 Task: Create a due date automation trigger when advanced on, on the monday after a card is due add fields without custom field "Resume" set to a date between 1 and 7 days ago at 11:00 AM.
Action: Mouse moved to (1107, 326)
Screenshot: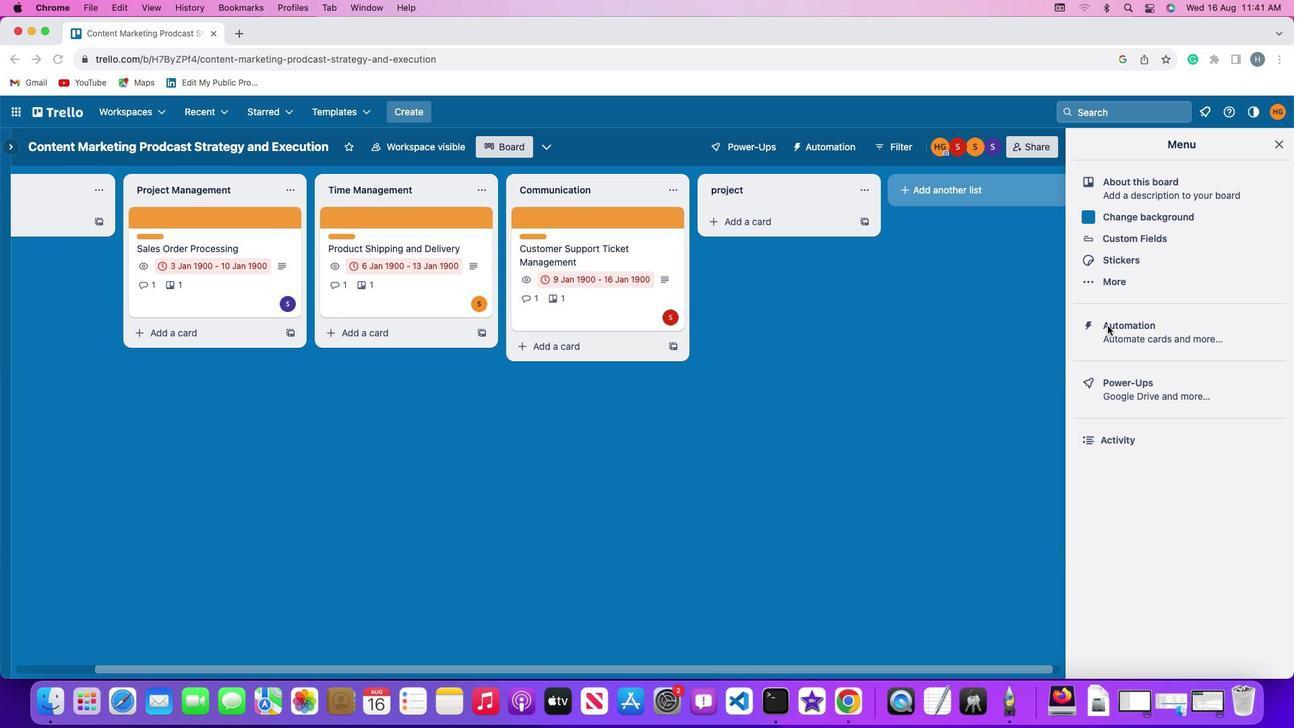 
Action: Mouse pressed left at (1107, 326)
Screenshot: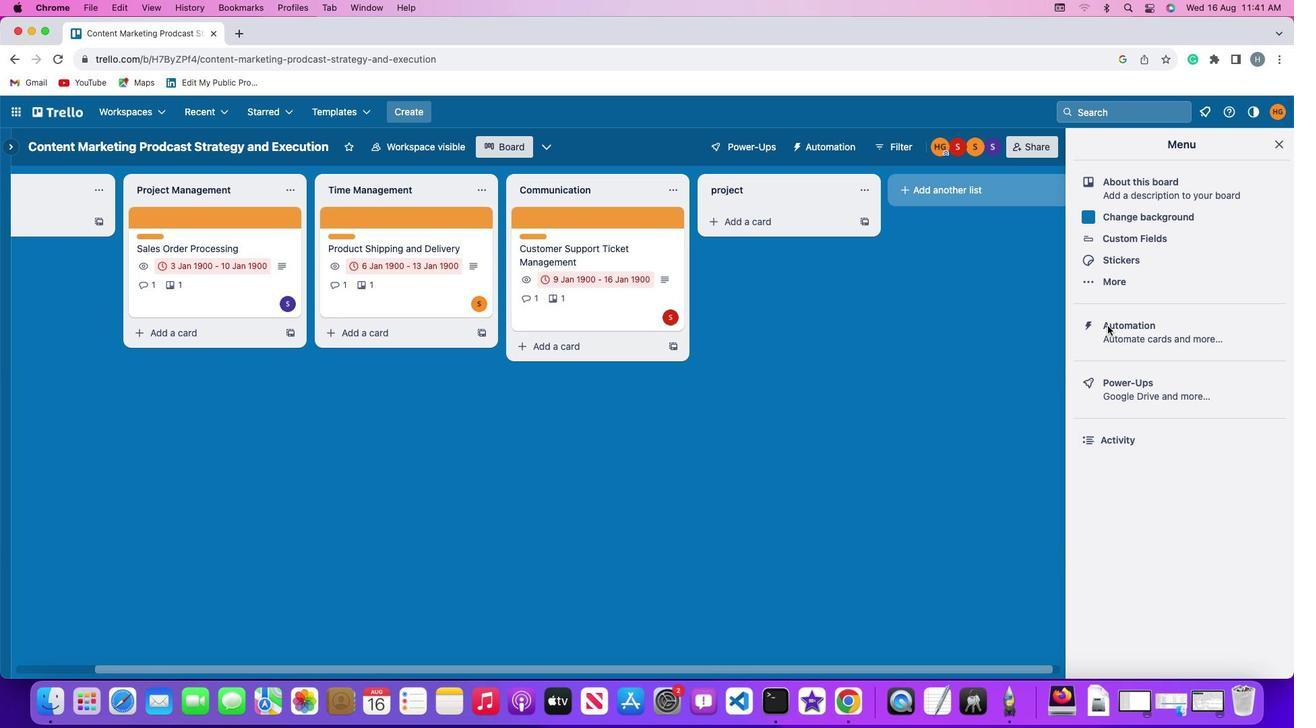 
Action: Mouse pressed left at (1107, 326)
Screenshot: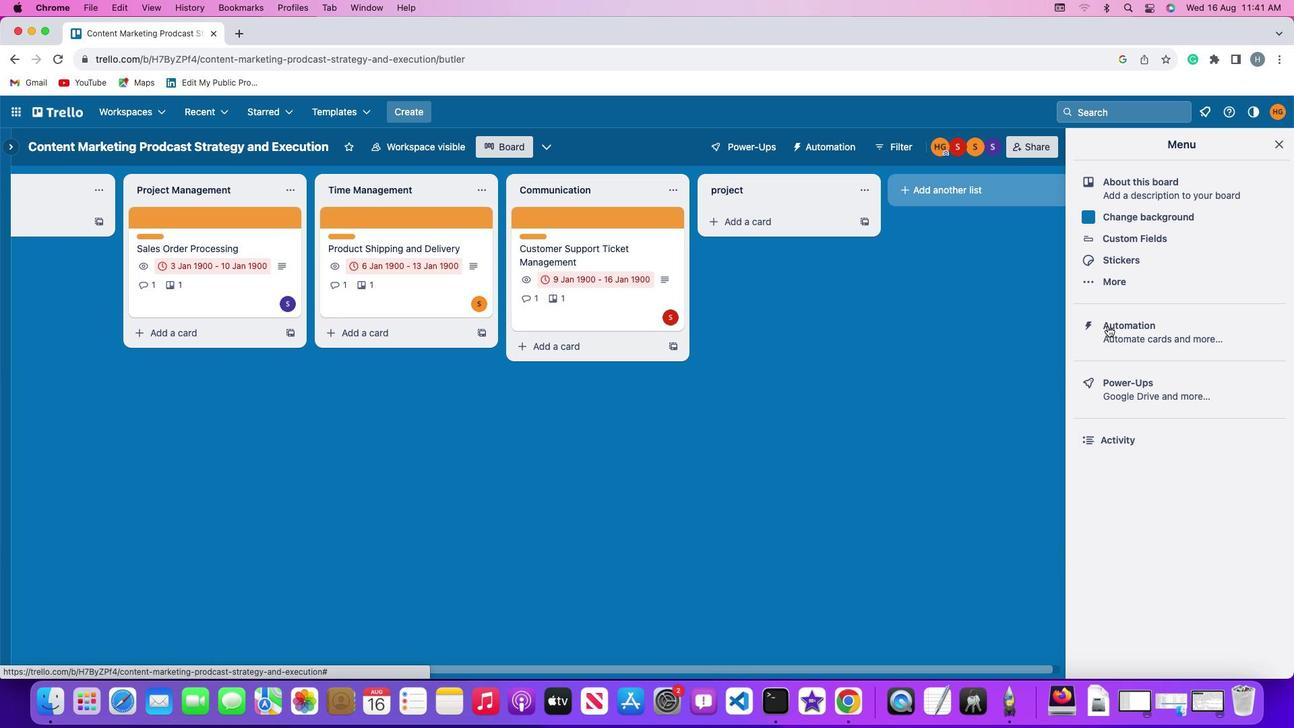 
Action: Mouse moved to (75, 319)
Screenshot: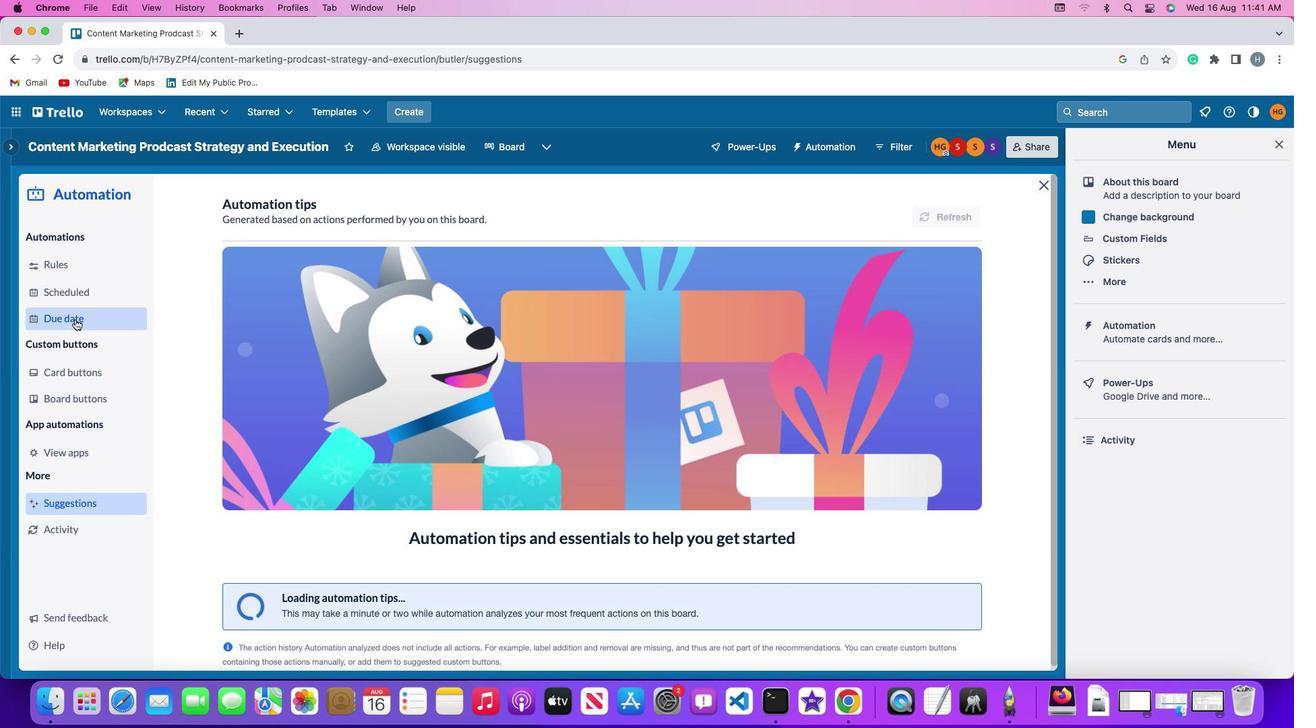 
Action: Mouse pressed left at (75, 319)
Screenshot: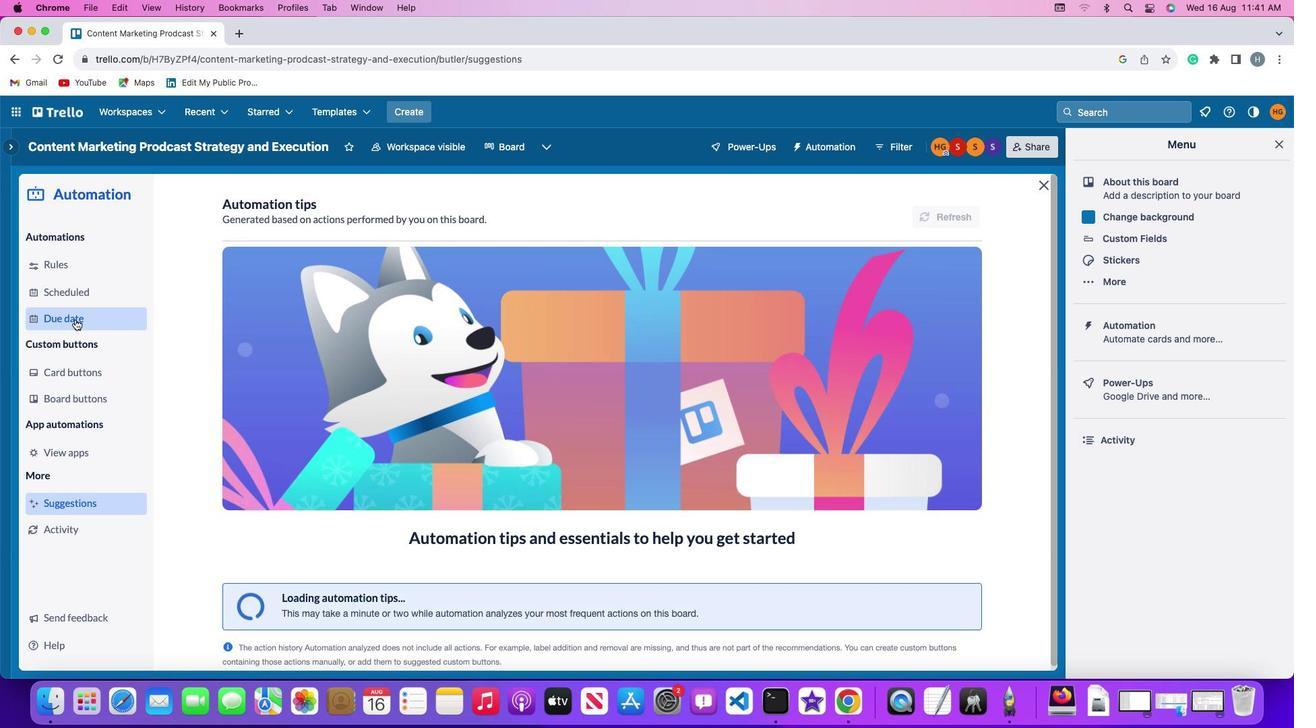 
Action: Mouse moved to (909, 208)
Screenshot: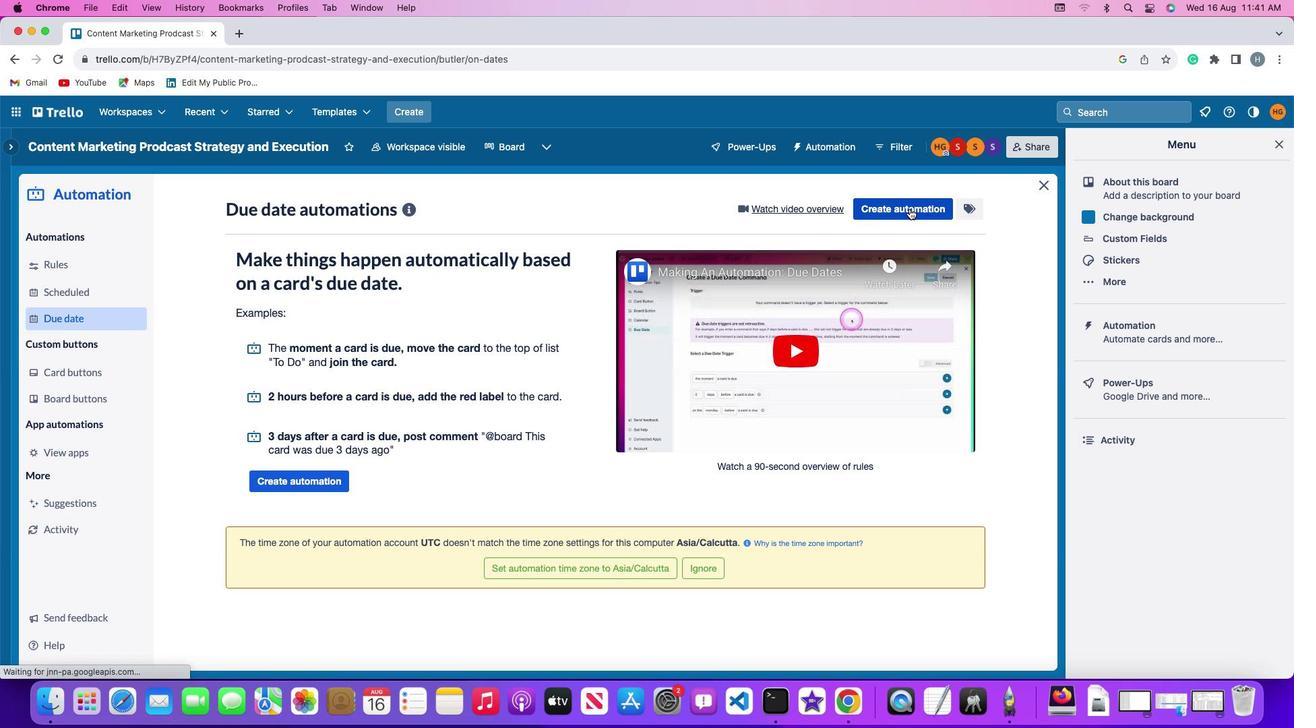 
Action: Mouse pressed left at (909, 208)
Screenshot: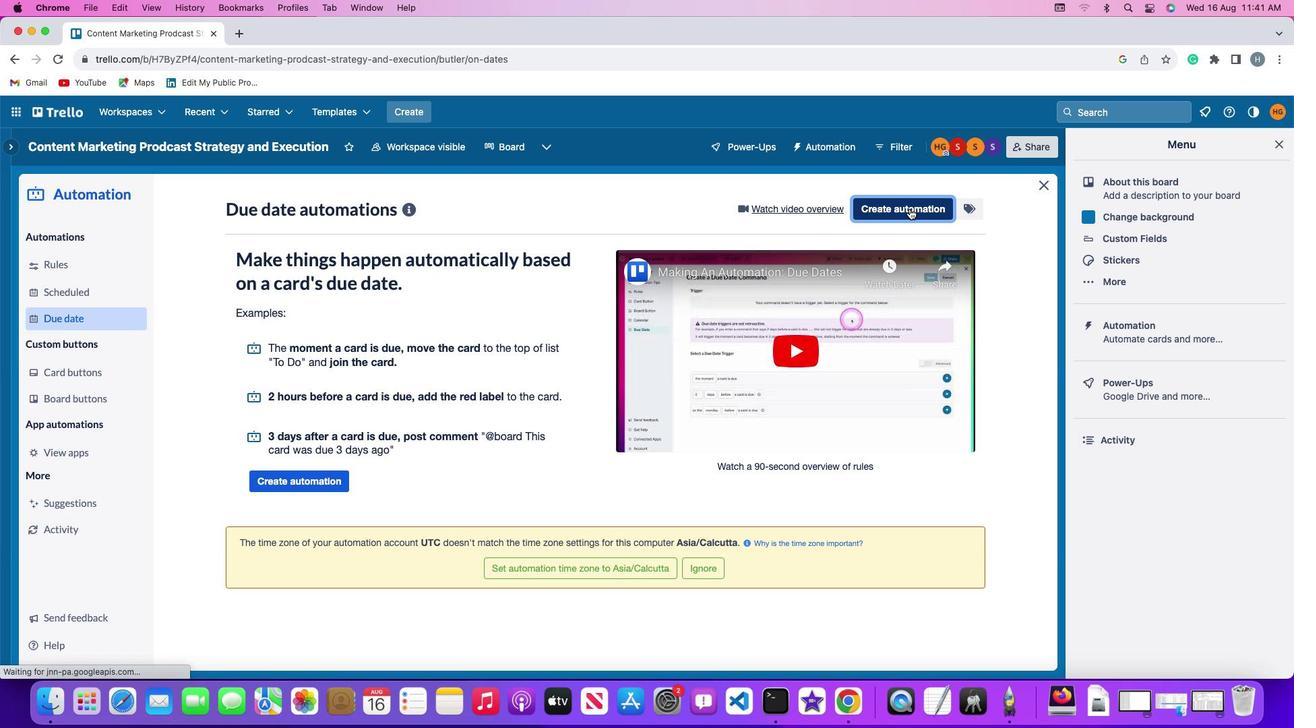 
Action: Mouse moved to (258, 334)
Screenshot: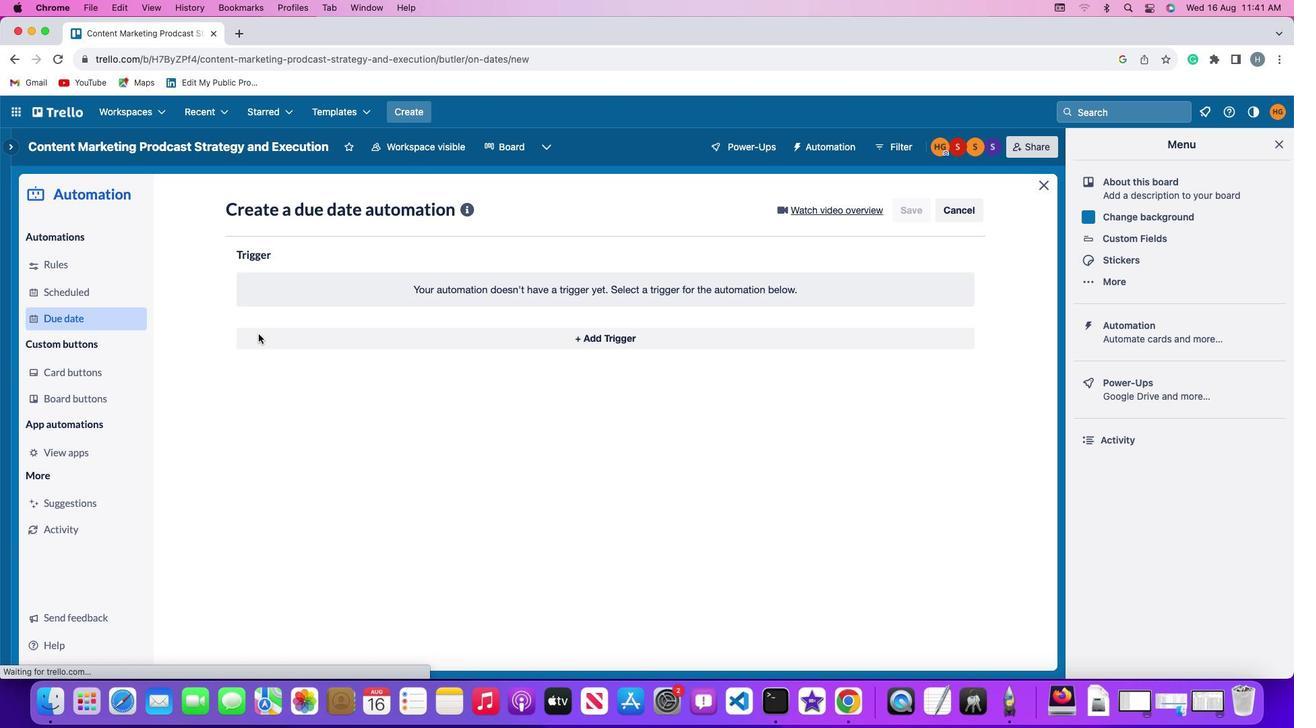 
Action: Mouse pressed left at (258, 334)
Screenshot: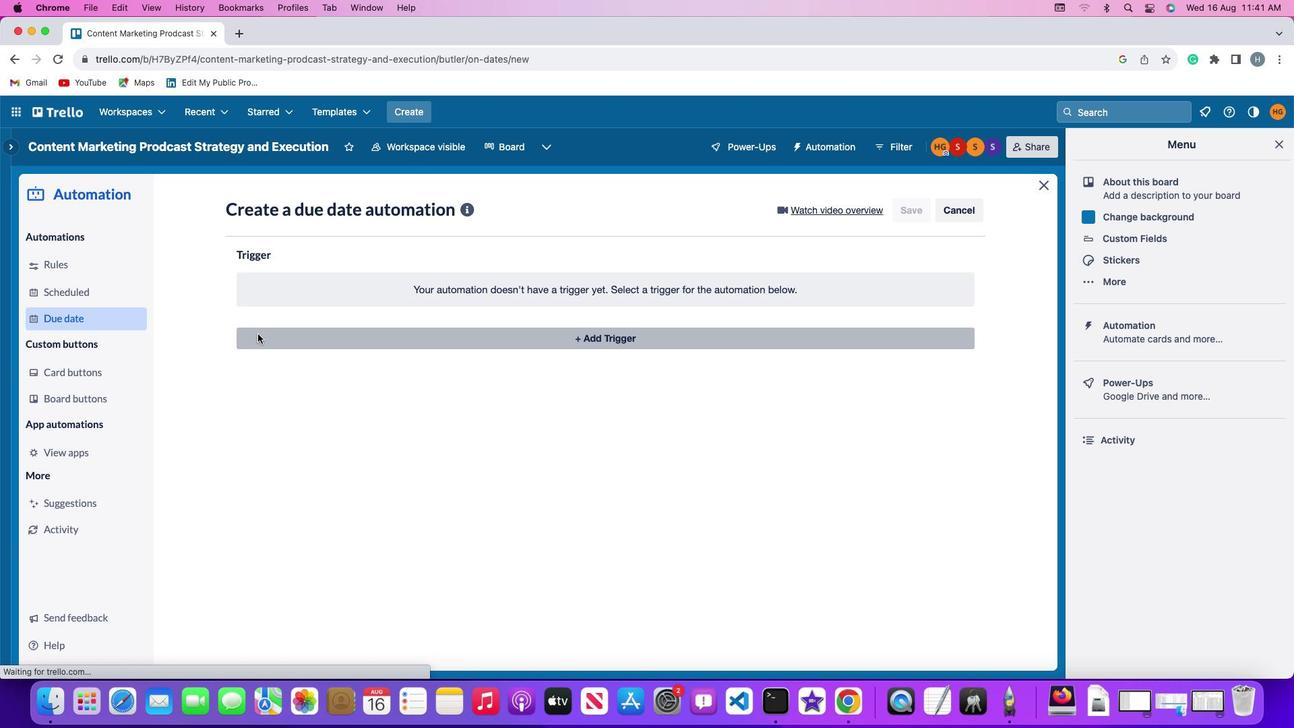 
Action: Mouse moved to (284, 581)
Screenshot: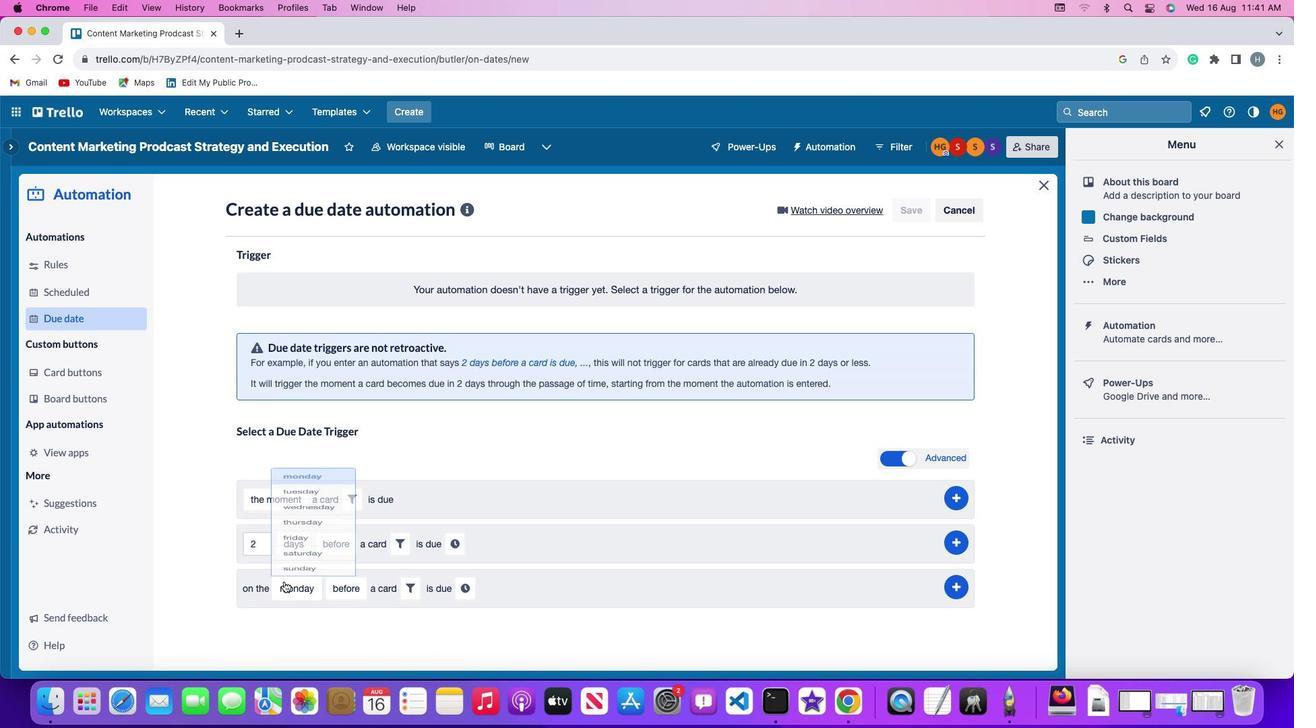 
Action: Mouse pressed left at (284, 581)
Screenshot: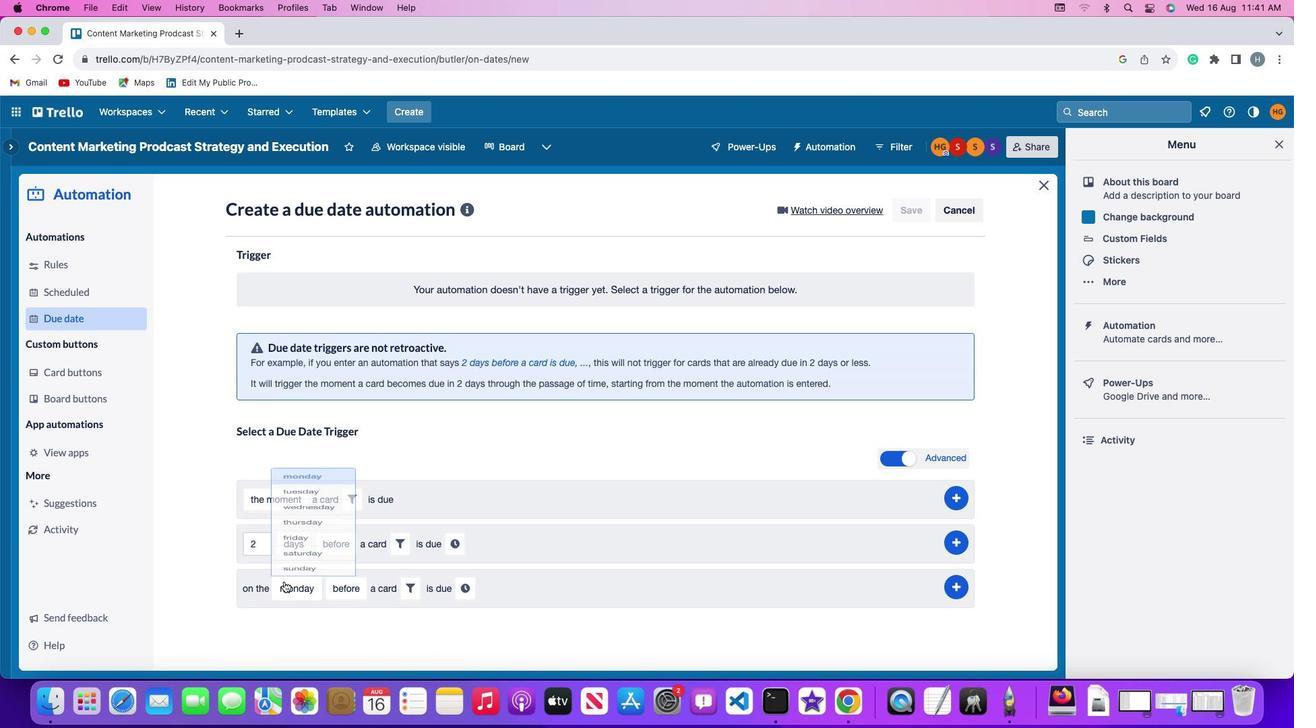 
Action: Mouse moved to (324, 399)
Screenshot: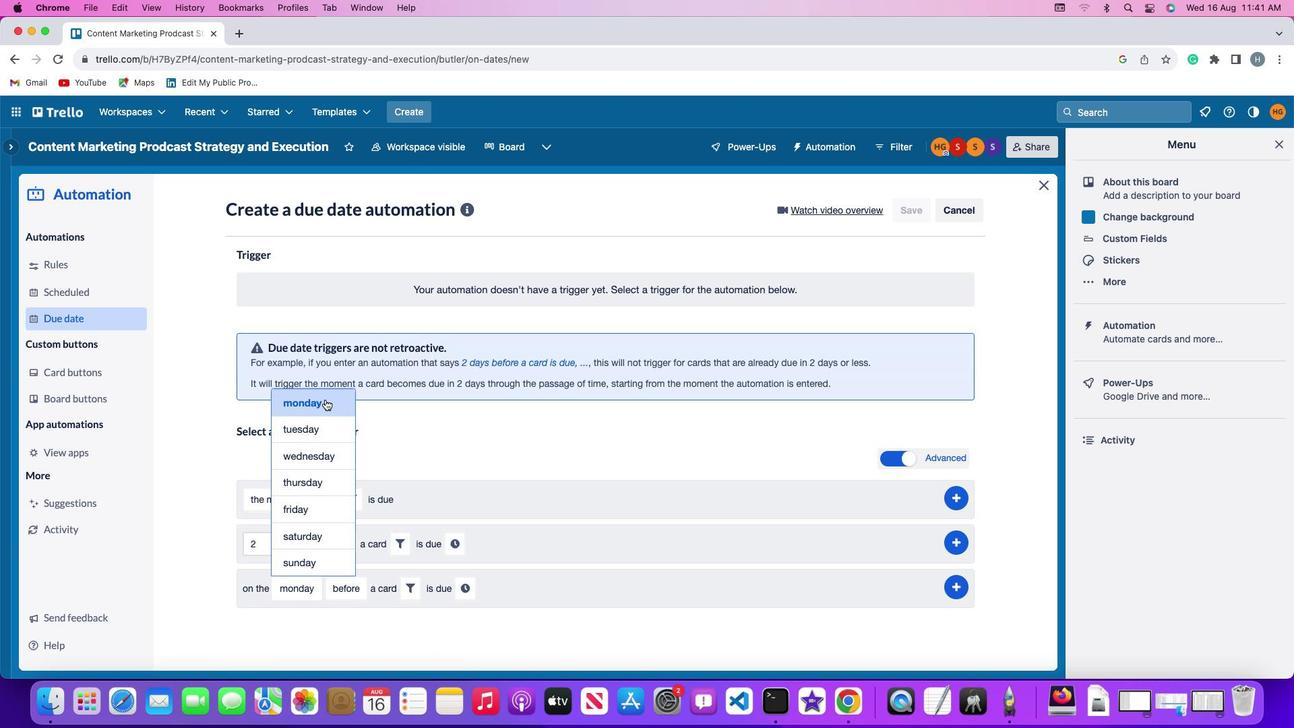 
Action: Mouse pressed left at (324, 399)
Screenshot: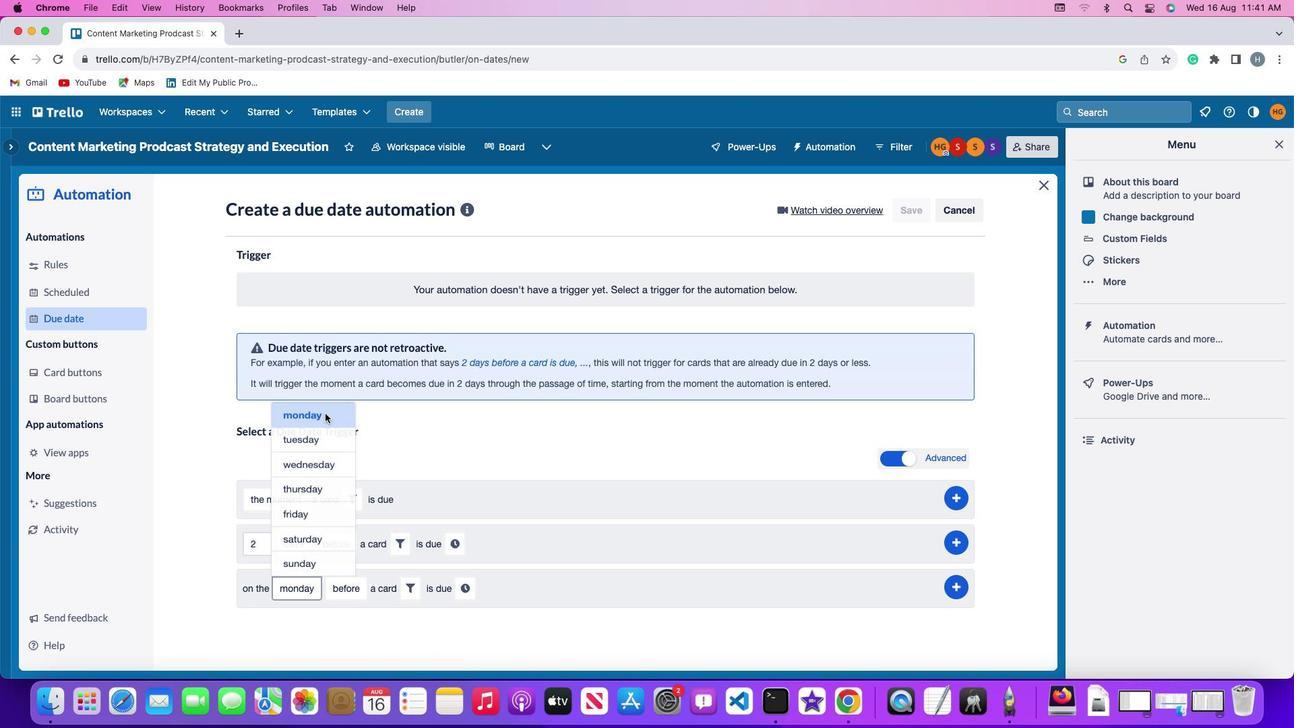 
Action: Mouse moved to (340, 606)
Screenshot: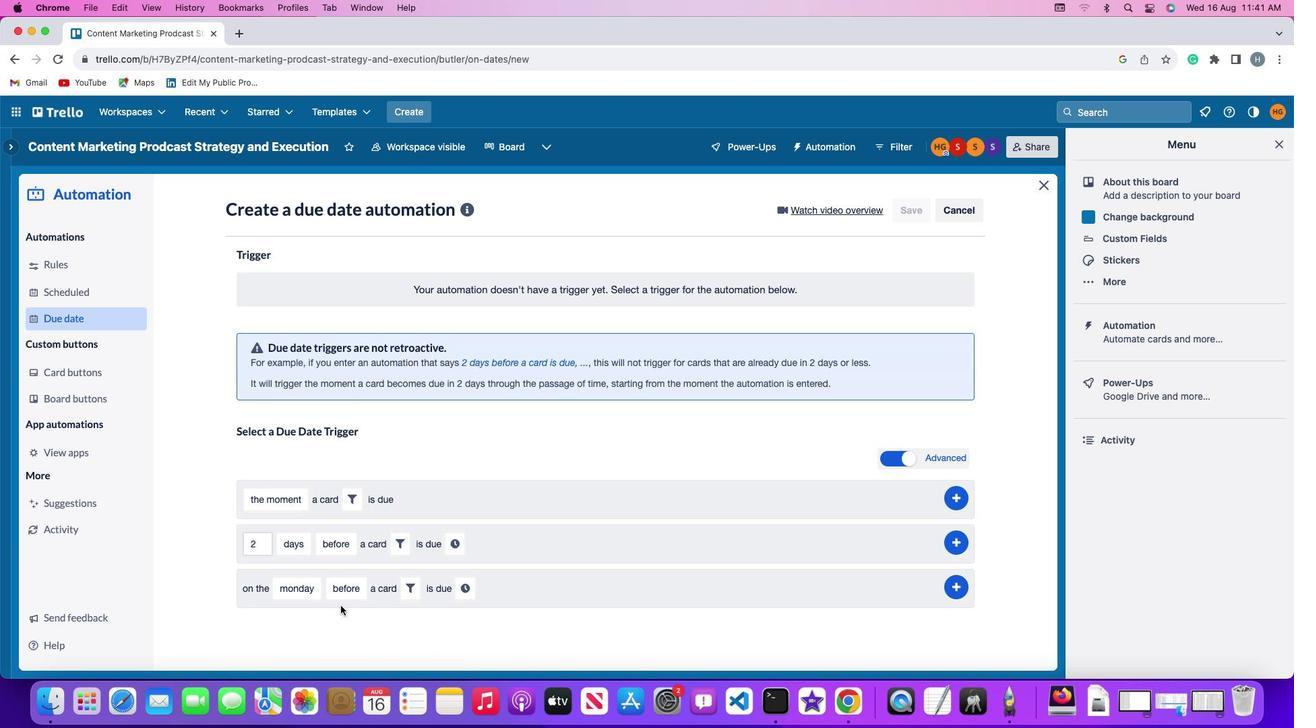 
Action: Mouse pressed left at (340, 606)
Screenshot: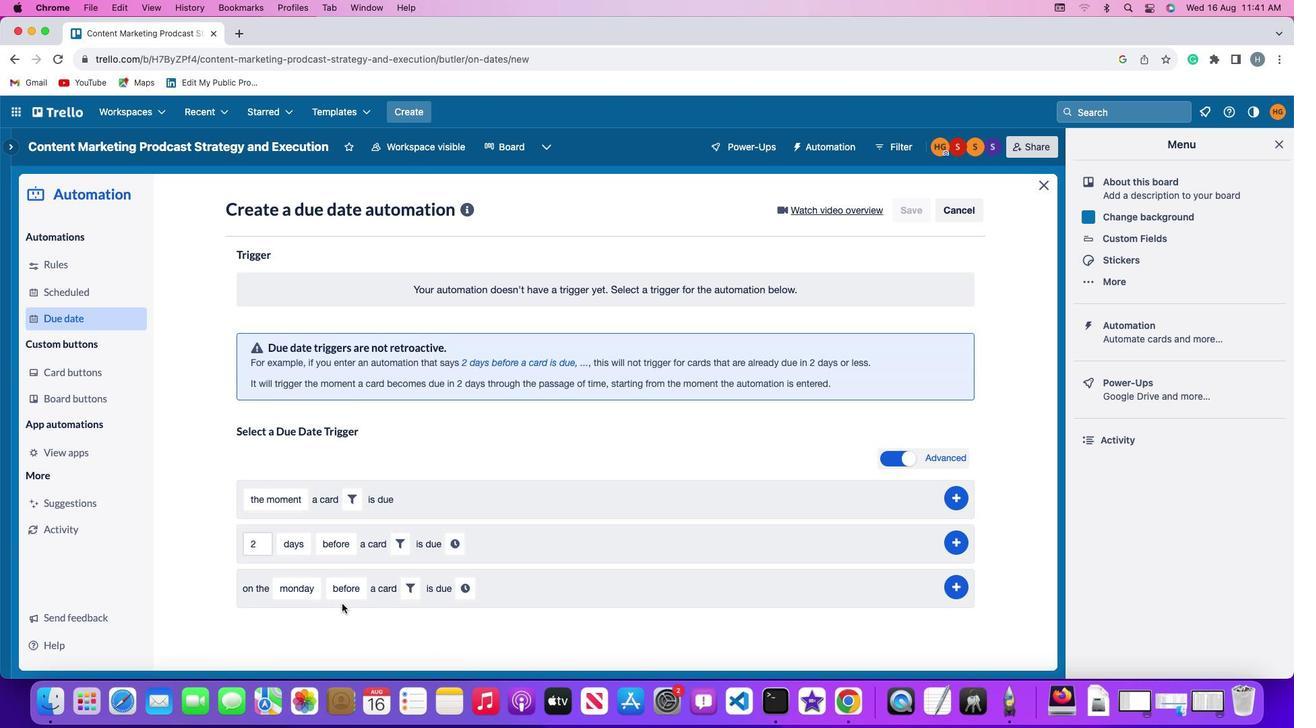 
Action: Mouse moved to (343, 598)
Screenshot: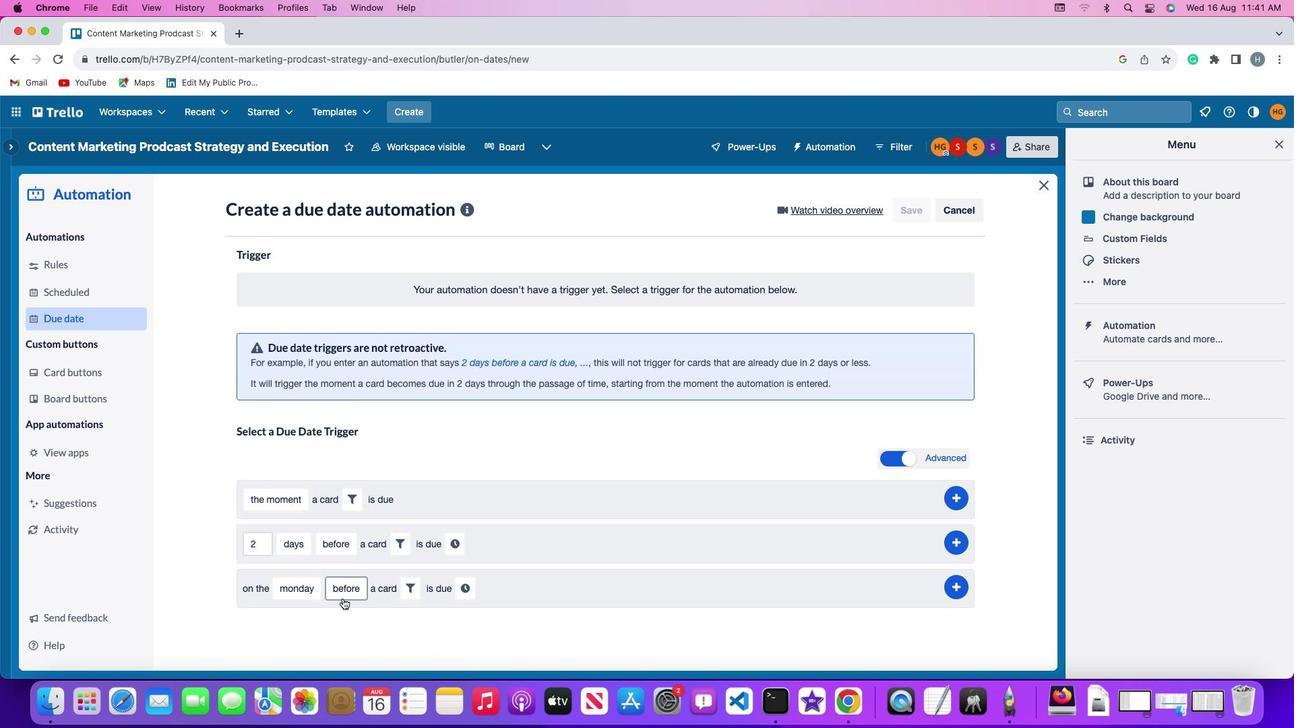 
Action: Mouse pressed left at (343, 598)
Screenshot: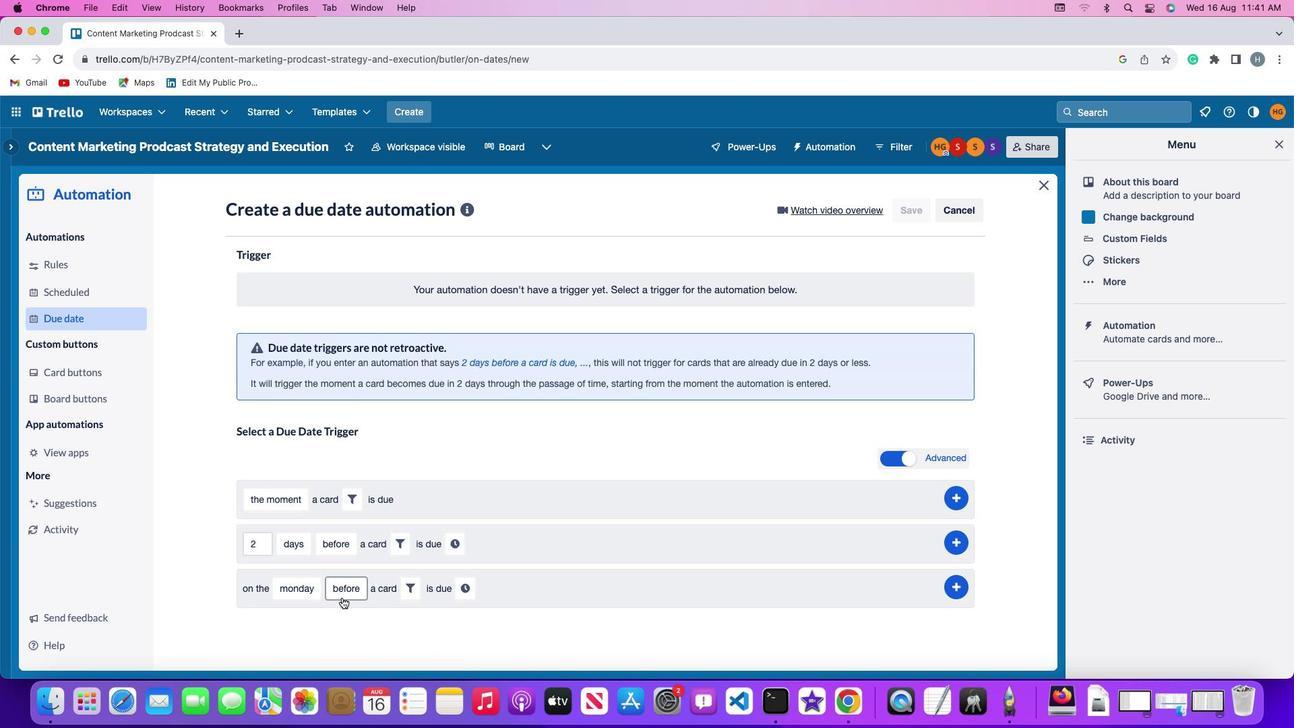 
Action: Mouse moved to (368, 504)
Screenshot: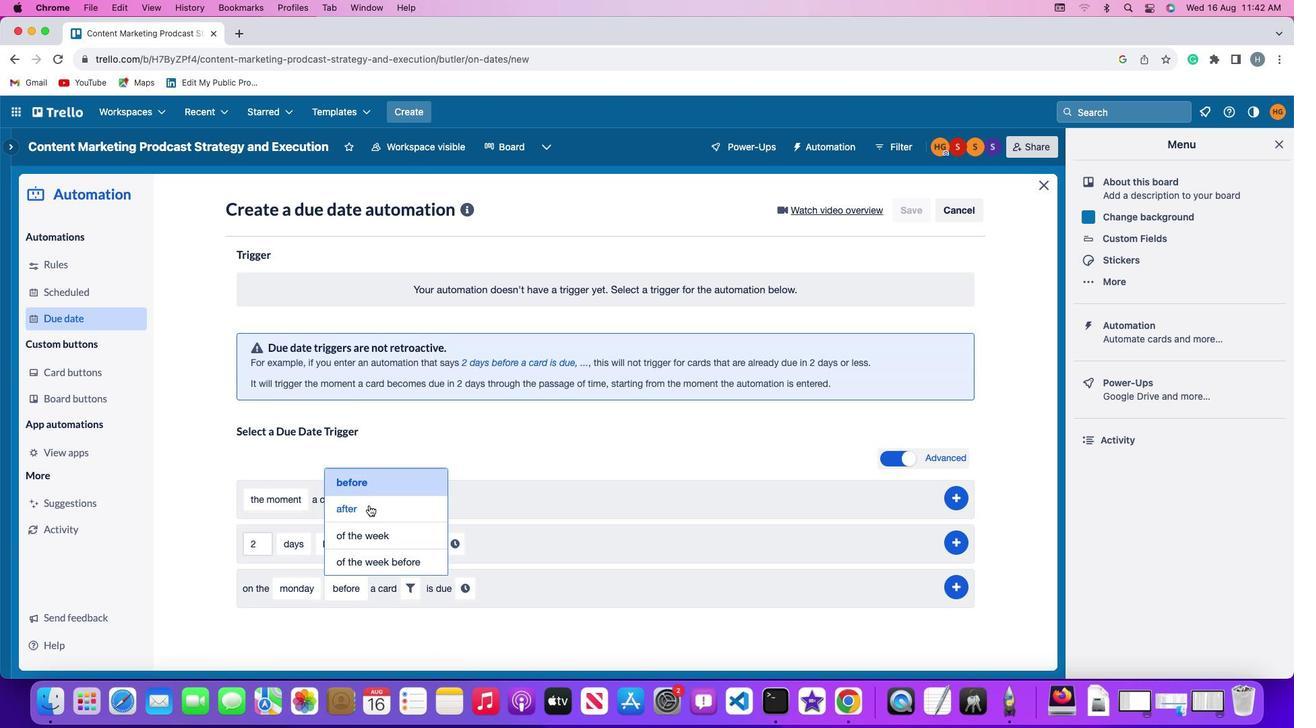 
Action: Mouse pressed left at (368, 504)
Screenshot: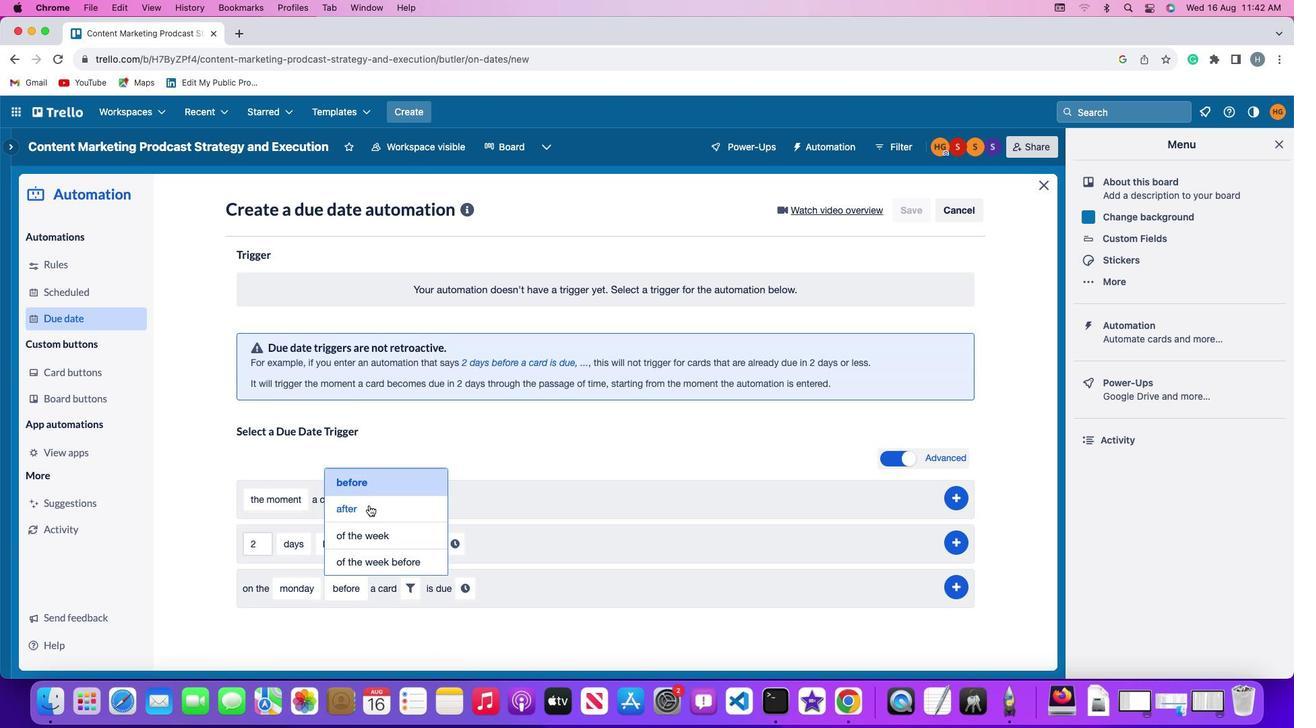 
Action: Mouse moved to (400, 591)
Screenshot: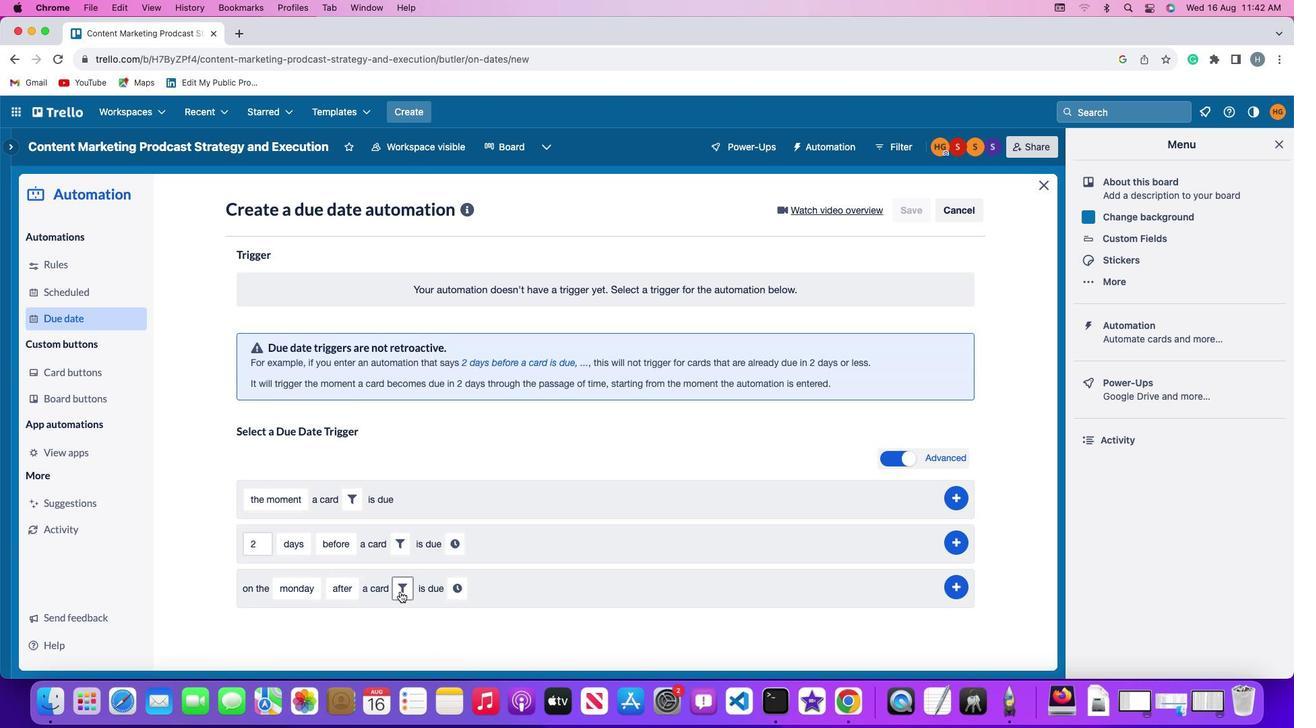 
Action: Mouse pressed left at (400, 591)
Screenshot: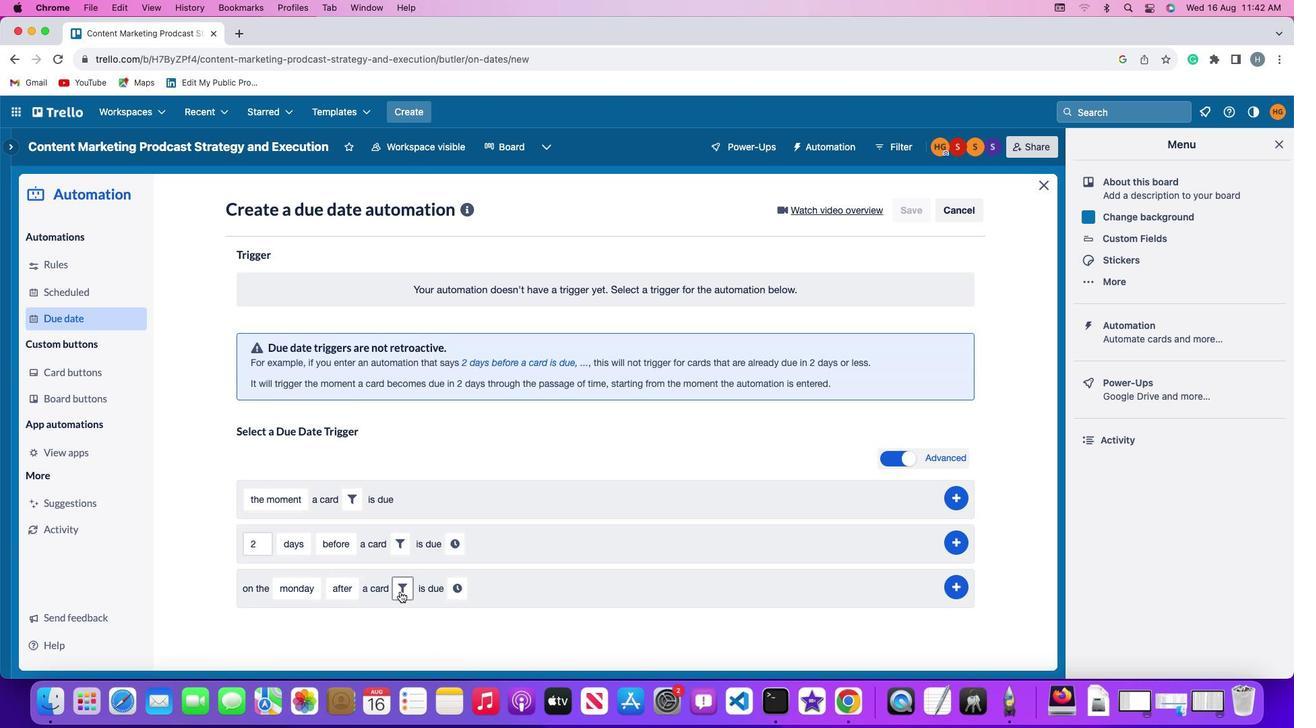 
Action: Mouse moved to (627, 626)
Screenshot: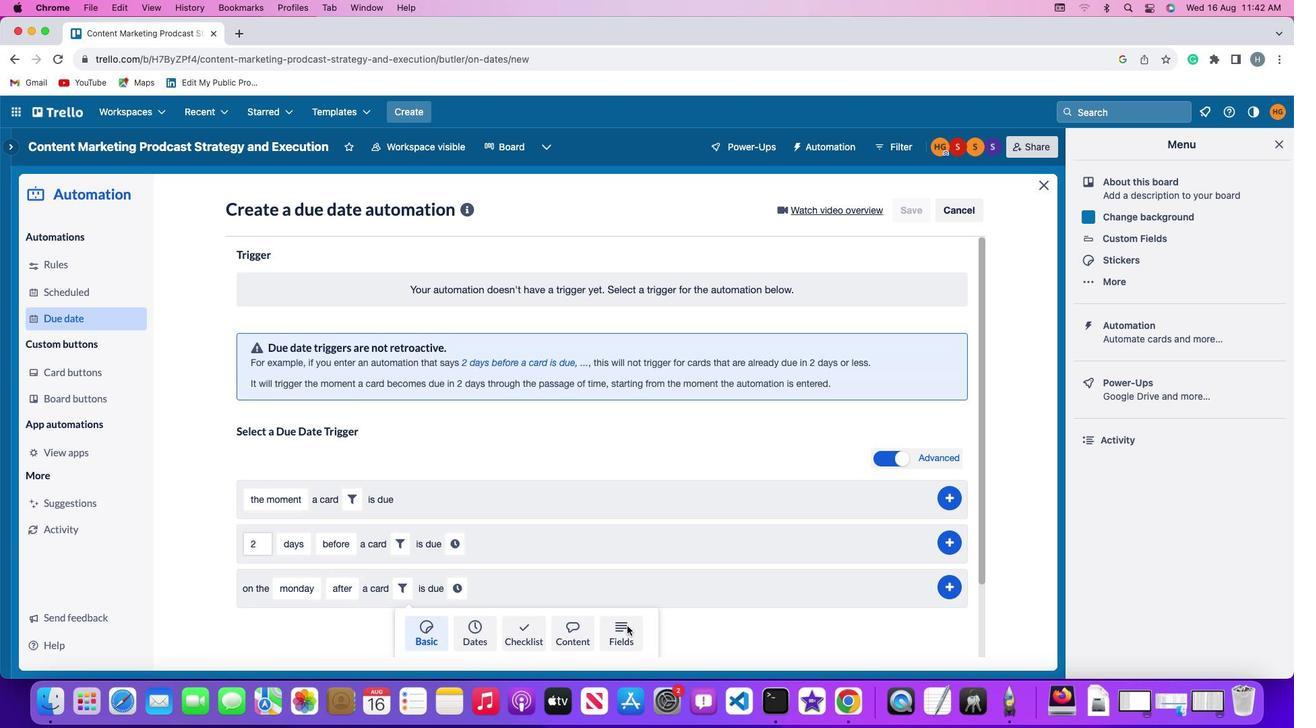 
Action: Mouse pressed left at (627, 626)
Screenshot: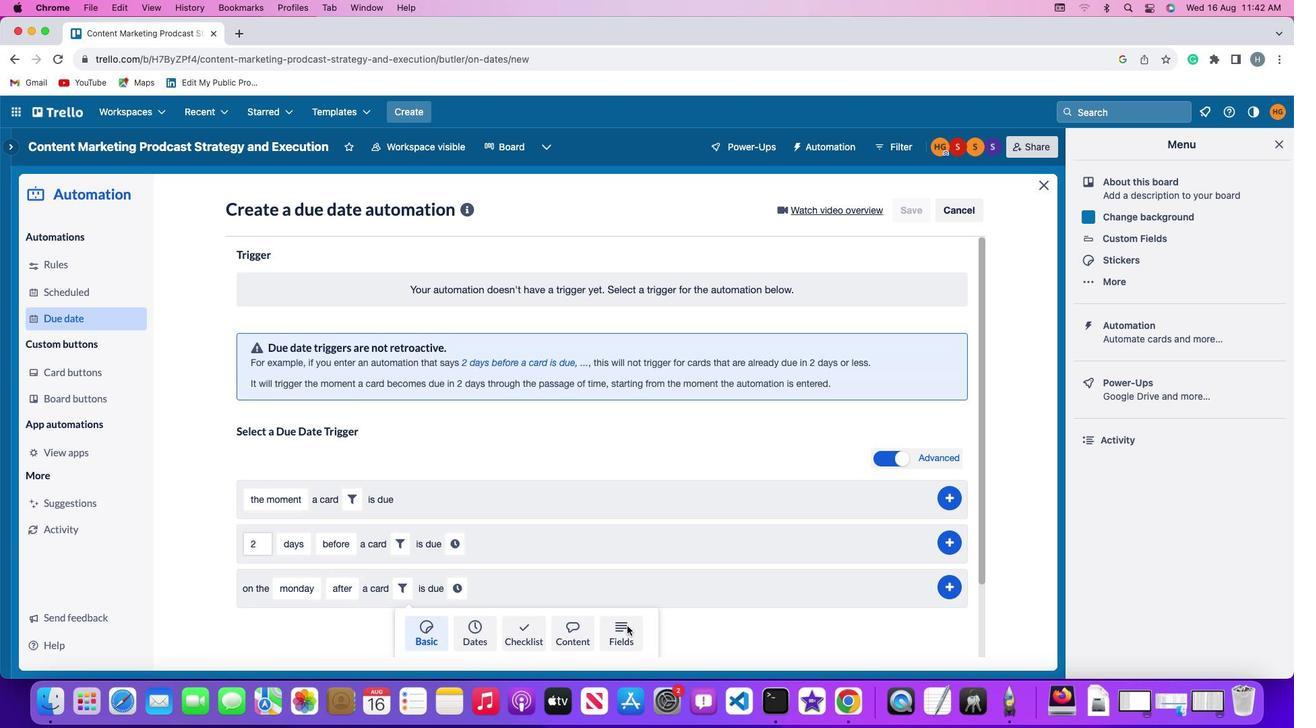 
Action: Mouse moved to (382, 629)
Screenshot: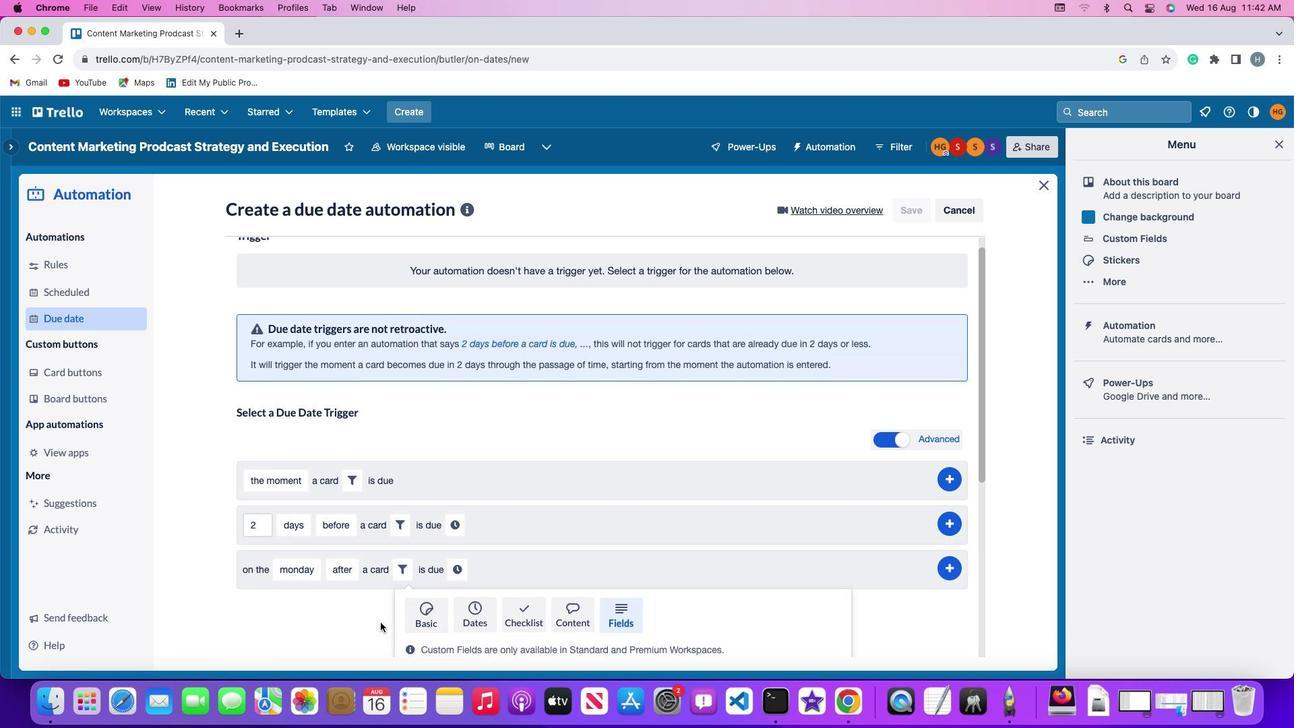 
Action: Mouse scrolled (382, 629) with delta (0, 0)
Screenshot: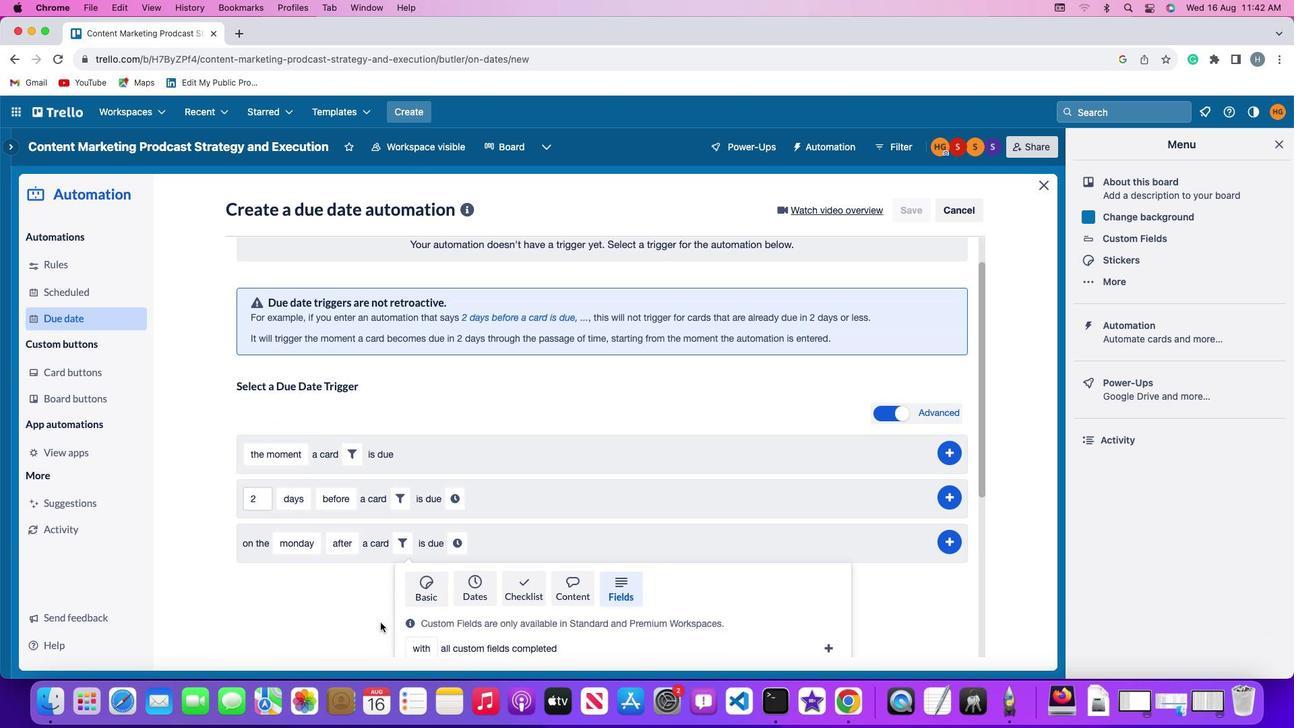 
Action: Mouse moved to (381, 627)
Screenshot: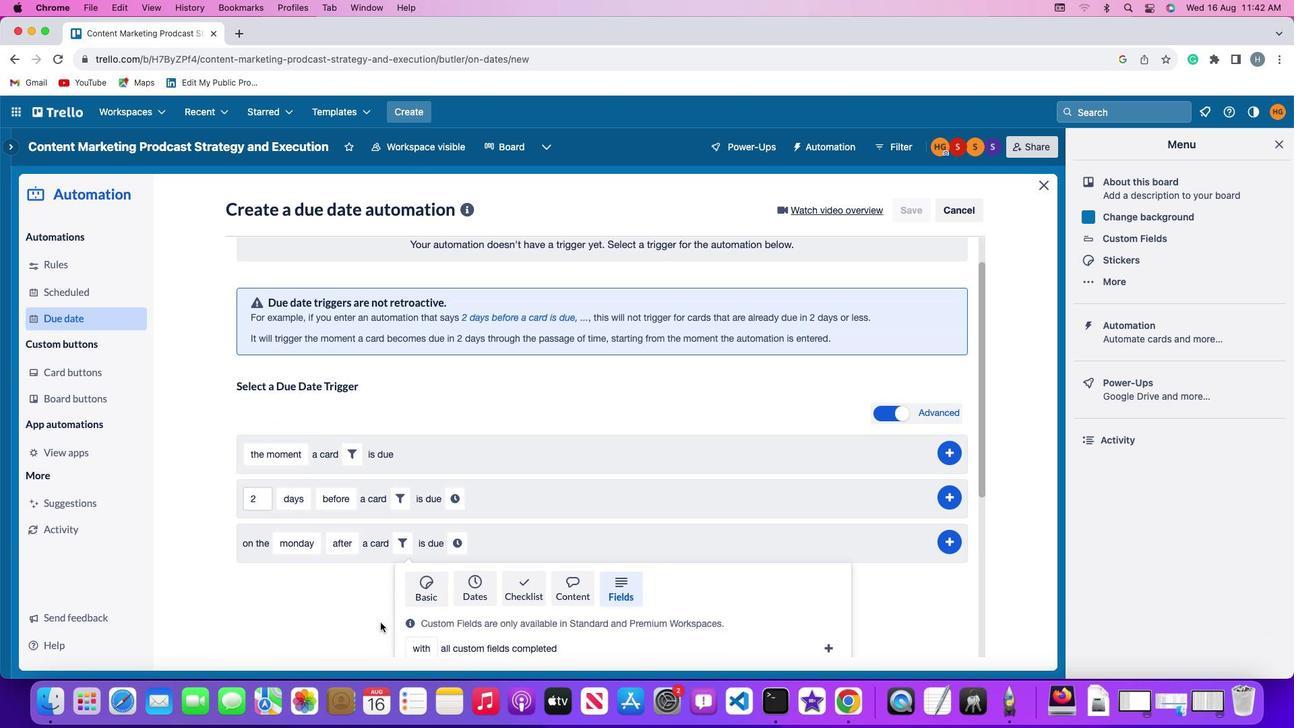
Action: Mouse scrolled (381, 627) with delta (0, 0)
Screenshot: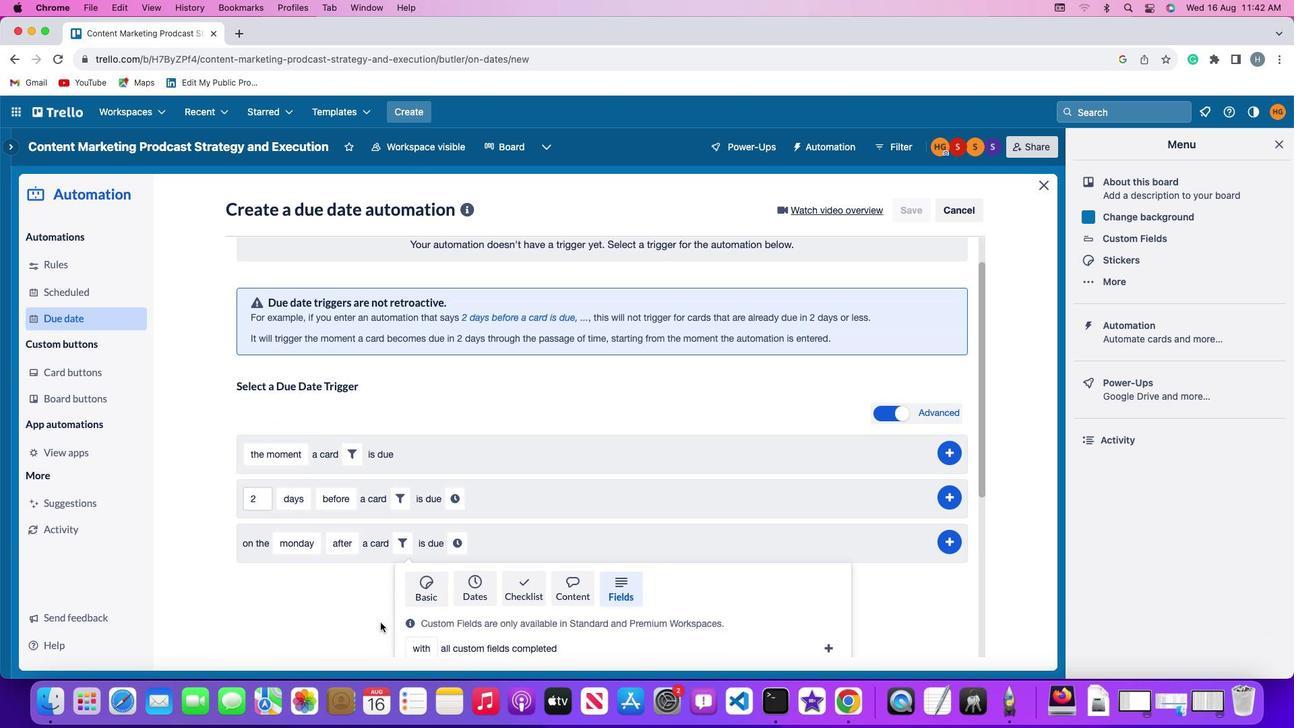 
Action: Mouse moved to (381, 626)
Screenshot: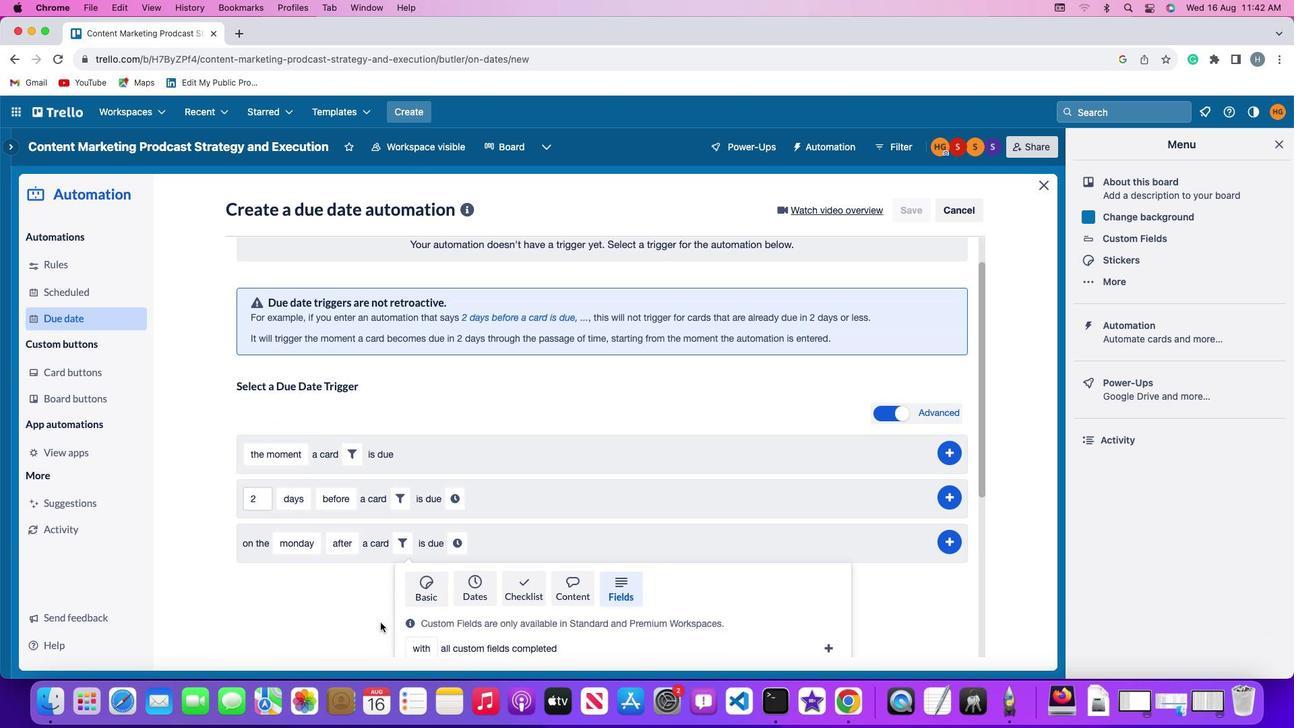 
Action: Mouse scrolled (381, 626) with delta (0, -2)
Screenshot: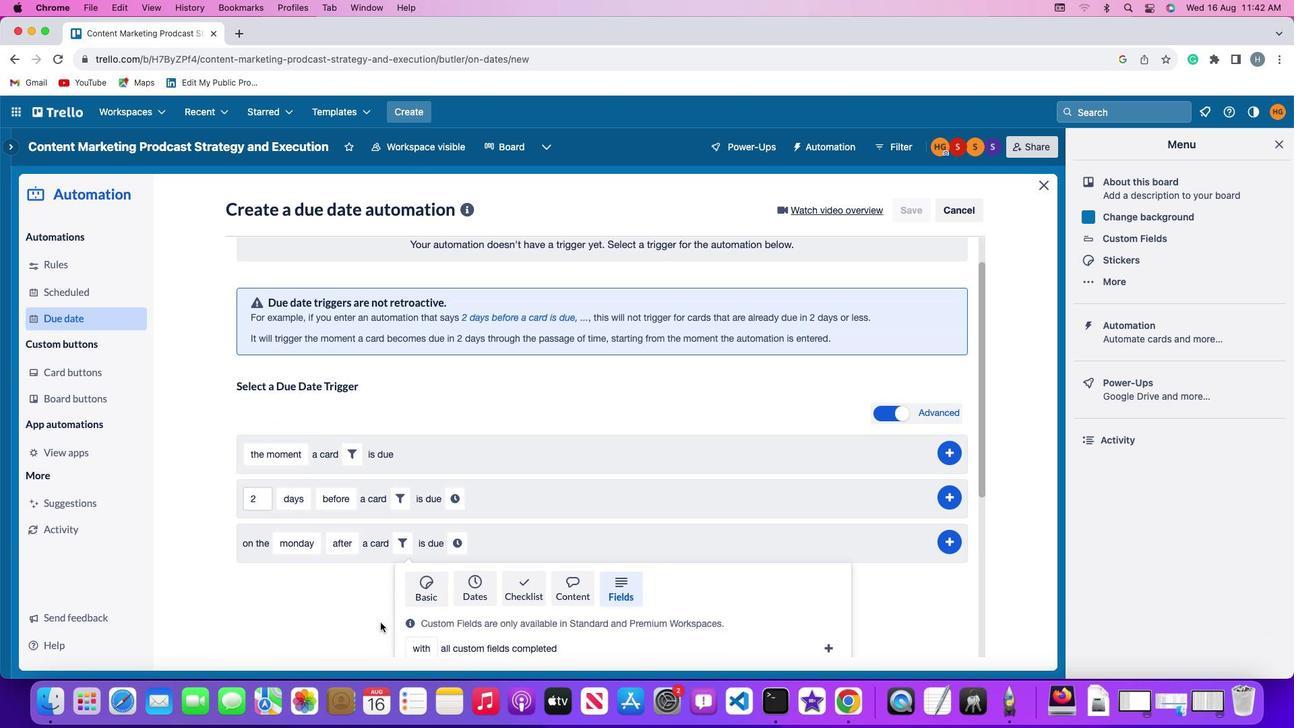 
Action: Mouse moved to (380, 623)
Screenshot: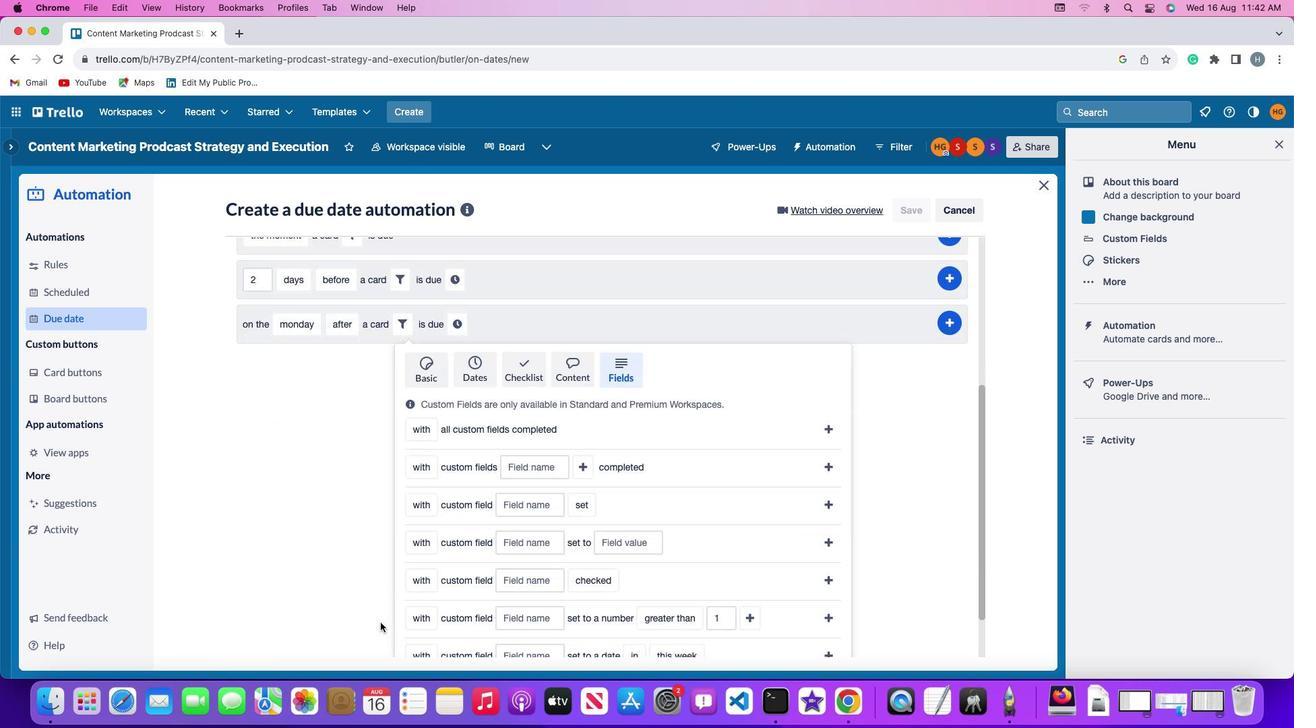 
Action: Mouse scrolled (380, 623) with delta (0, -3)
Screenshot: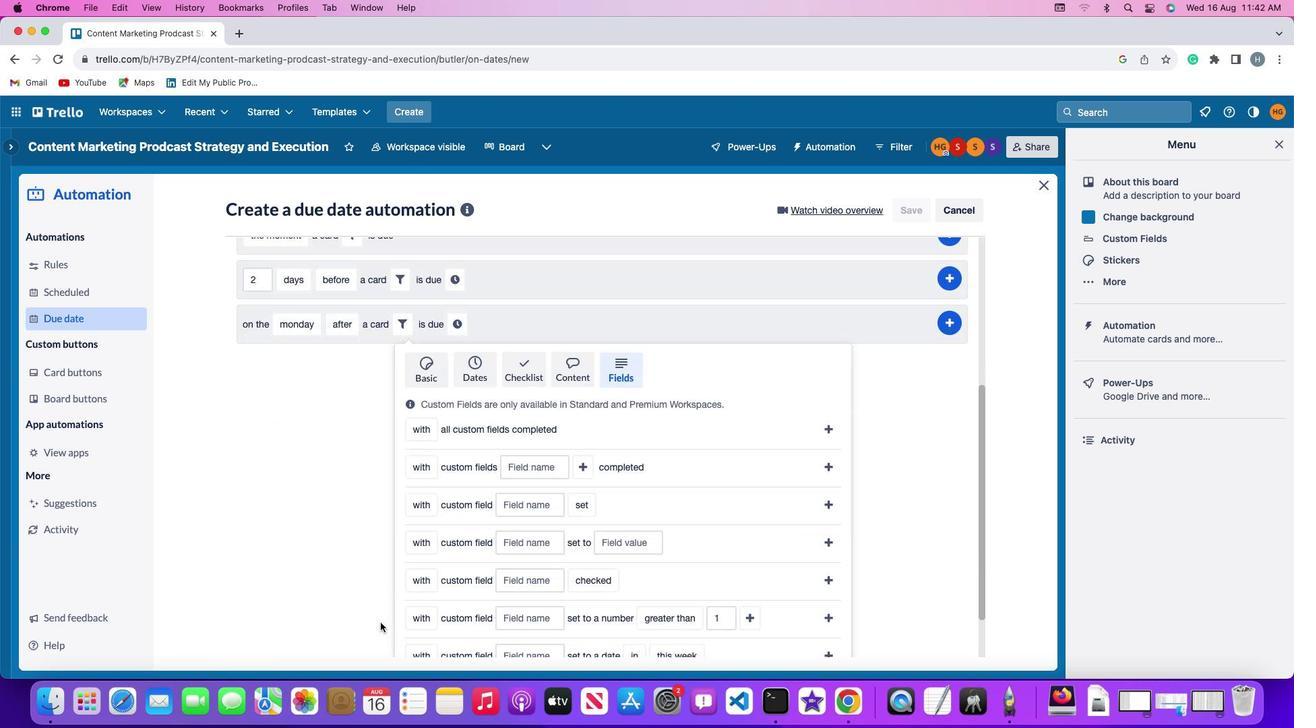 
Action: Mouse moved to (380, 622)
Screenshot: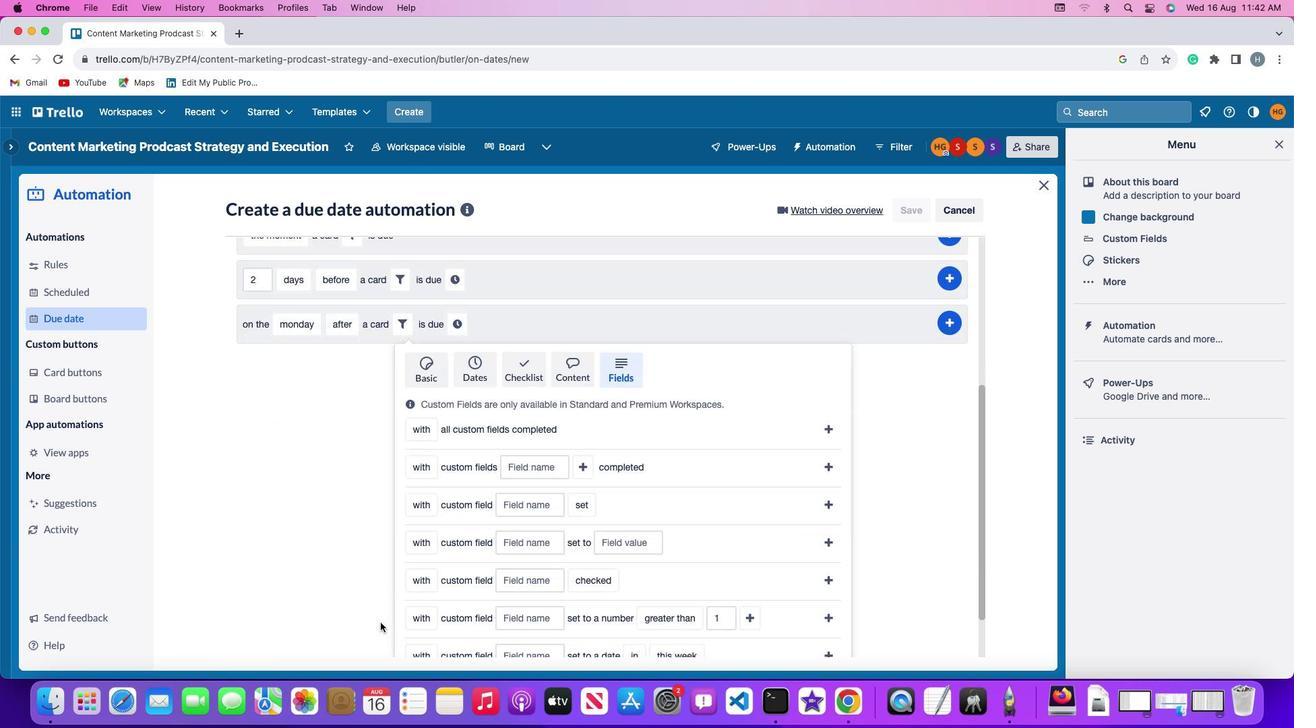 
Action: Mouse scrolled (380, 622) with delta (0, 0)
Screenshot: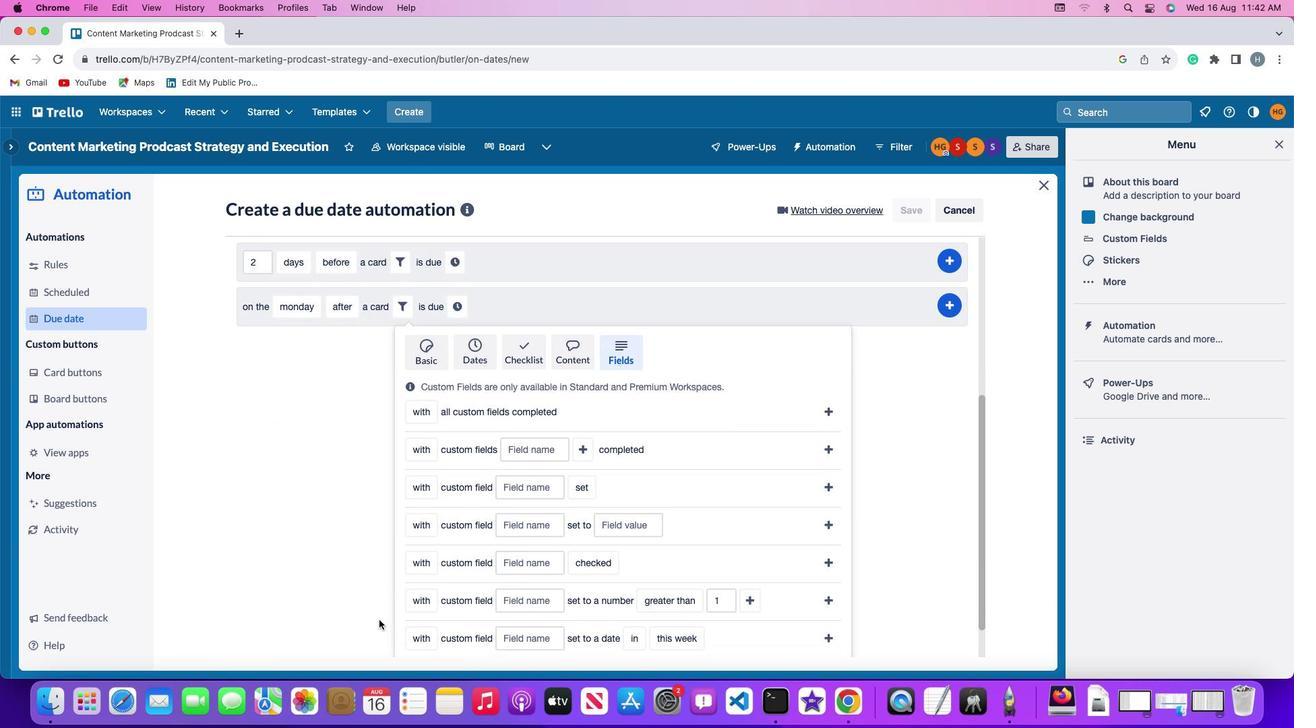 
Action: Mouse scrolled (380, 622) with delta (0, 0)
Screenshot: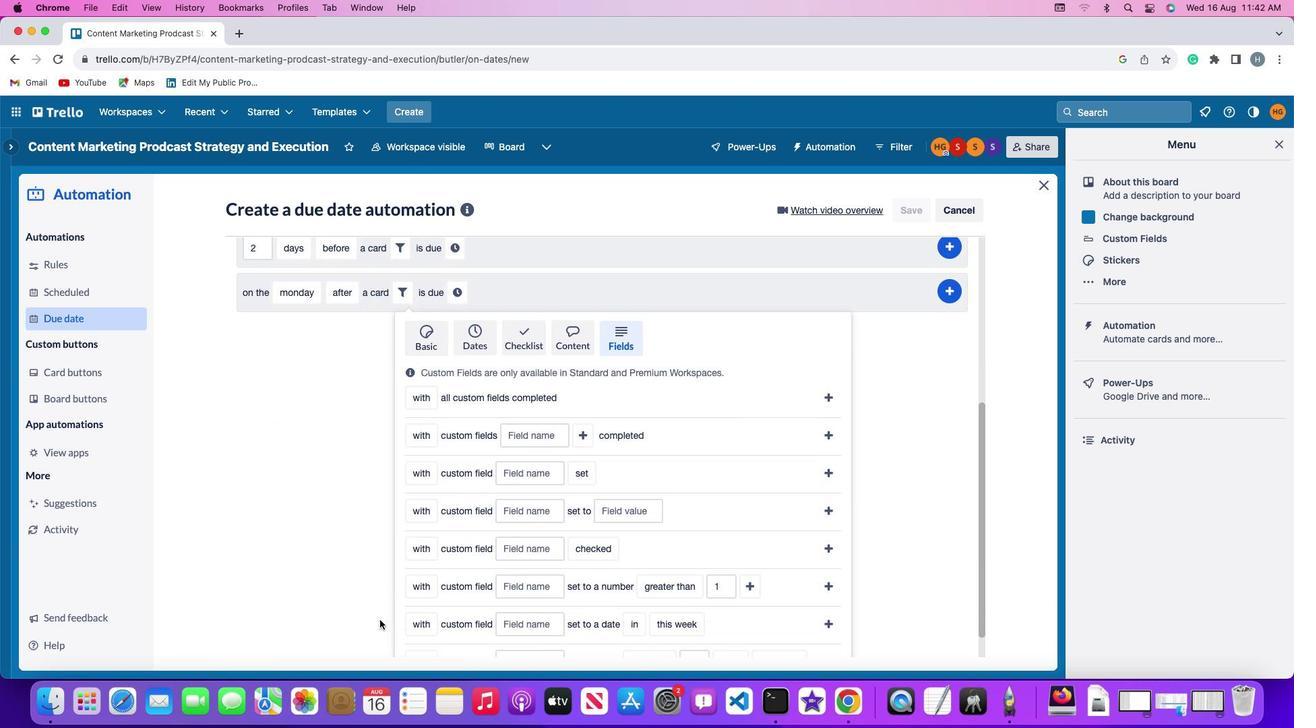 
Action: Mouse moved to (380, 622)
Screenshot: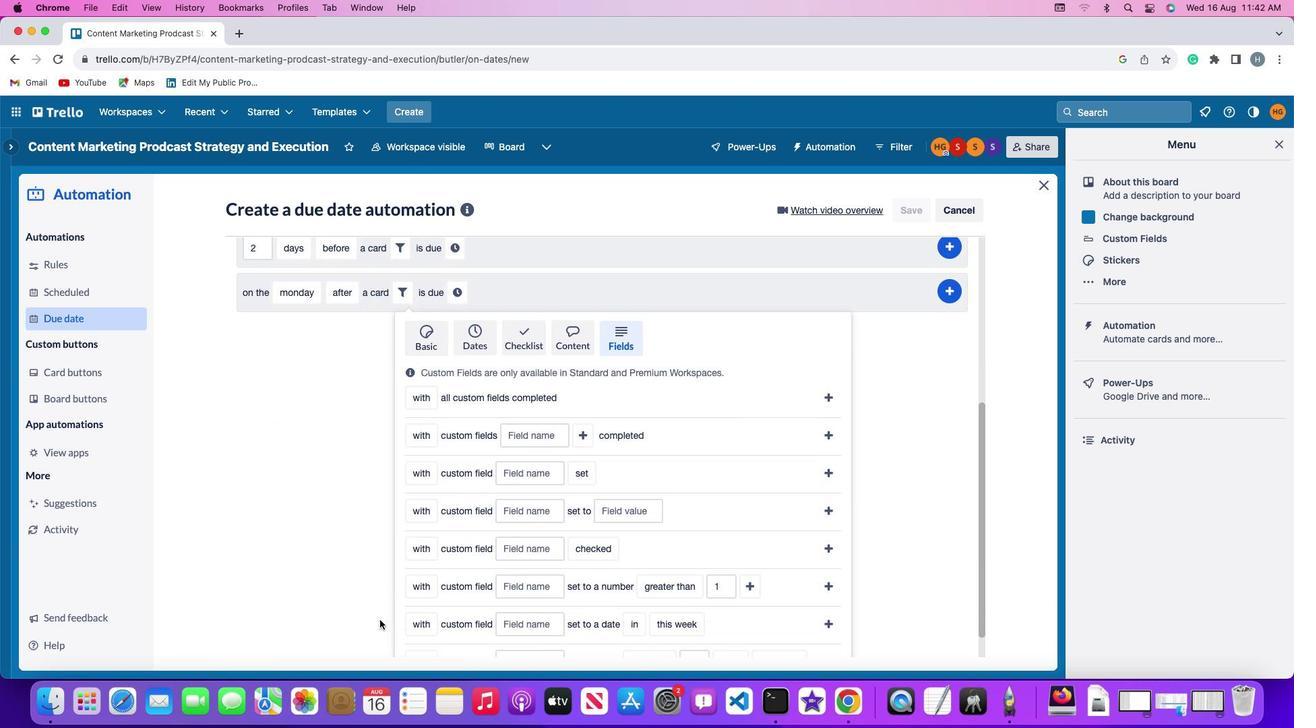 
Action: Mouse scrolled (380, 622) with delta (0, -2)
Screenshot: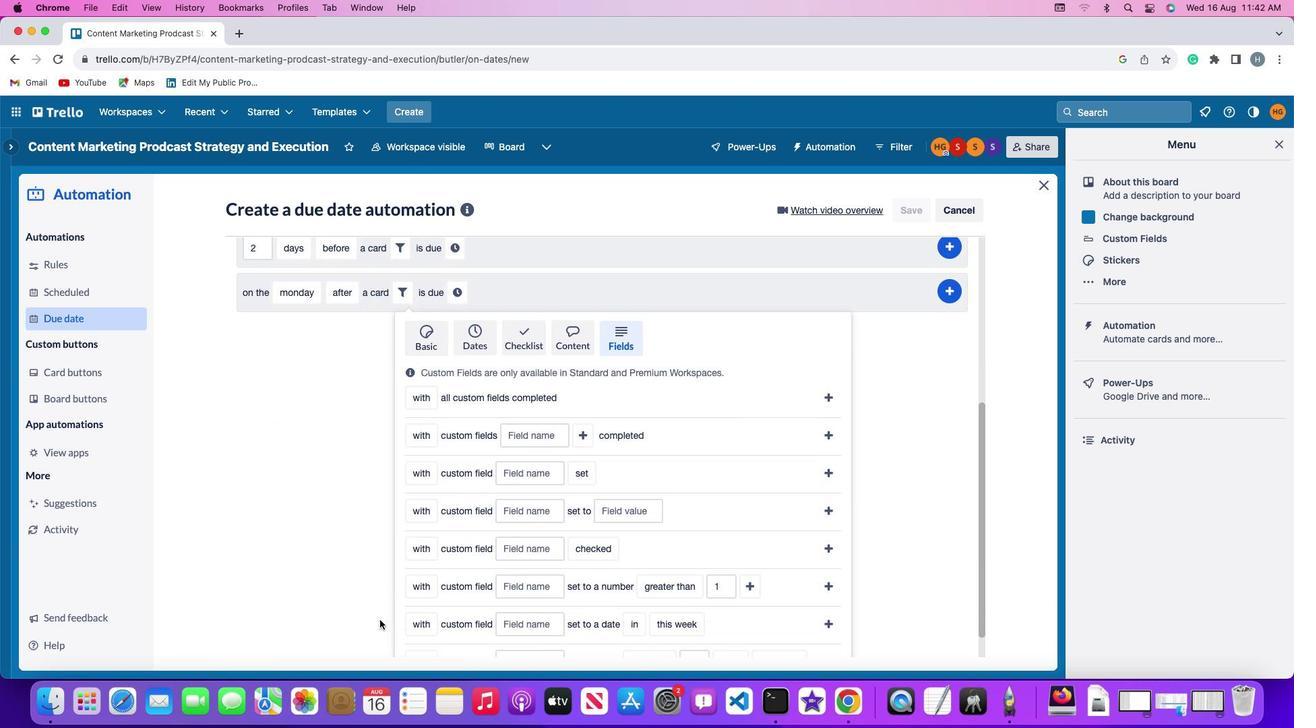 
Action: Mouse moved to (380, 621)
Screenshot: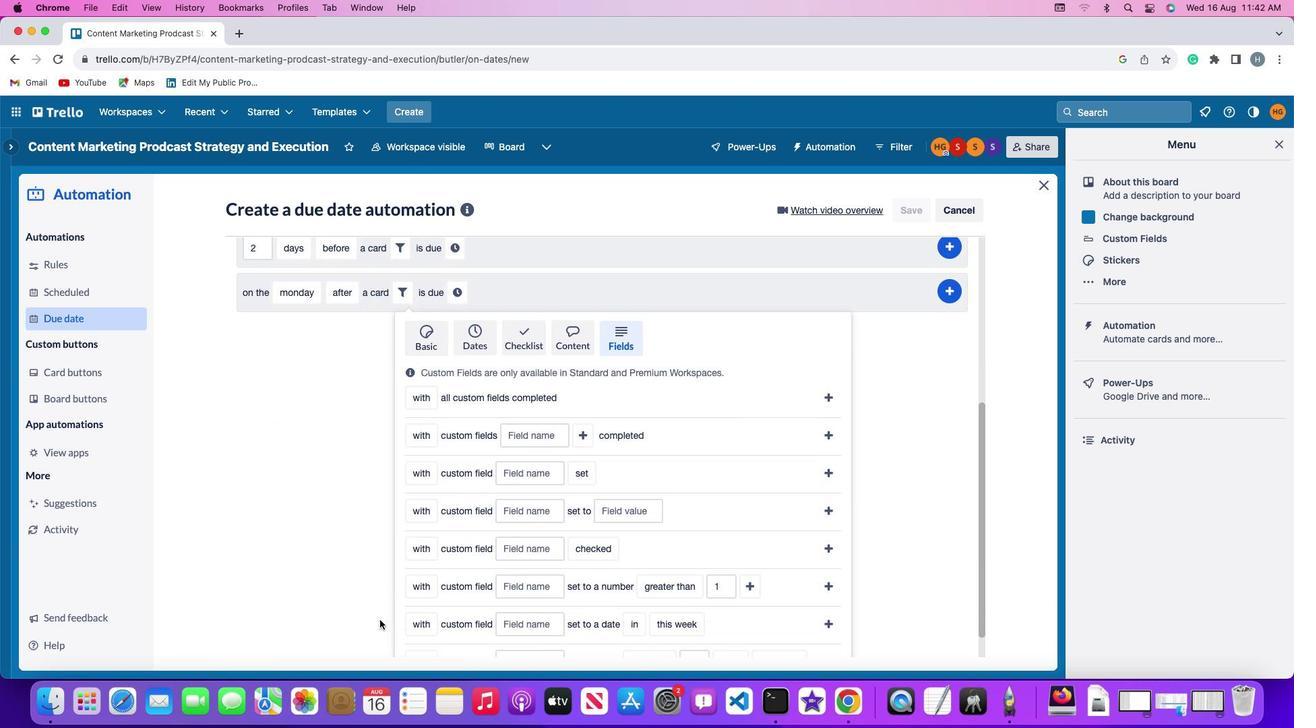 
Action: Mouse scrolled (380, 621) with delta (0, -3)
Screenshot: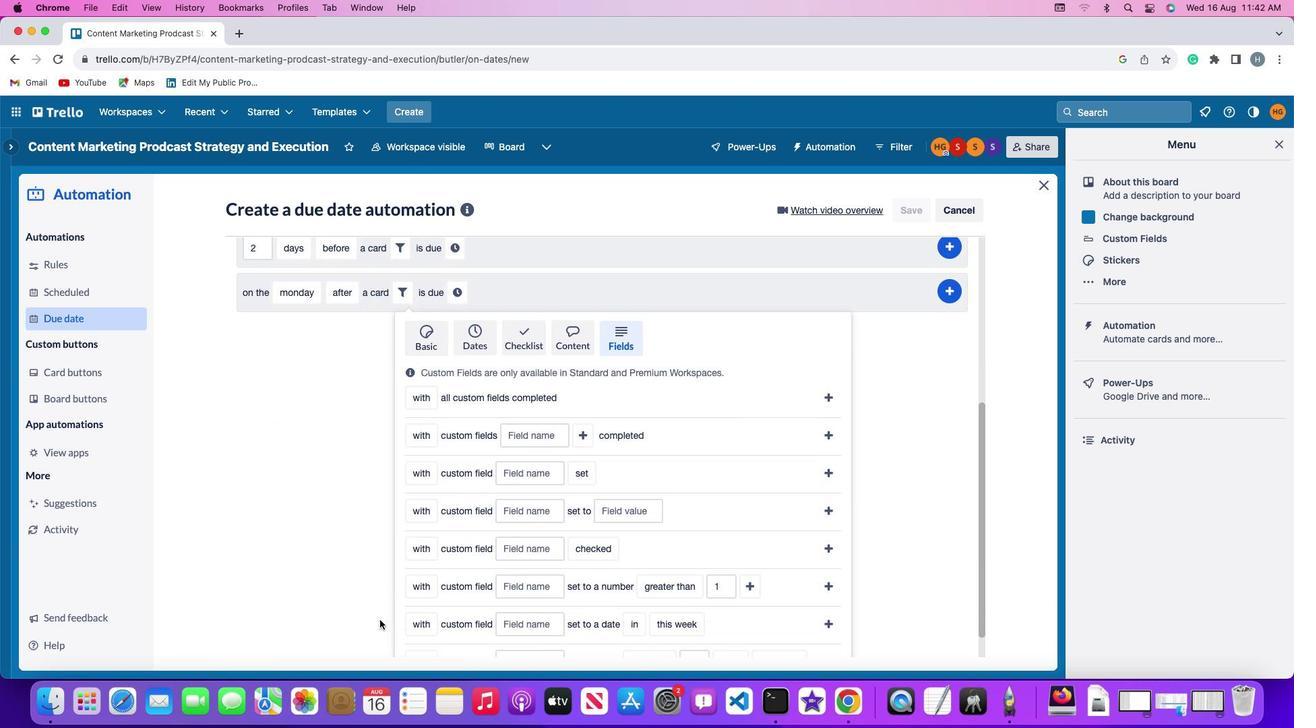 
Action: Mouse moved to (379, 620)
Screenshot: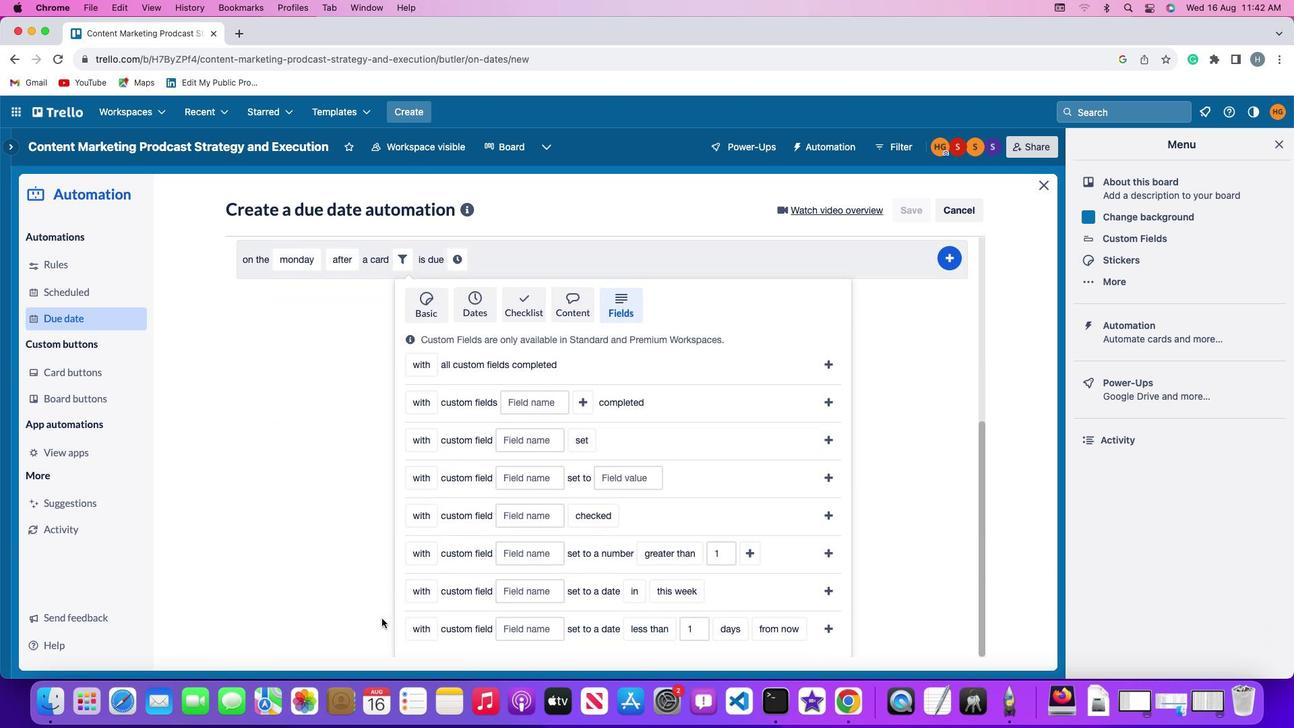 
Action: Mouse scrolled (379, 620) with delta (0, -3)
Screenshot: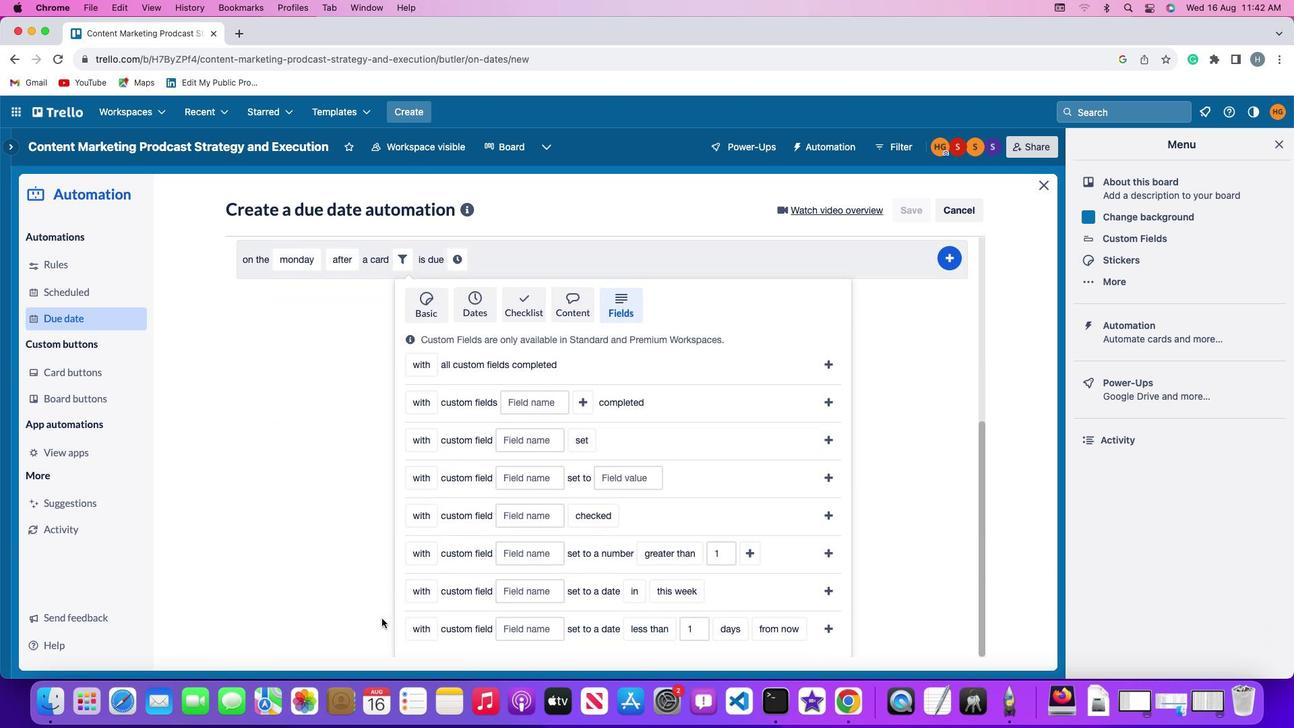 
Action: Mouse moved to (381, 618)
Screenshot: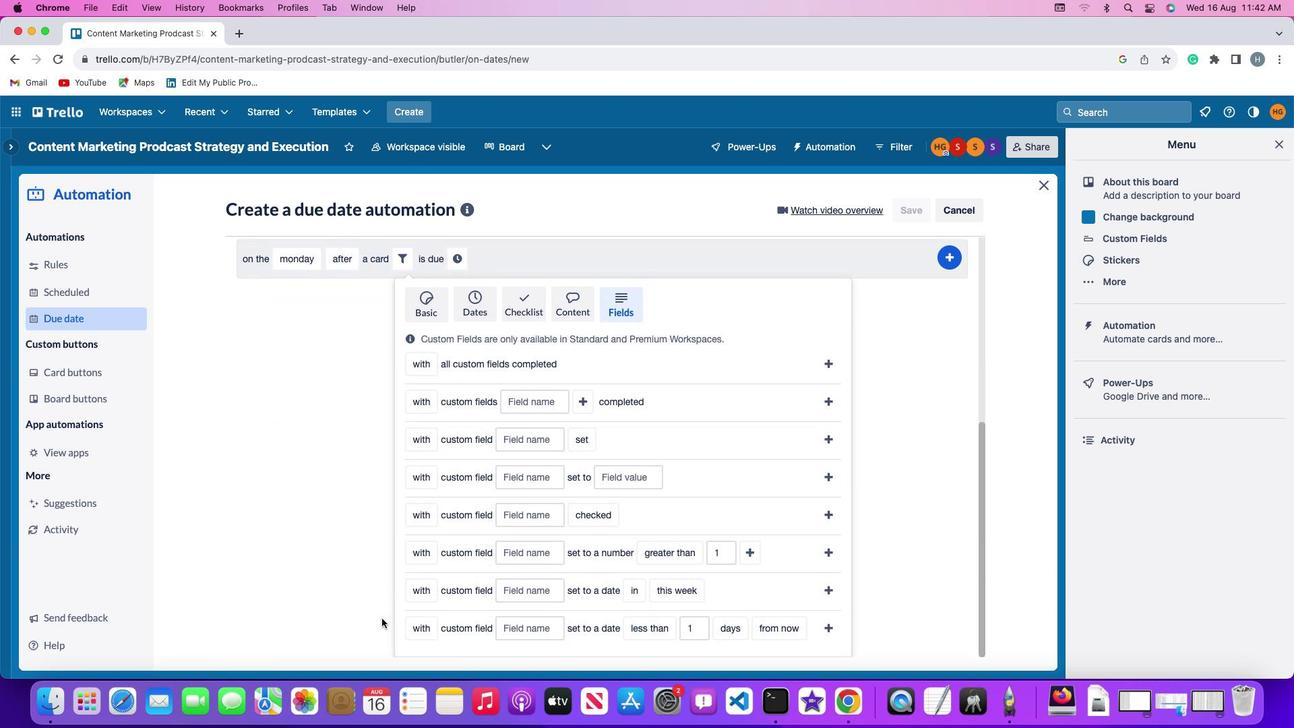 
Action: Mouse scrolled (381, 618) with delta (0, 0)
Screenshot: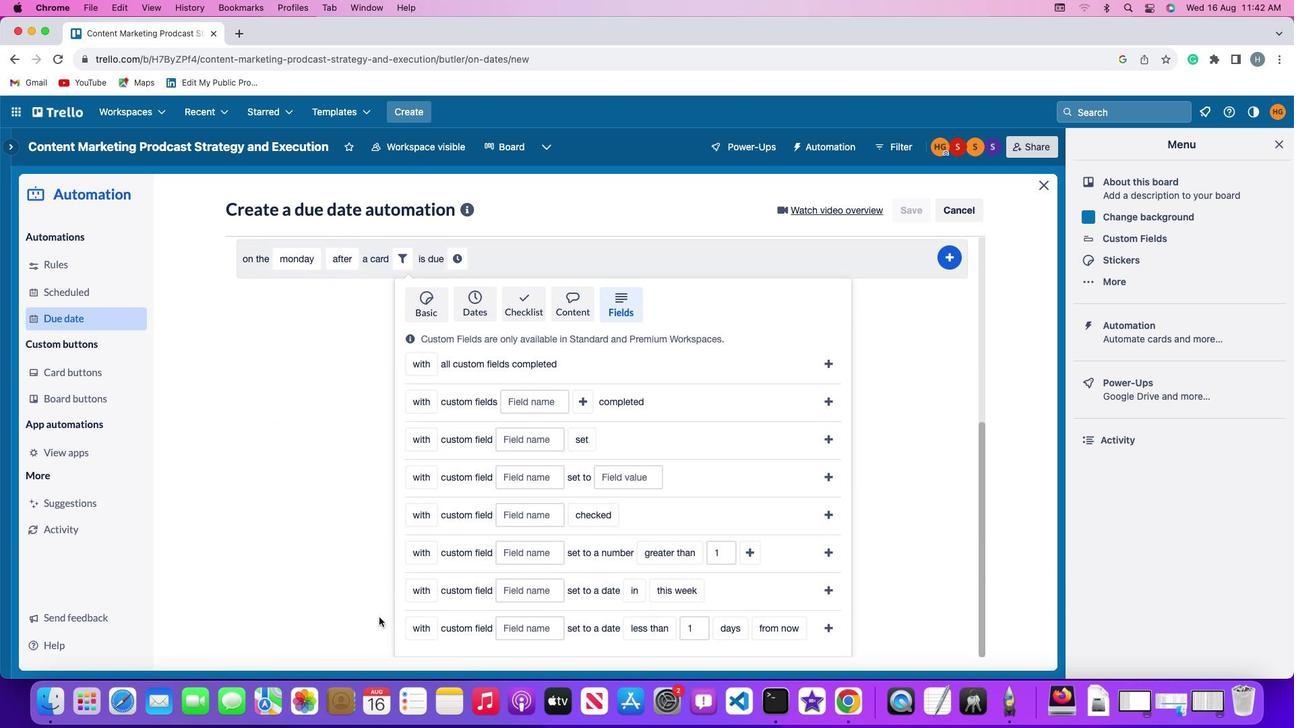 
Action: Mouse scrolled (381, 618) with delta (0, 0)
Screenshot: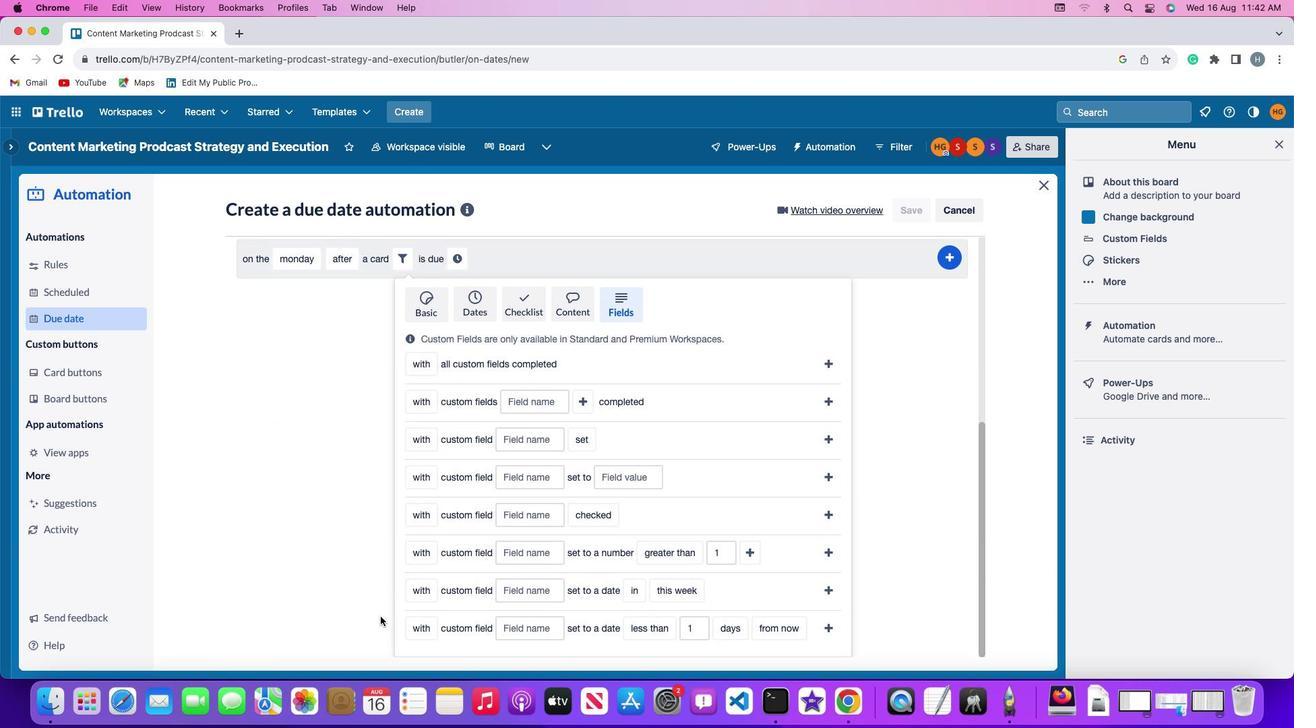 
Action: Mouse moved to (429, 625)
Screenshot: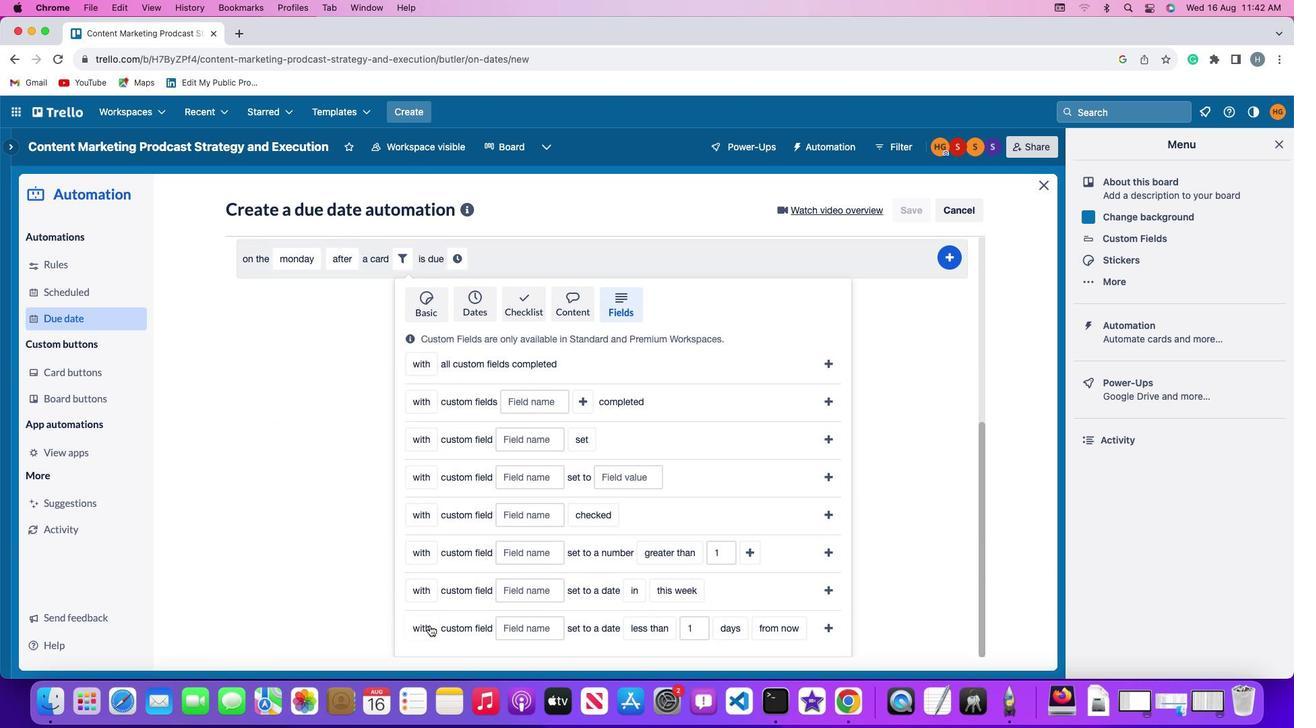 
Action: Mouse pressed left at (429, 625)
Screenshot: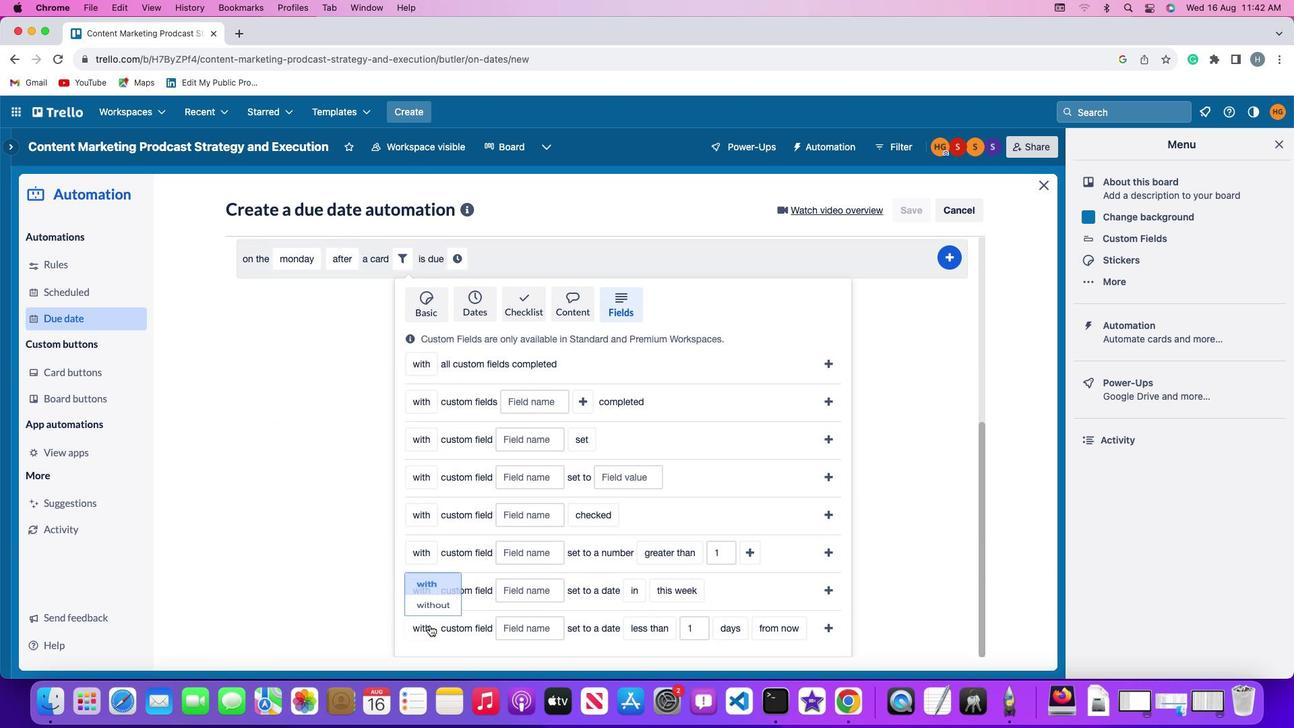 
Action: Mouse moved to (426, 598)
Screenshot: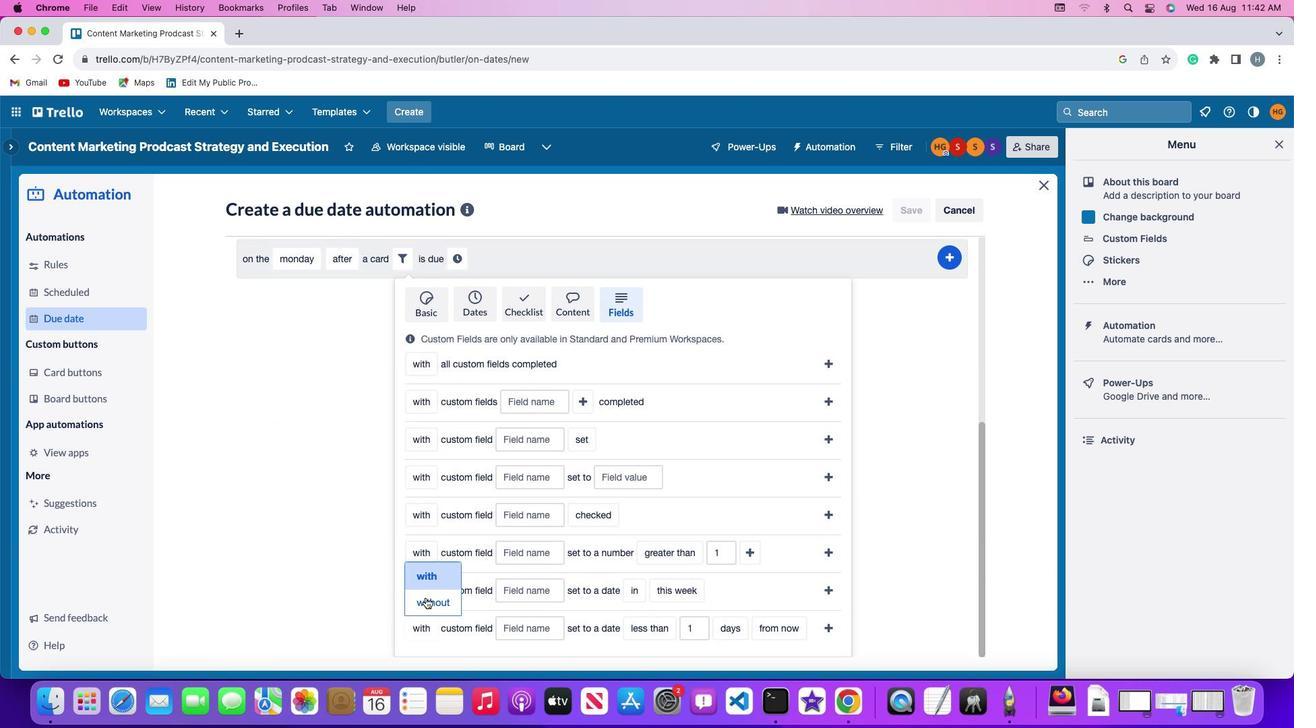 
Action: Mouse pressed left at (426, 598)
Screenshot: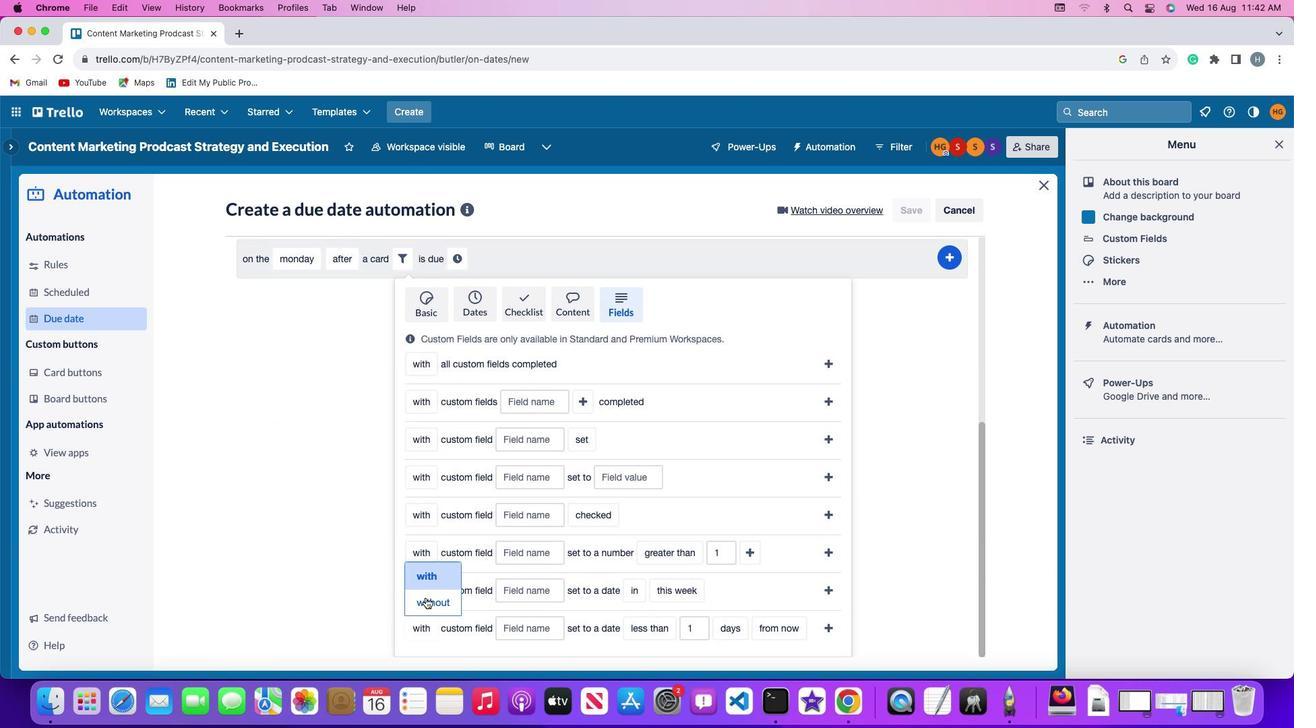 
Action: Mouse moved to (531, 622)
Screenshot: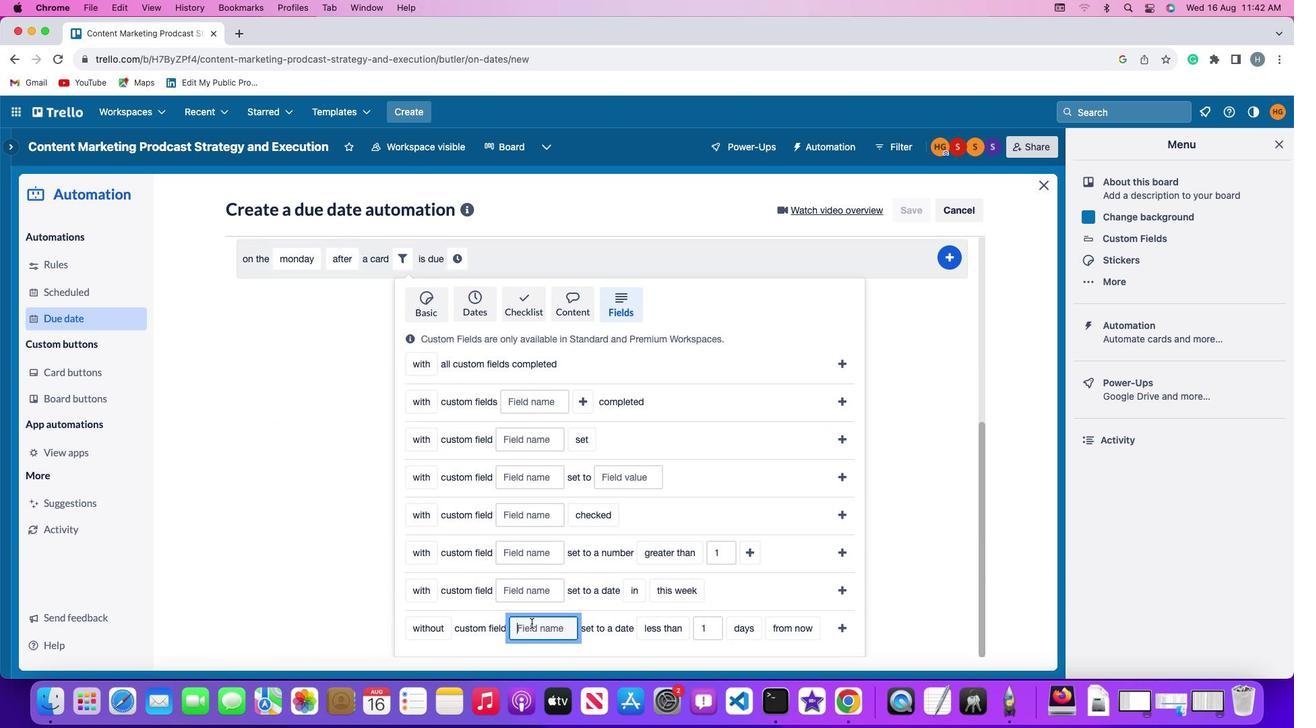 
Action: Mouse pressed left at (531, 622)
Screenshot: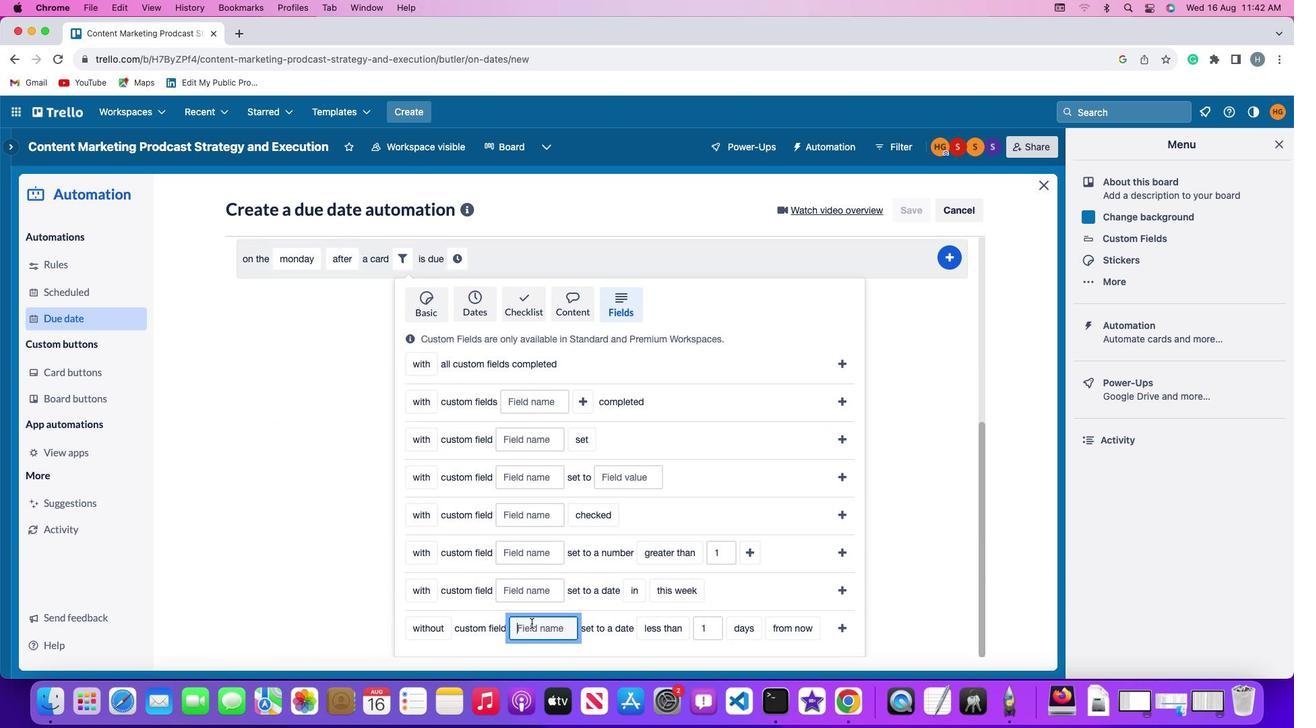 
Action: Key pressed Key.shift'R''e''s''u''m''e'
Screenshot: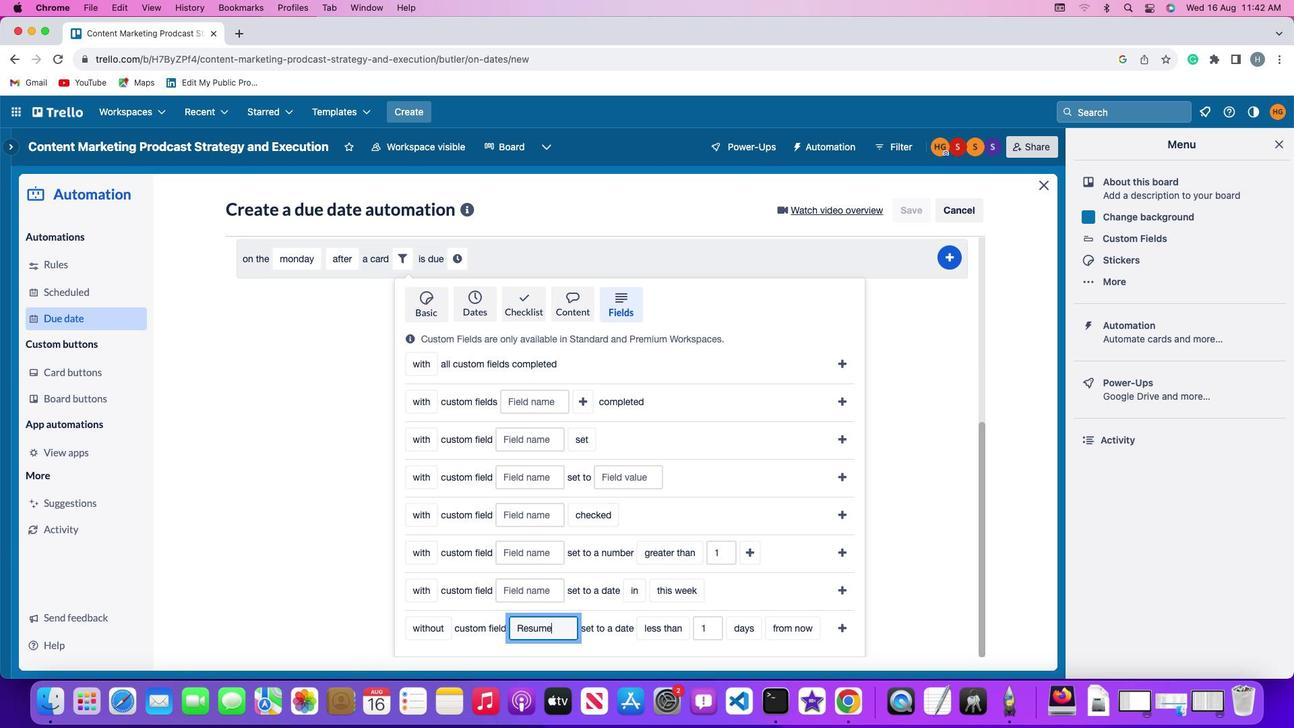 
Action: Mouse moved to (659, 637)
Screenshot: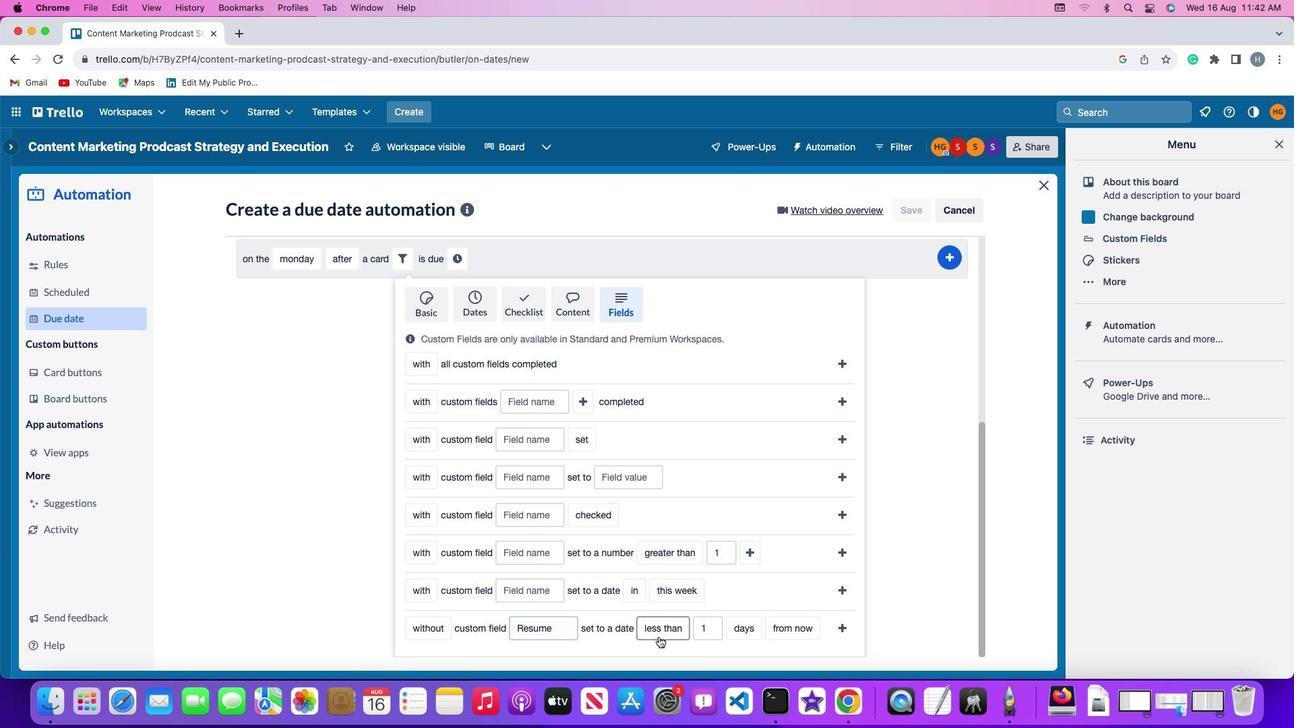 
Action: Mouse pressed left at (659, 637)
Screenshot: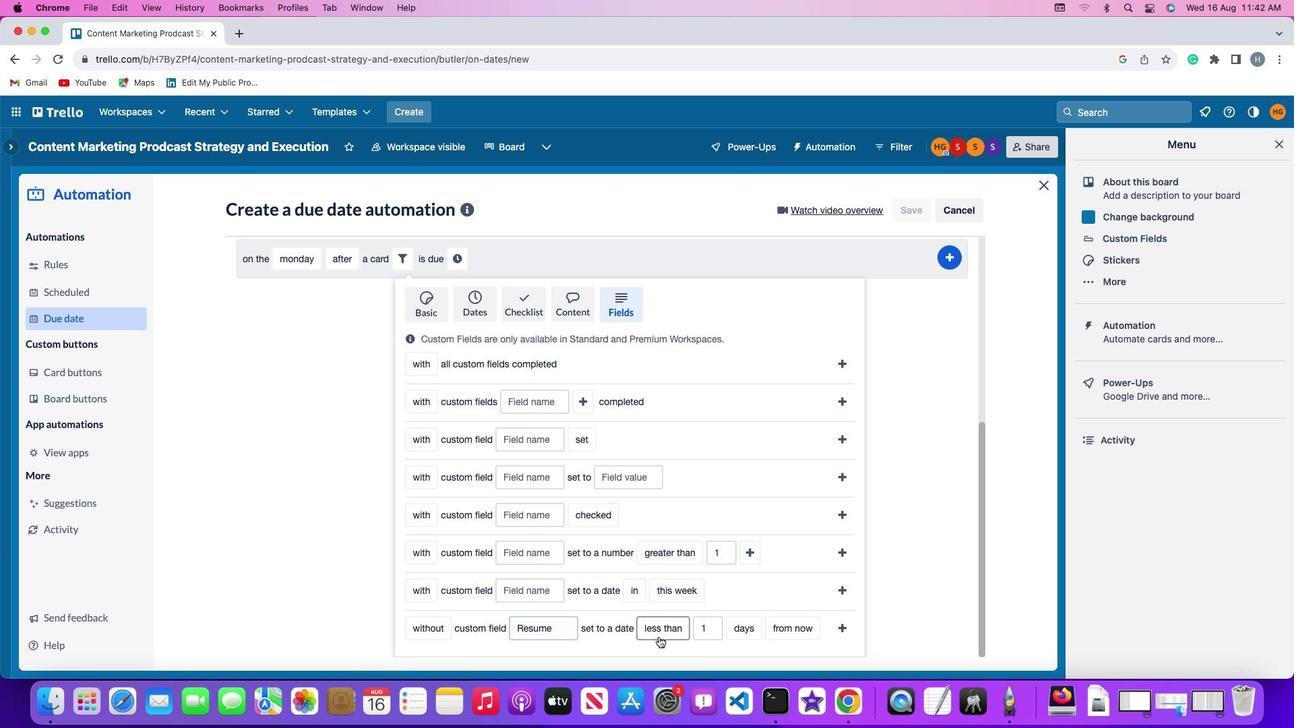 
Action: Mouse moved to (668, 598)
Screenshot: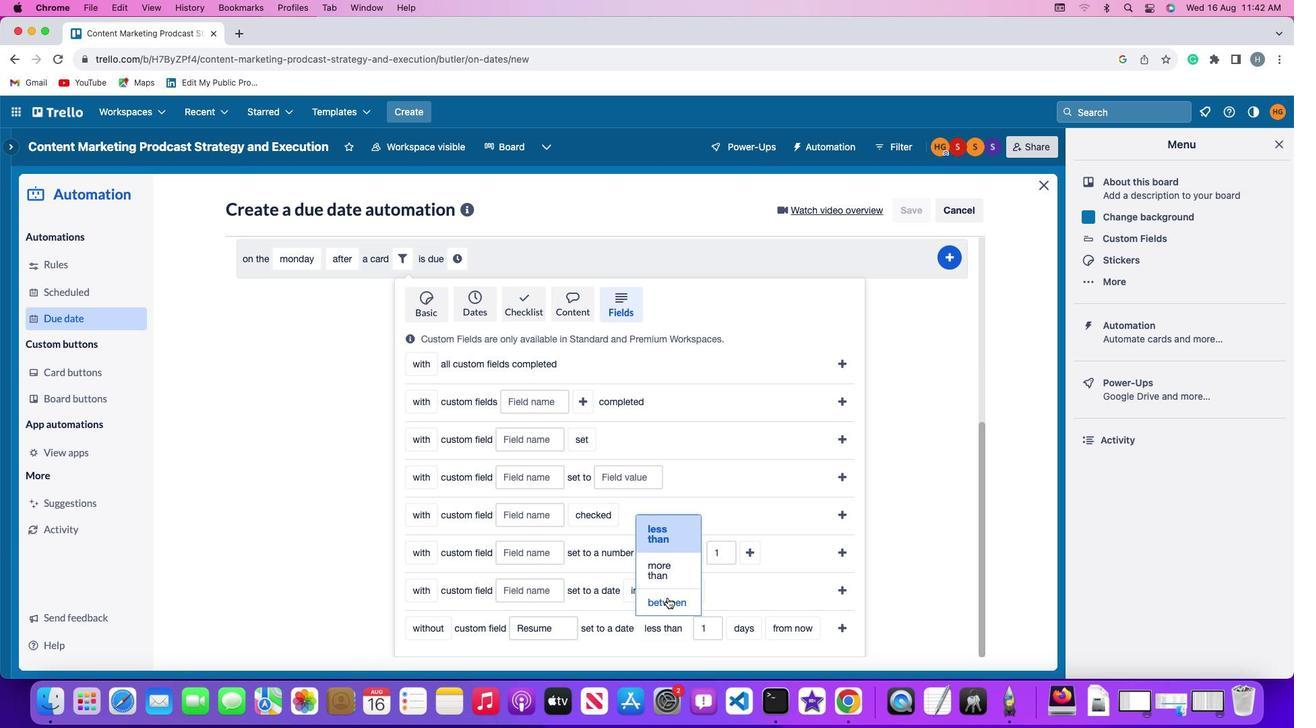 
Action: Mouse pressed left at (668, 598)
Screenshot: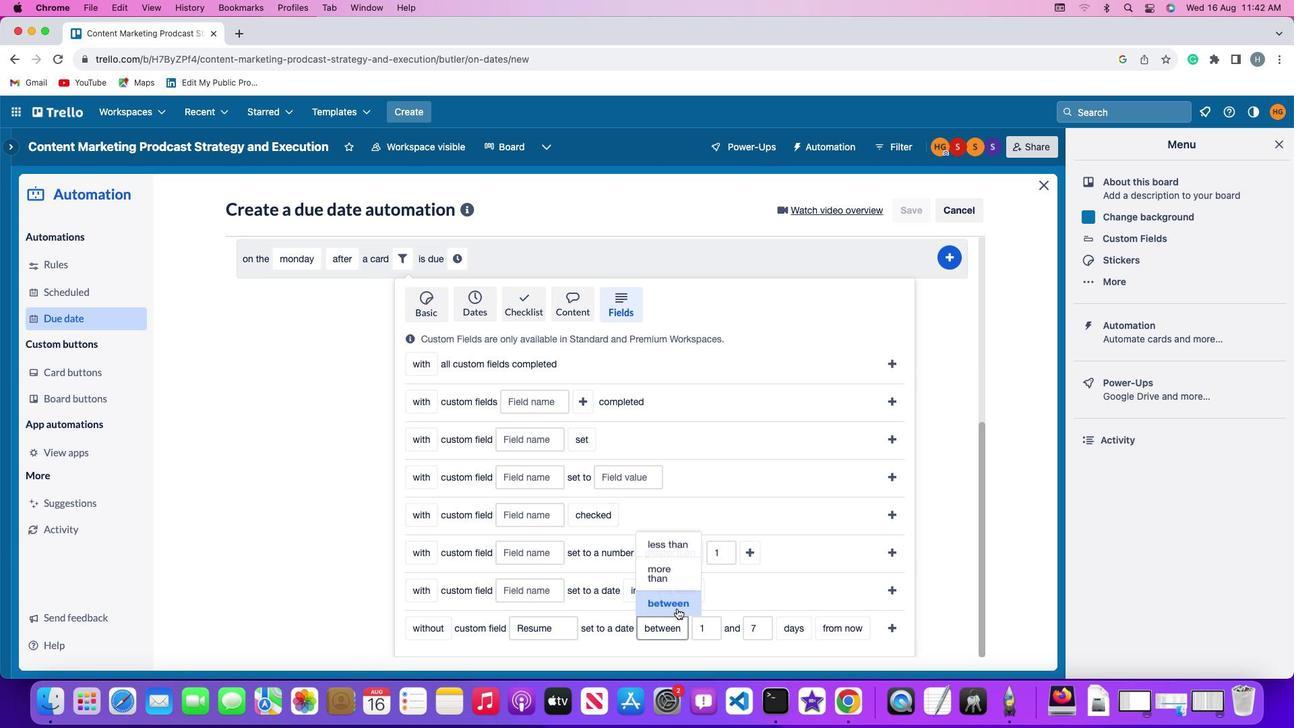 
Action: Mouse moved to (710, 629)
Screenshot: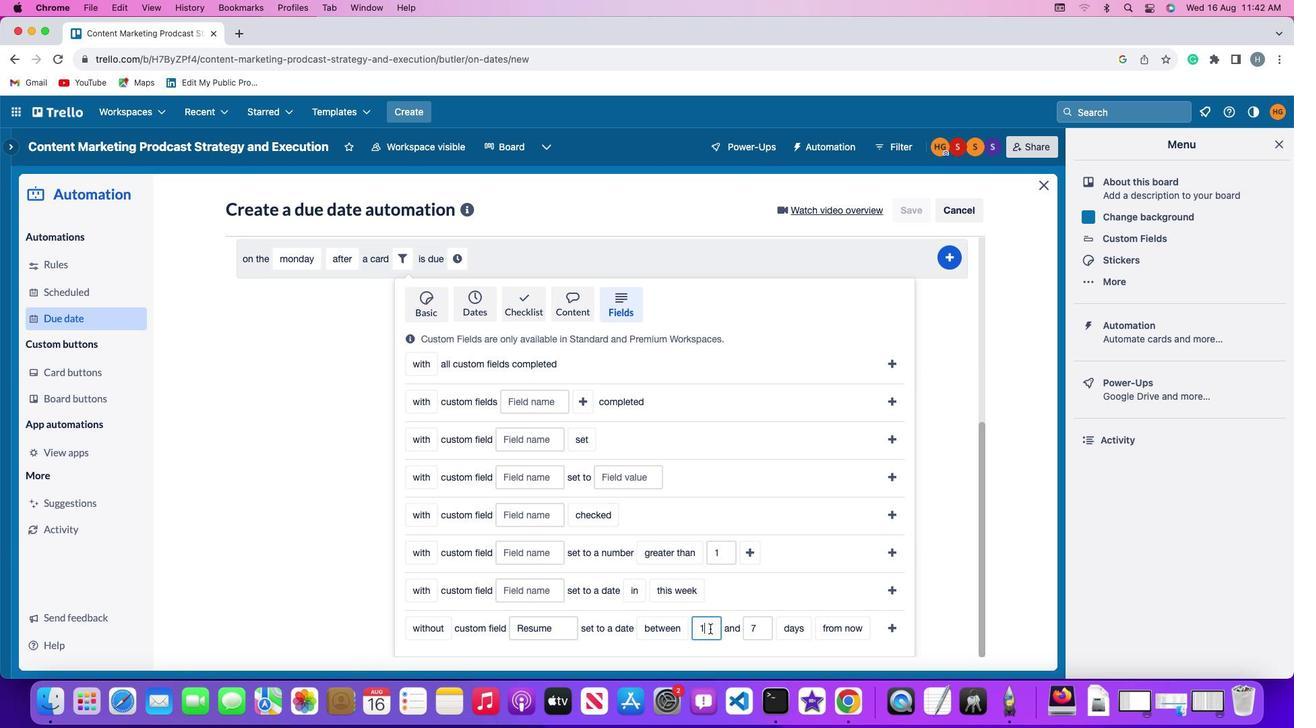 
Action: Mouse pressed left at (710, 629)
Screenshot: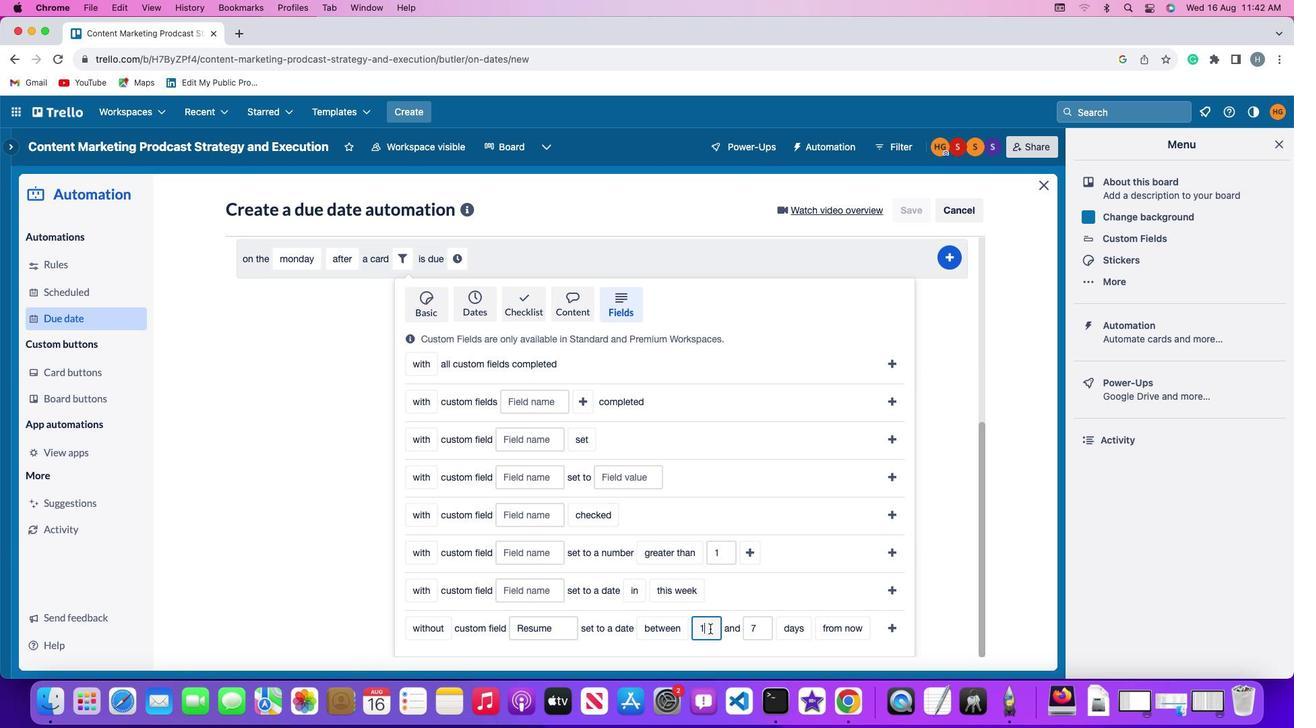 
Action: Mouse moved to (710, 627)
Screenshot: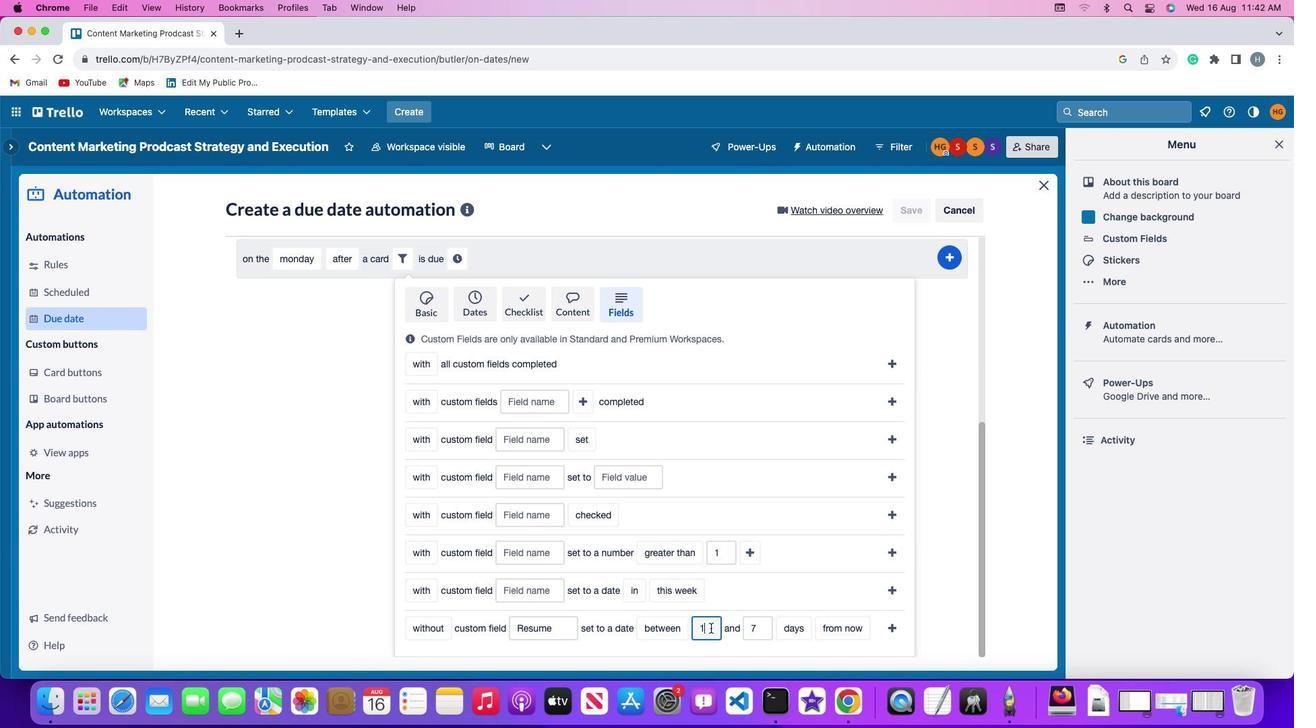 
Action: Key pressed Key.backspace'1'
Screenshot: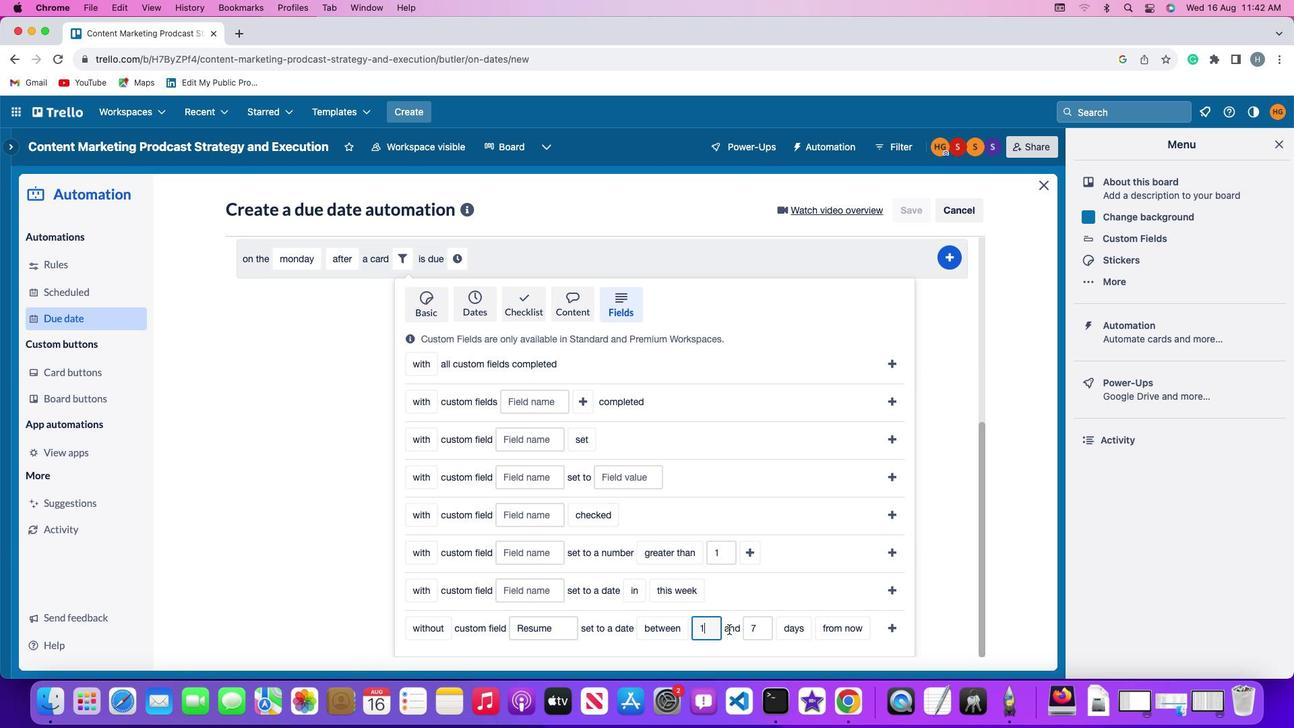 
Action: Mouse moved to (761, 627)
Screenshot: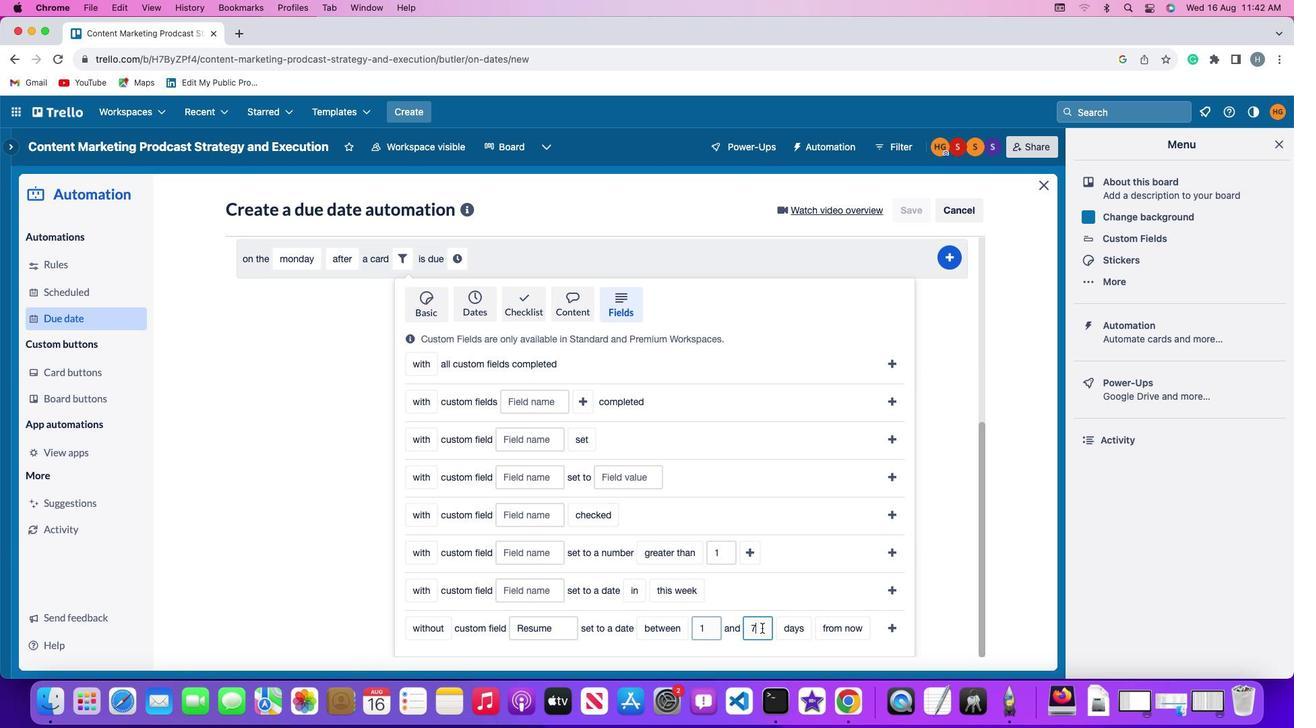 
Action: Mouse pressed left at (761, 627)
Screenshot: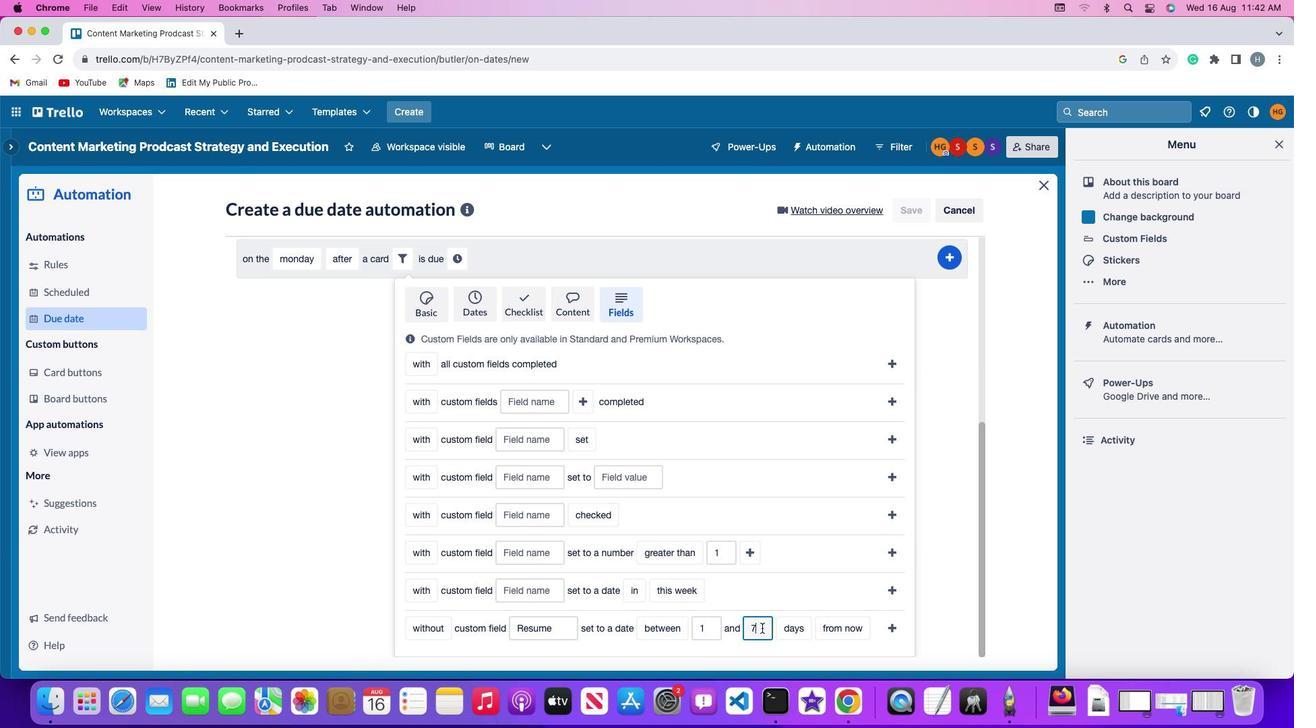 
Action: Key pressed Key.backspace'7'
Screenshot: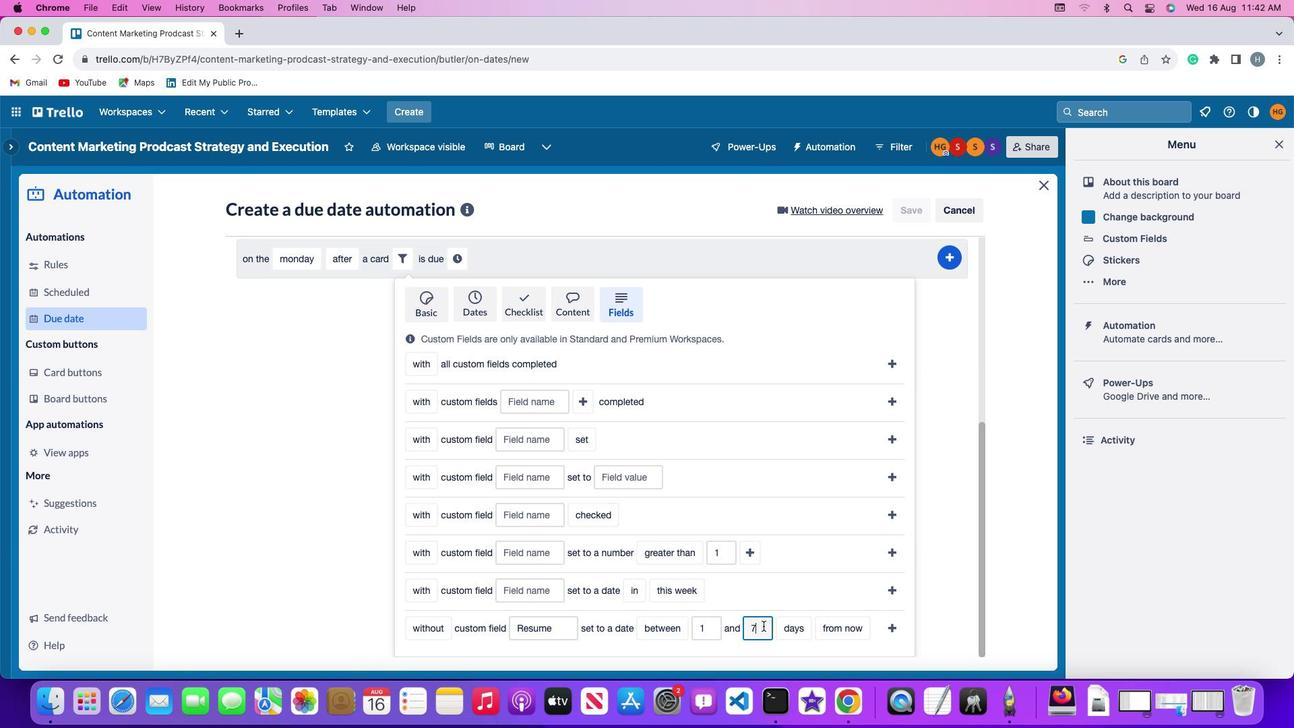 
Action: Mouse moved to (796, 624)
Screenshot: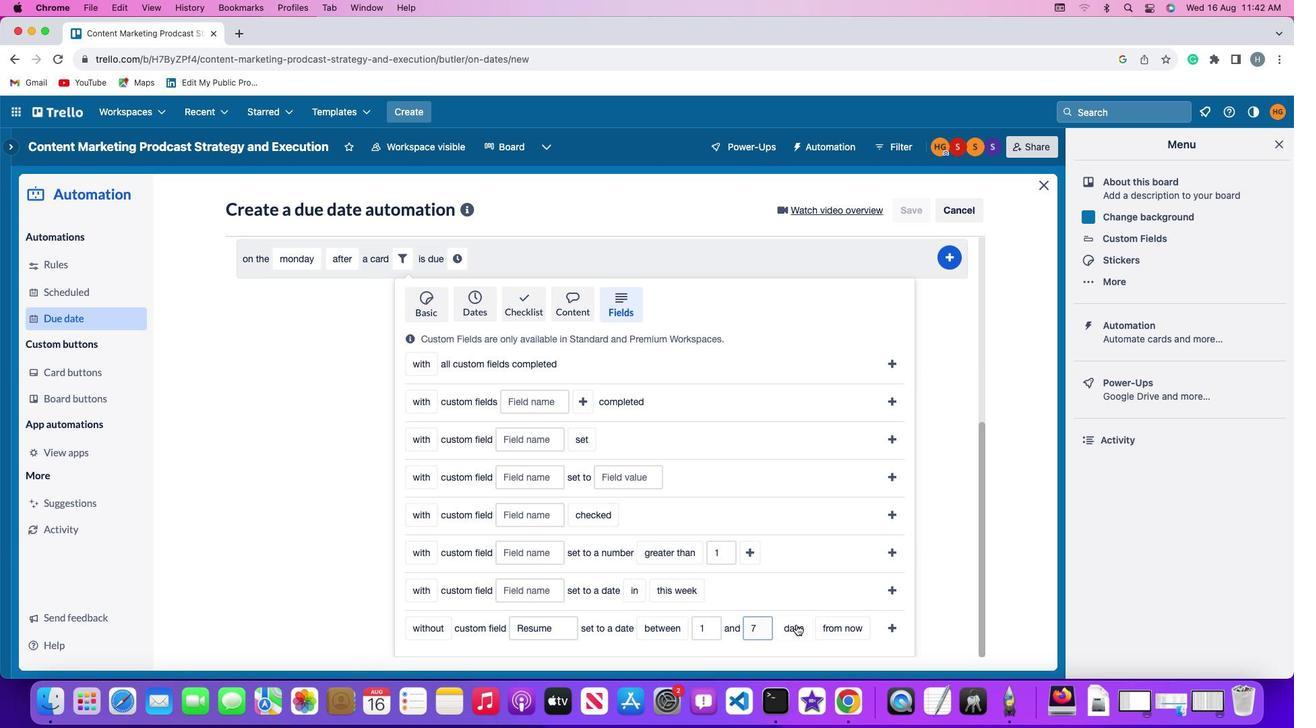 
Action: Mouse pressed left at (796, 624)
Screenshot: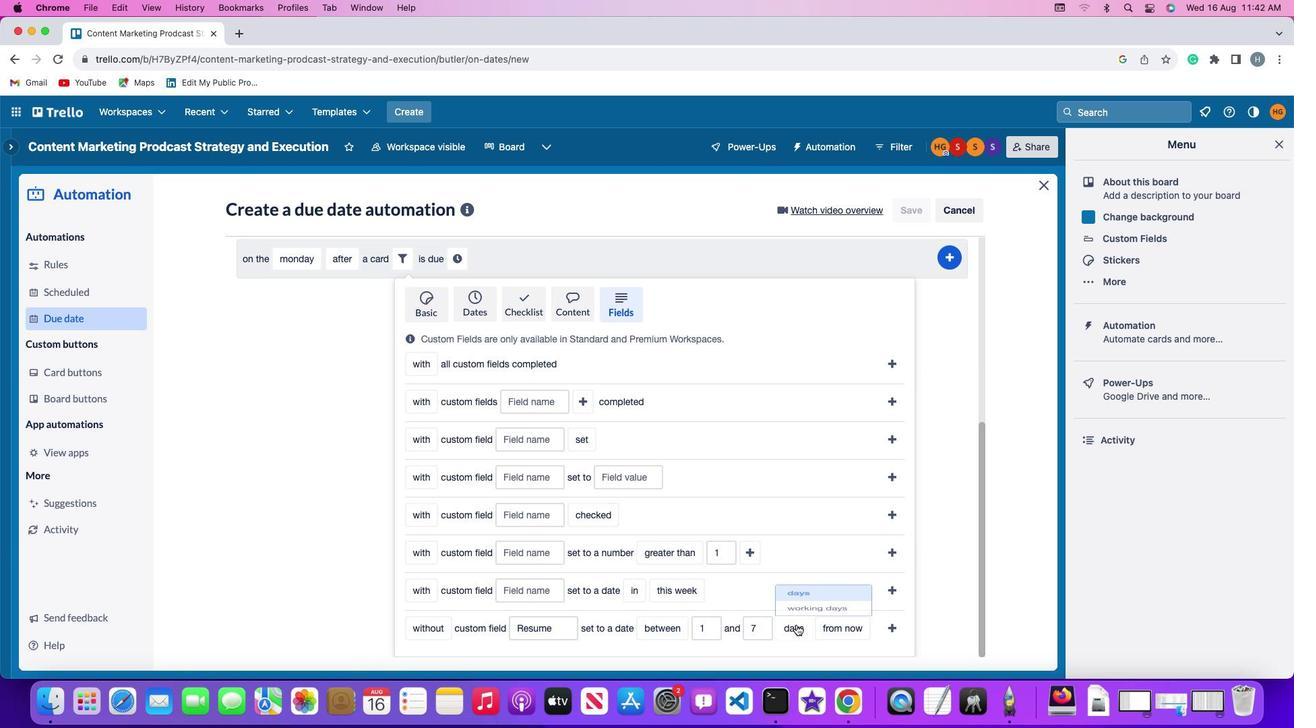 
Action: Mouse moved to (813, 572)
Screenshot: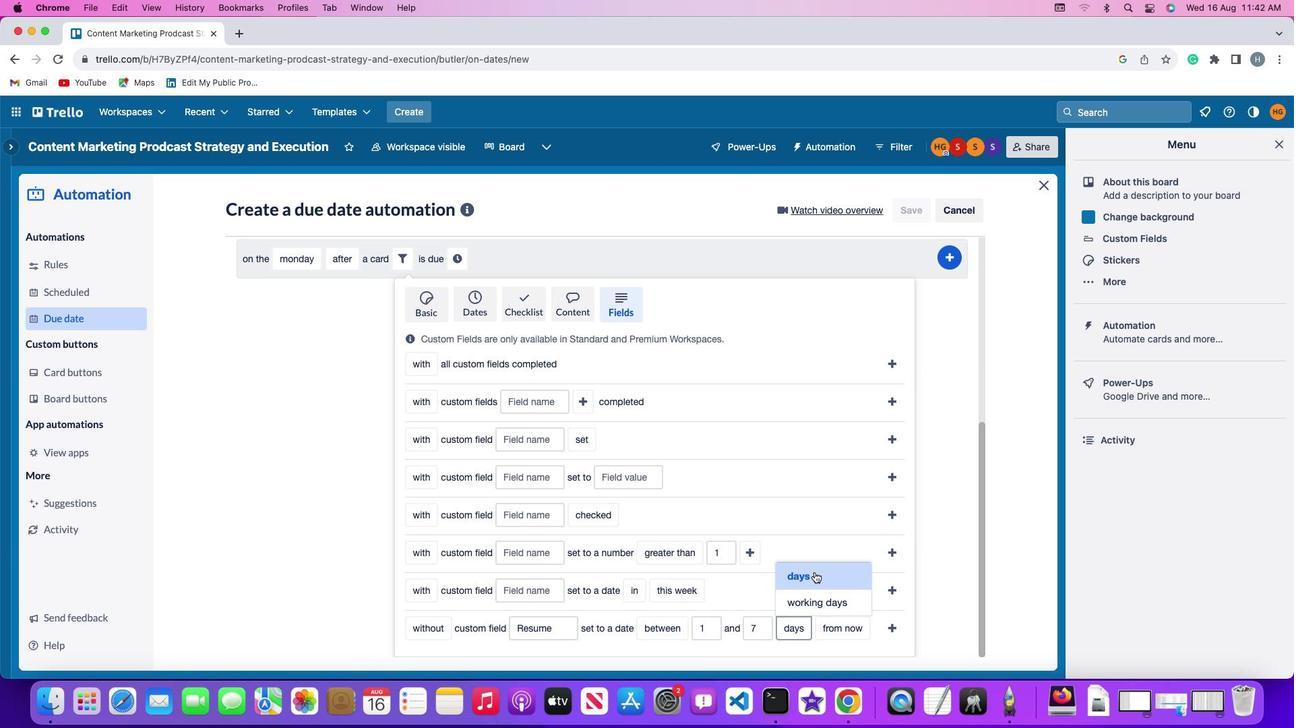 
Action: Mouse pressed left at (813, 572)
Screenshot: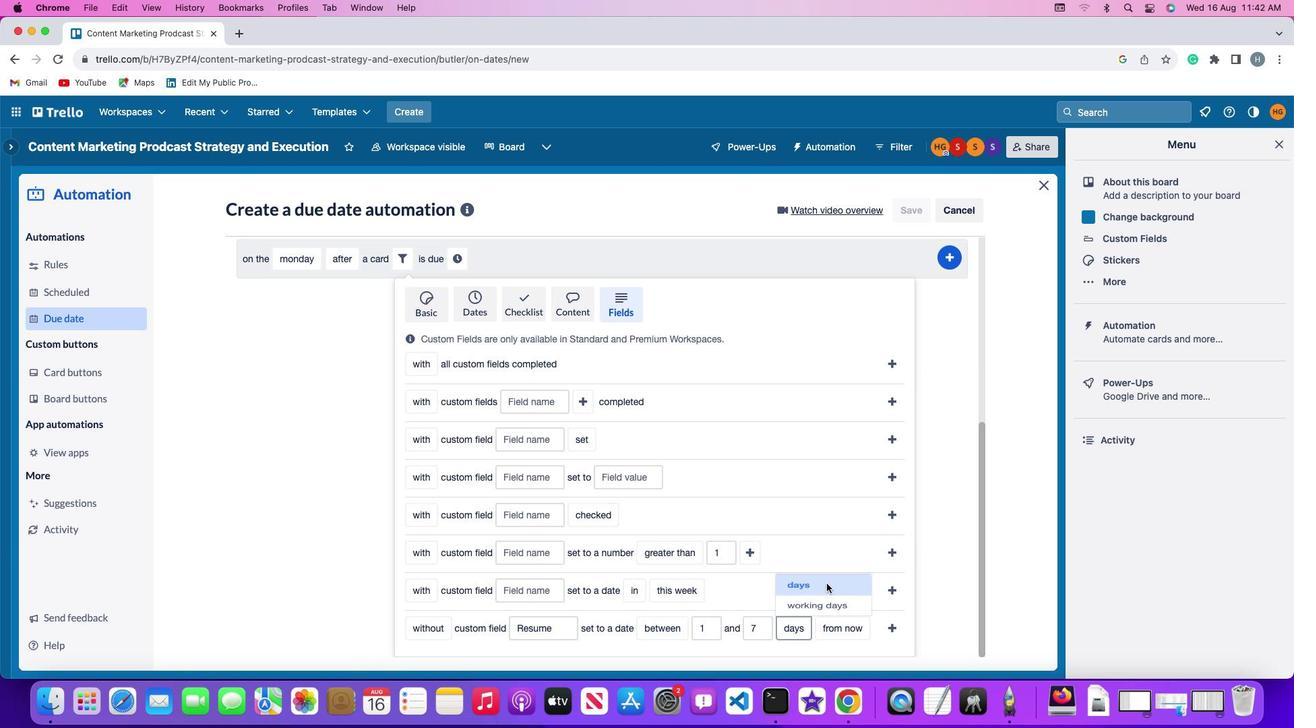 
Action: Mouse moved to (851, 620)
Screenshot: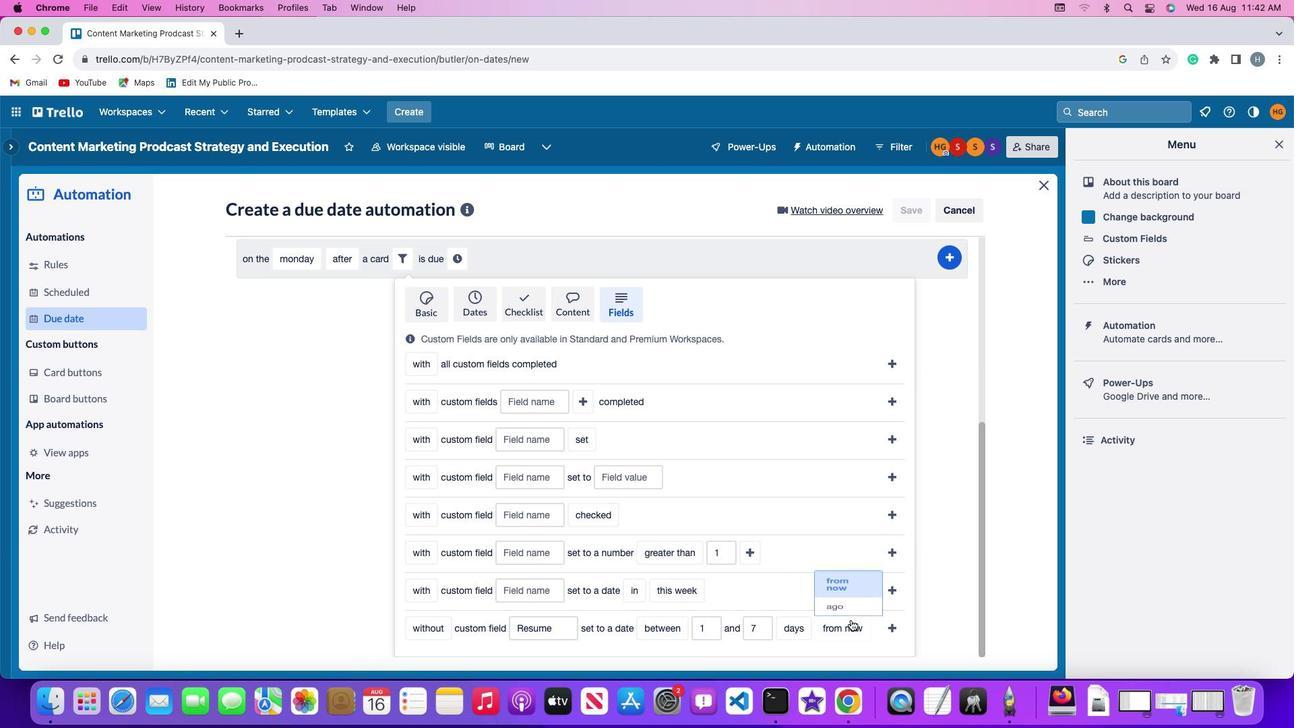 
Action: Mouse pressed left at (851, 620)
Screenshot: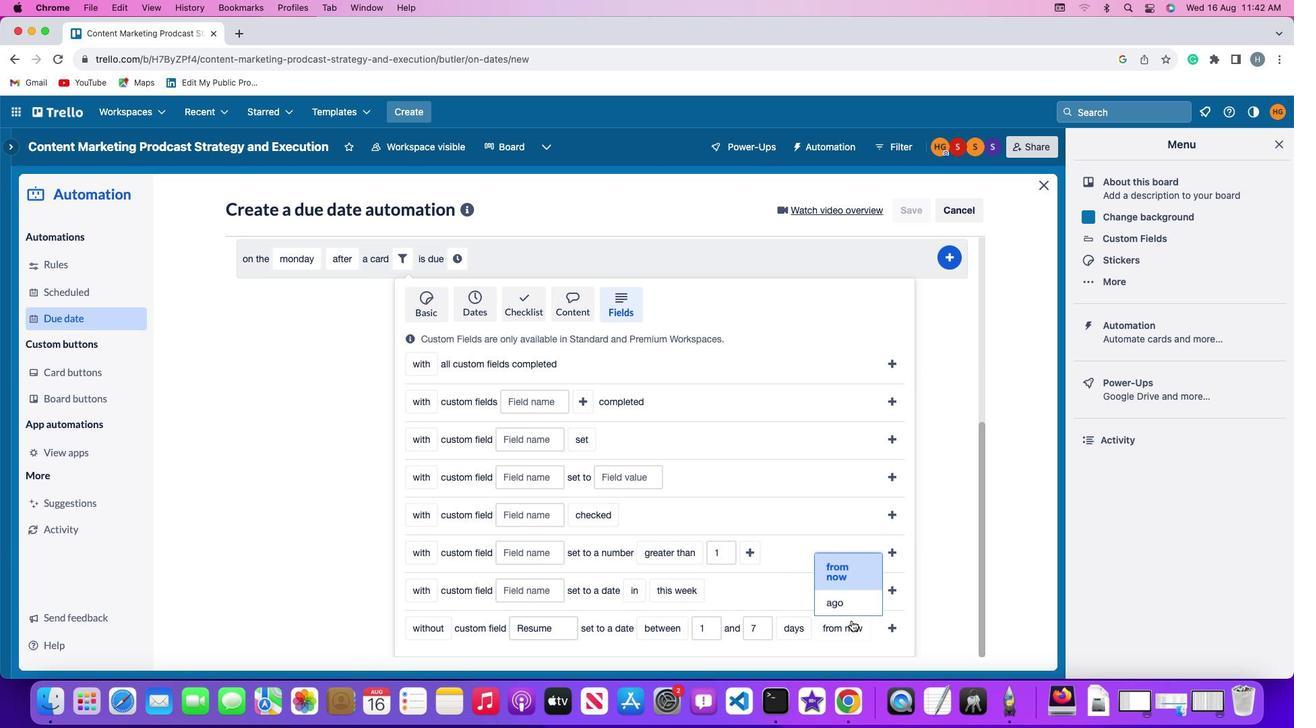 
Action: Mouse moved to (841, 600)
Screenshot: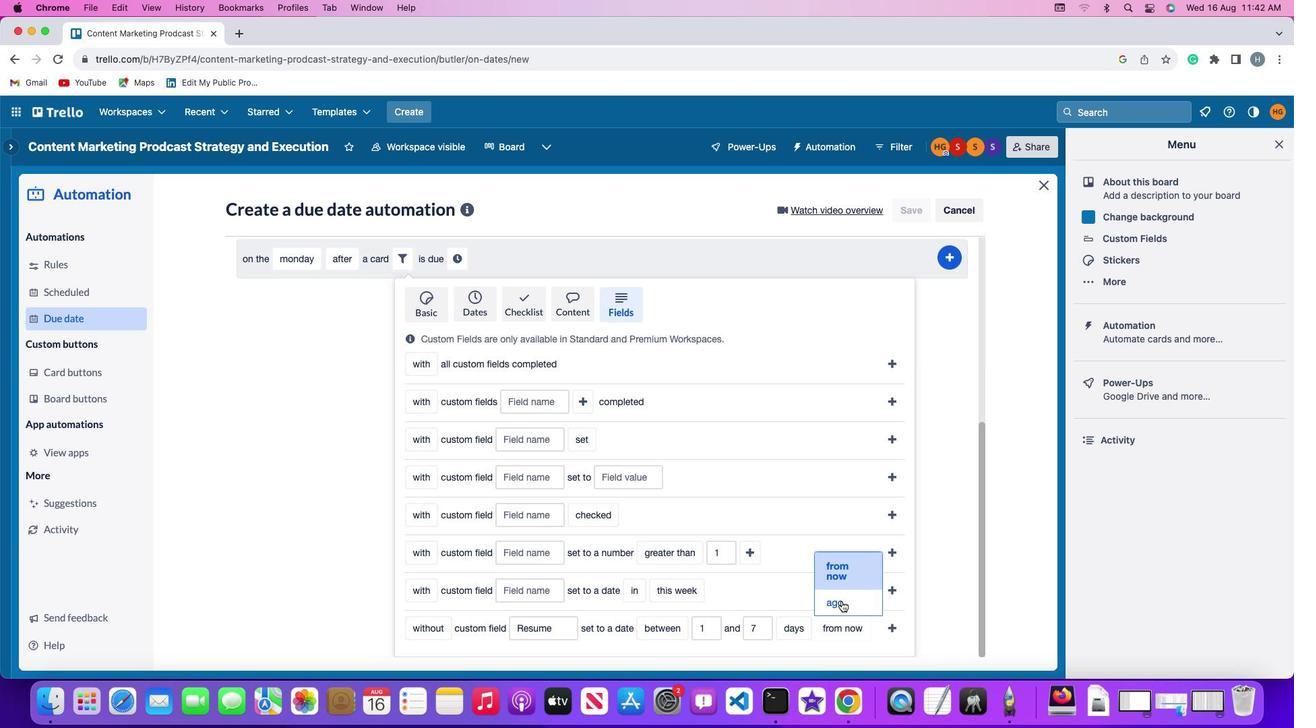 
Action: Mouse pressed left at (841, 600)
Screenshot: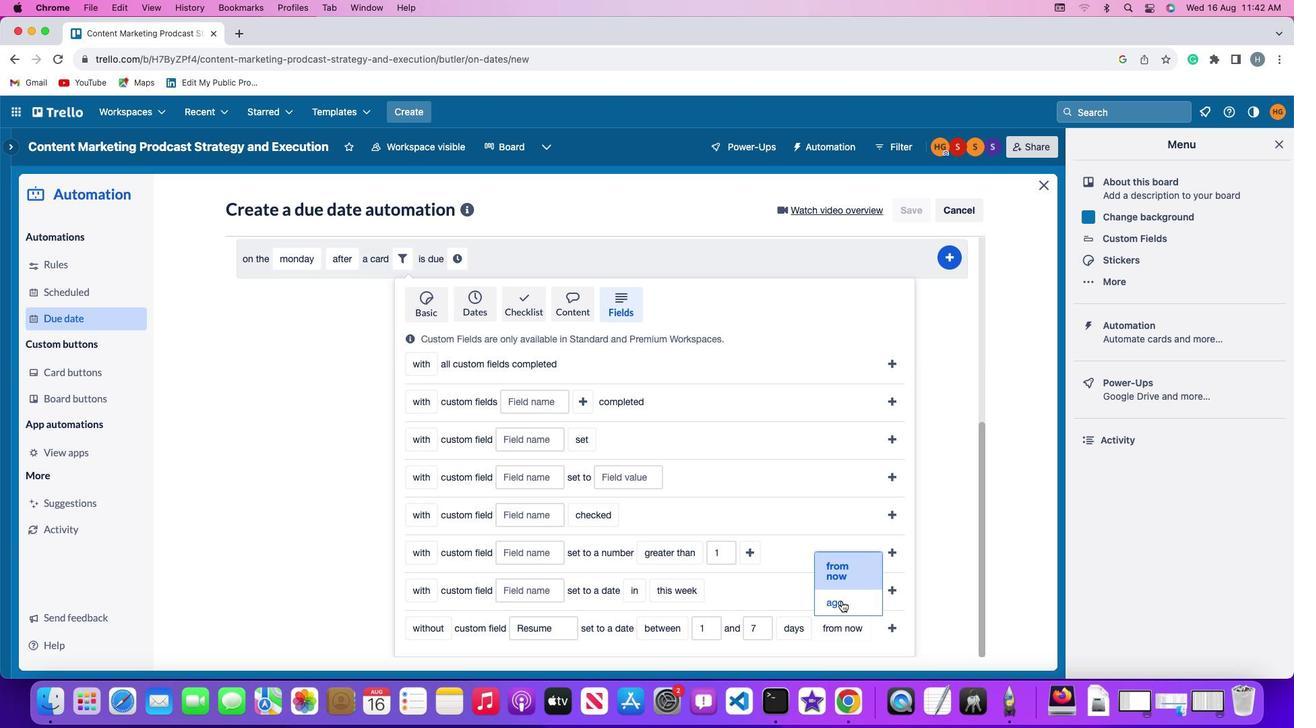 
Action: Mouse moved to (869, 628)
Screenshot: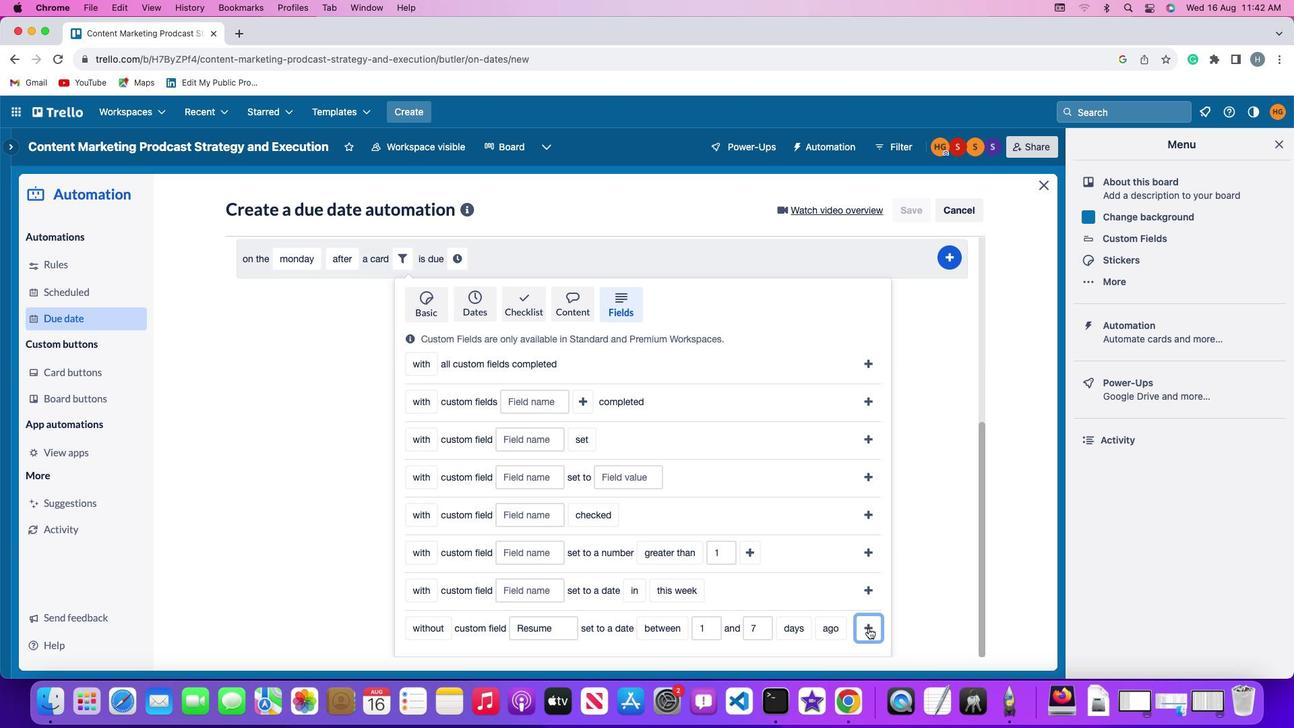 
Action: Mouse pressed left at (869, 628)
Screenshot: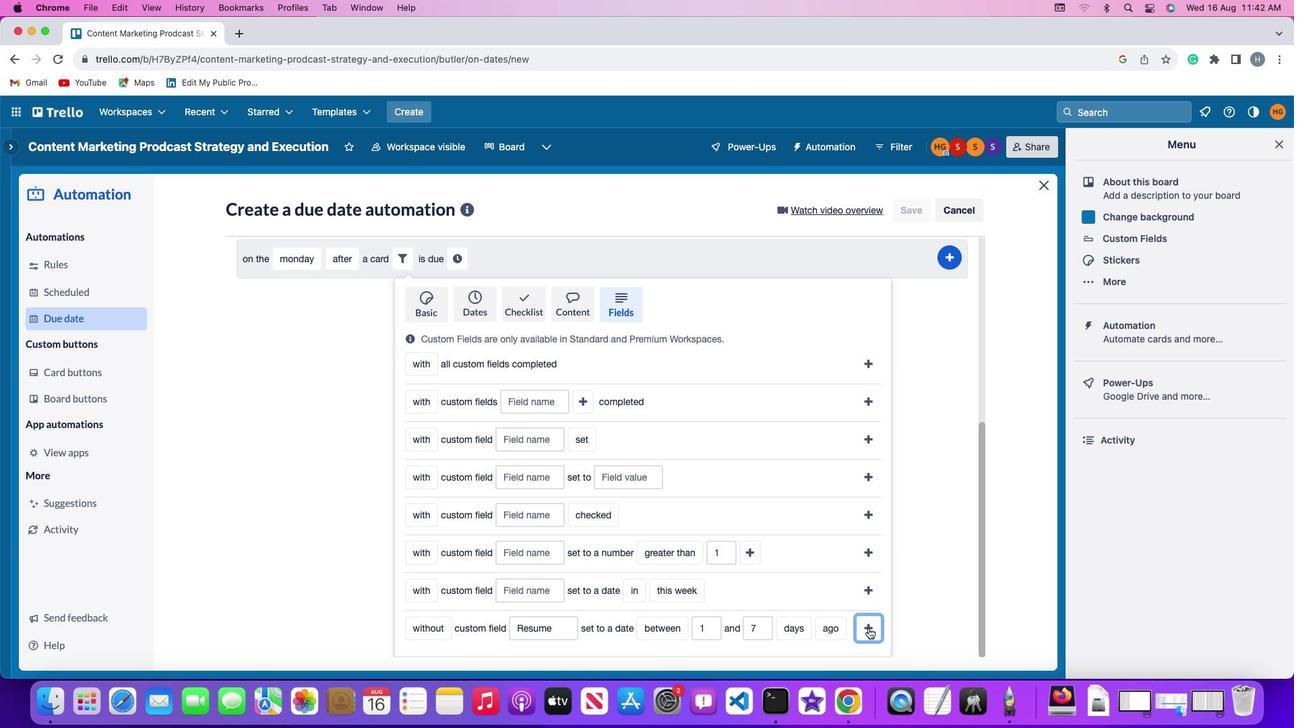 
Action: Mouse moved to (794, 593)
Screenshot: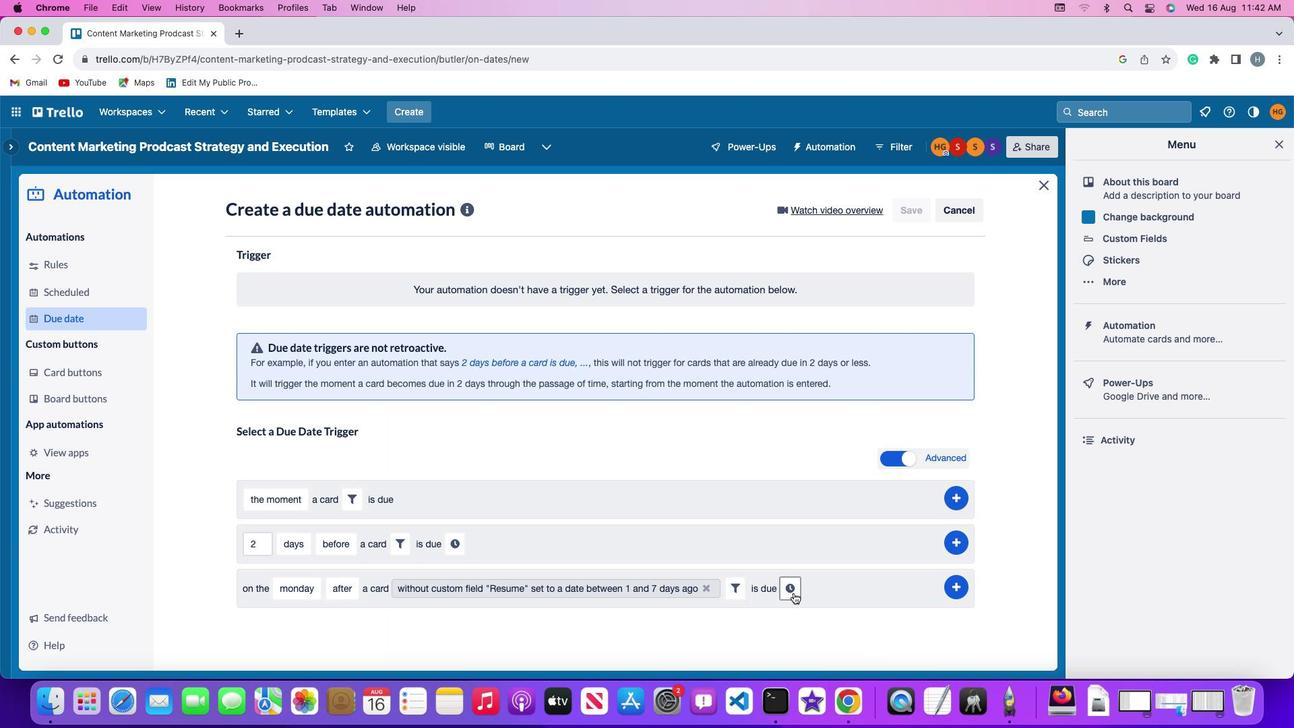 
Action: Mouse pressed left at (794, 593)
Screenshot: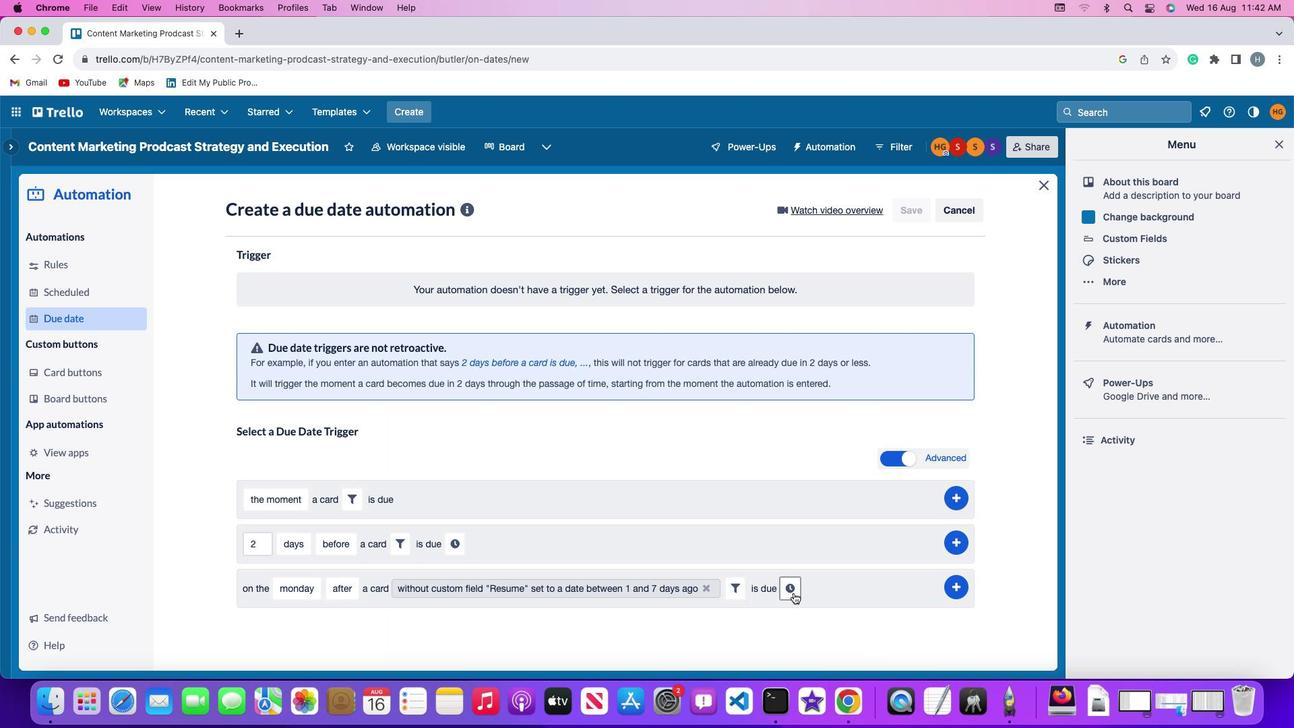 
Action: Mouse moved to (820, 591)
Screenshot: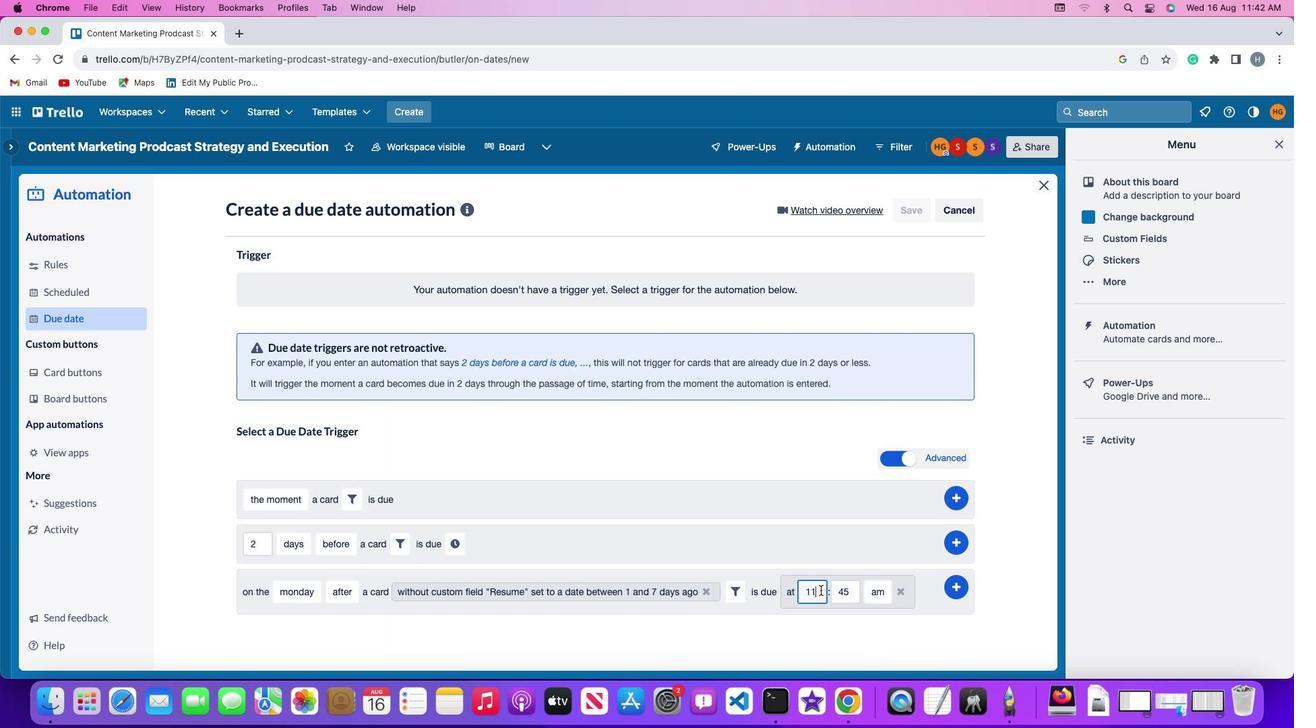
Action: Mouse pressed left at (820, 591)
Screenshot: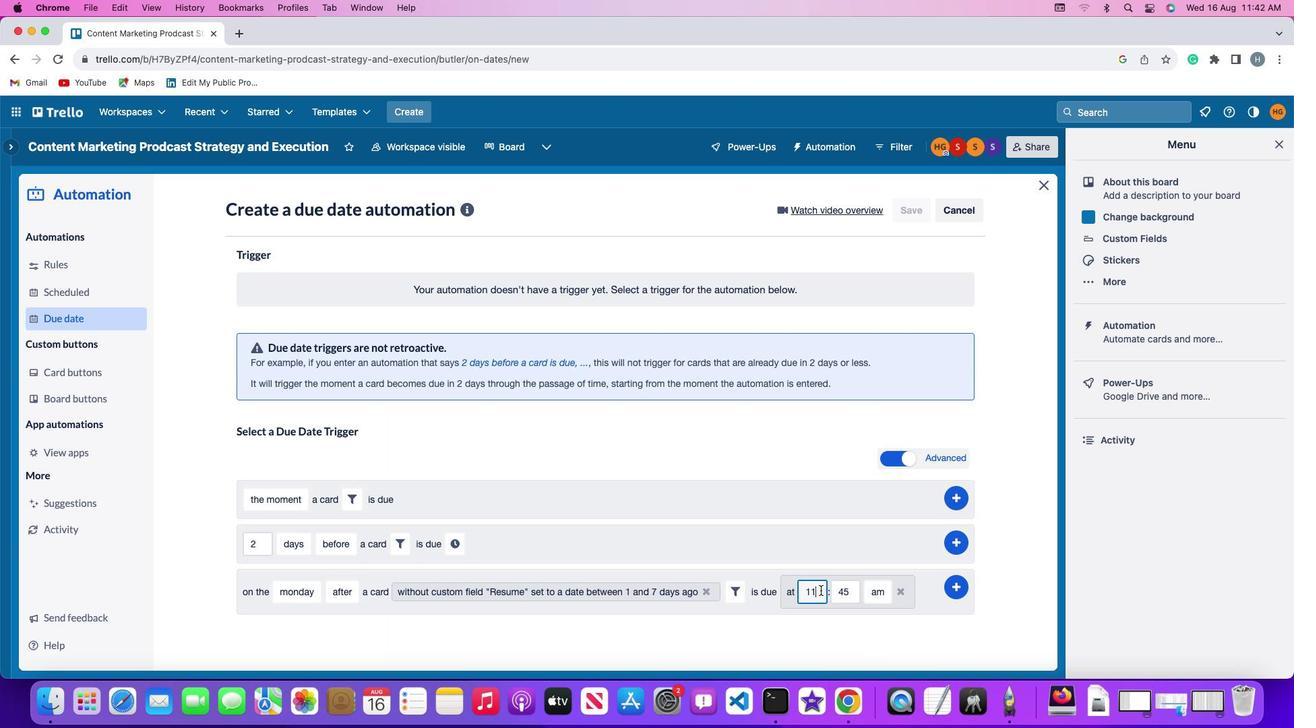 
Action: Mouse moved to (821, 589)
Screenshot: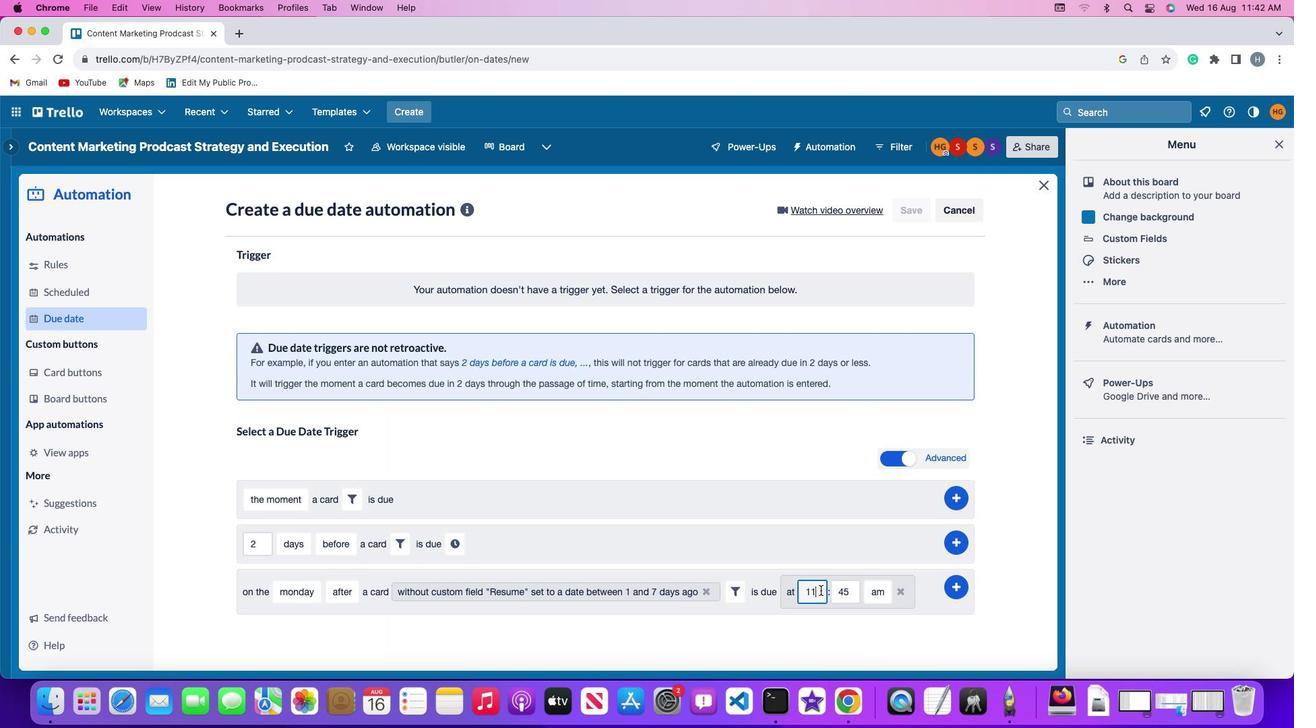 
Action: Key pressed Key.backspaceKey.backspace
Screenshot: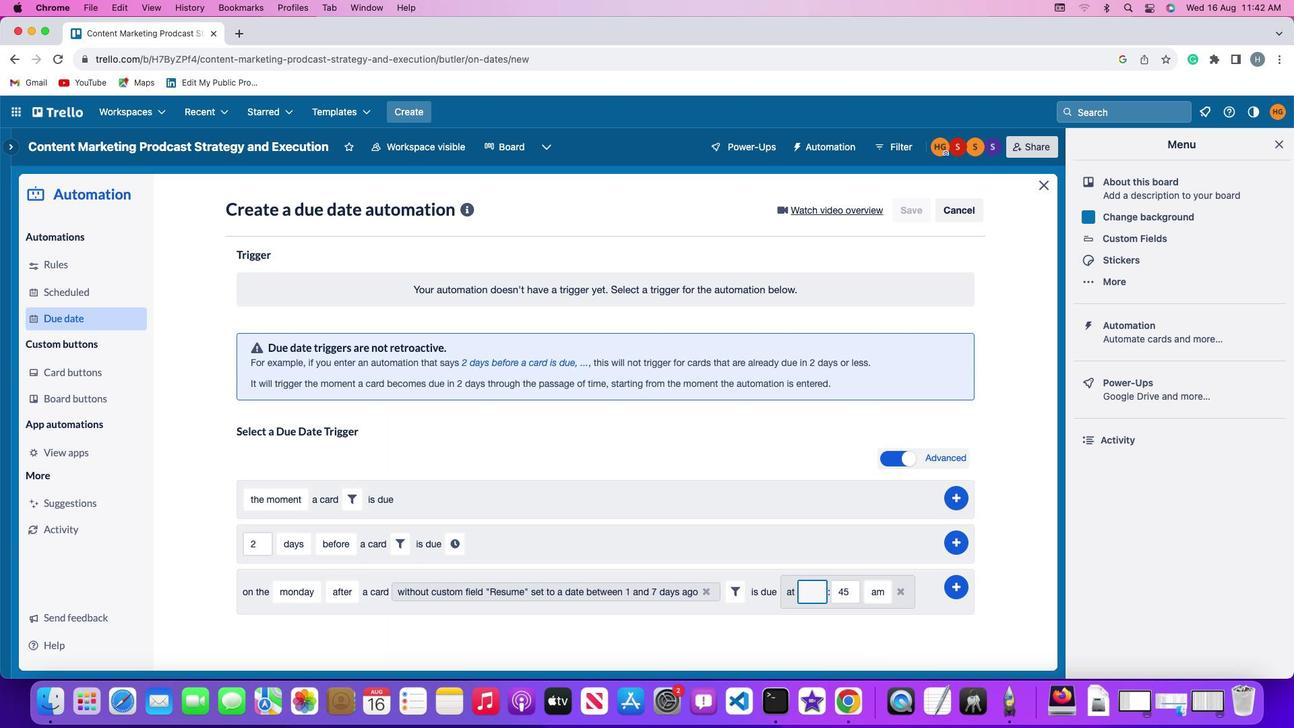 
Action: Mouse moved to (821, 589)
Screenshot: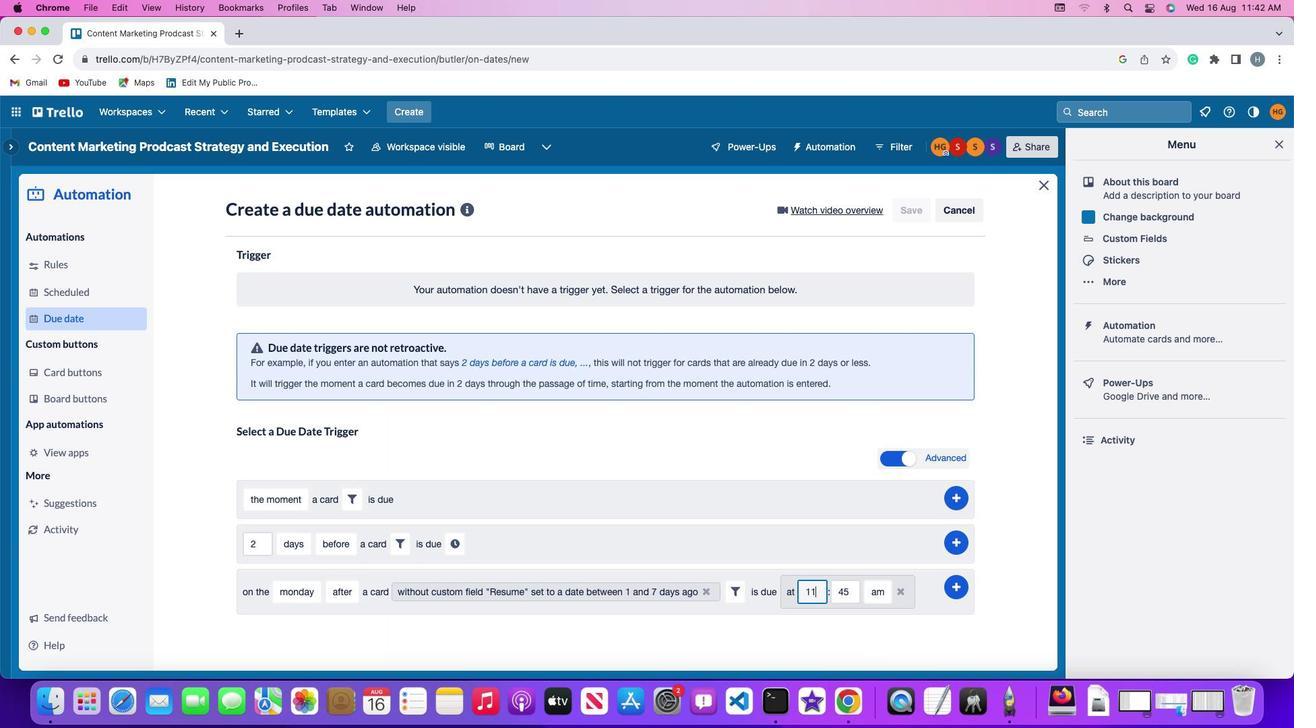 
Action: Key pressed '1''1'
Screenshot: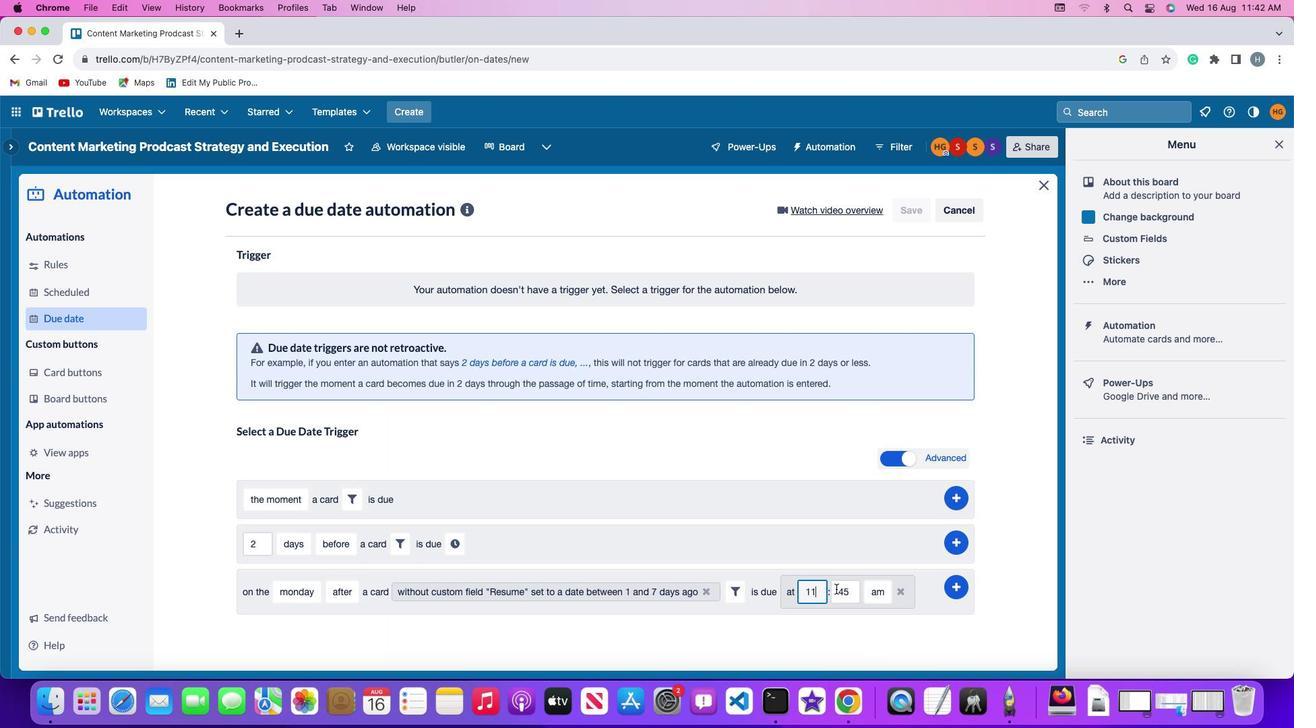 
Action: Mouse moved to (860, 589)
Screenshot: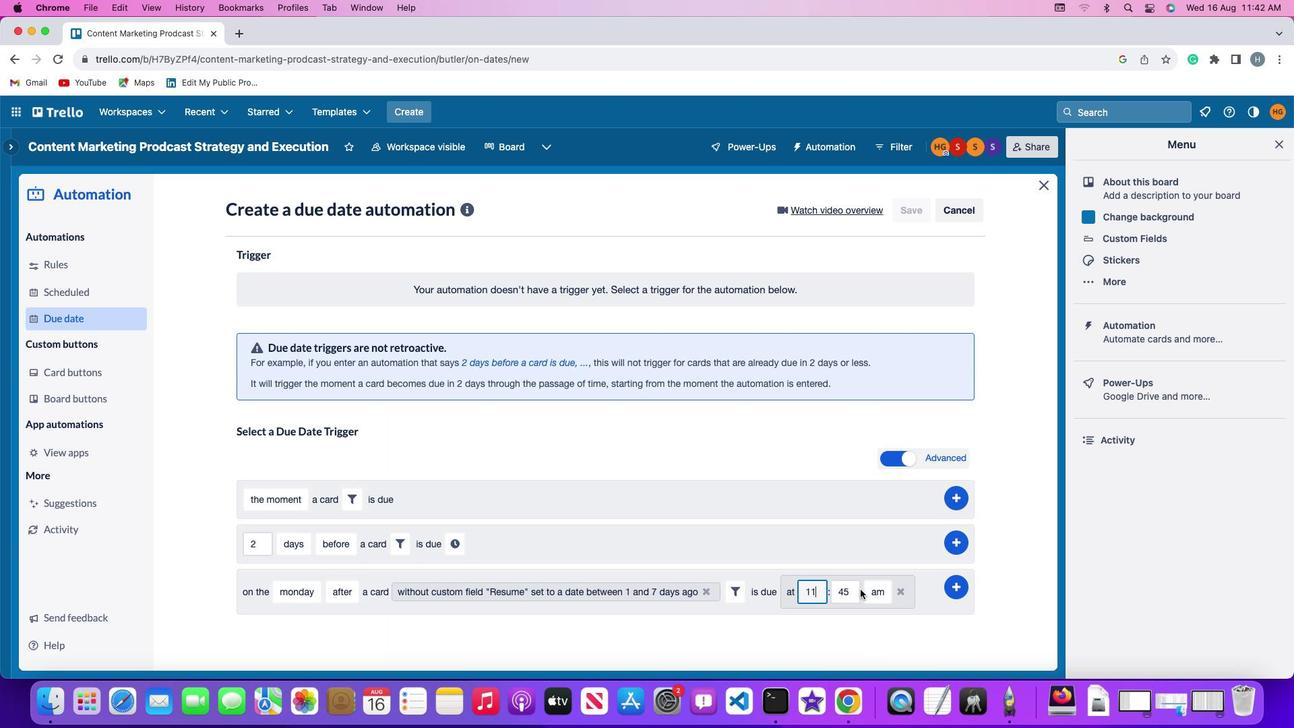 
Action: Mouse pressed left at (860, 589)
Screenshot: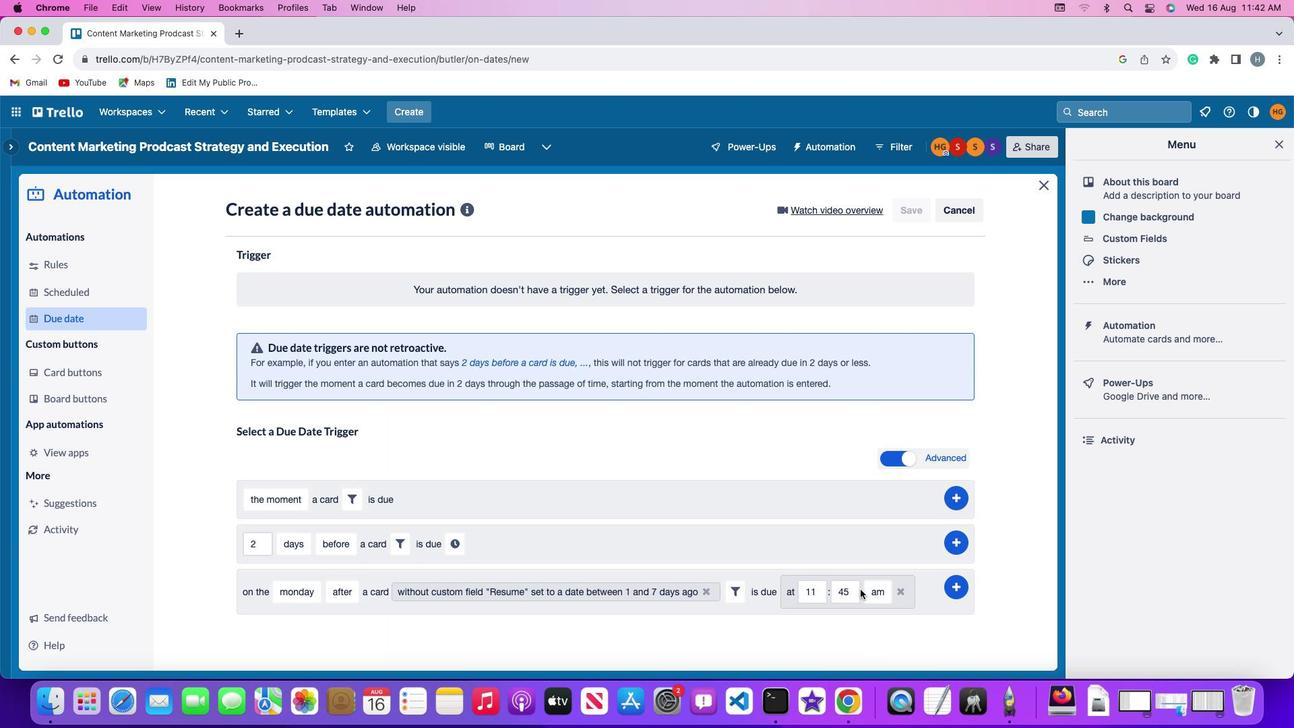 
Action: Key pressed Key.backspace
Screenshot: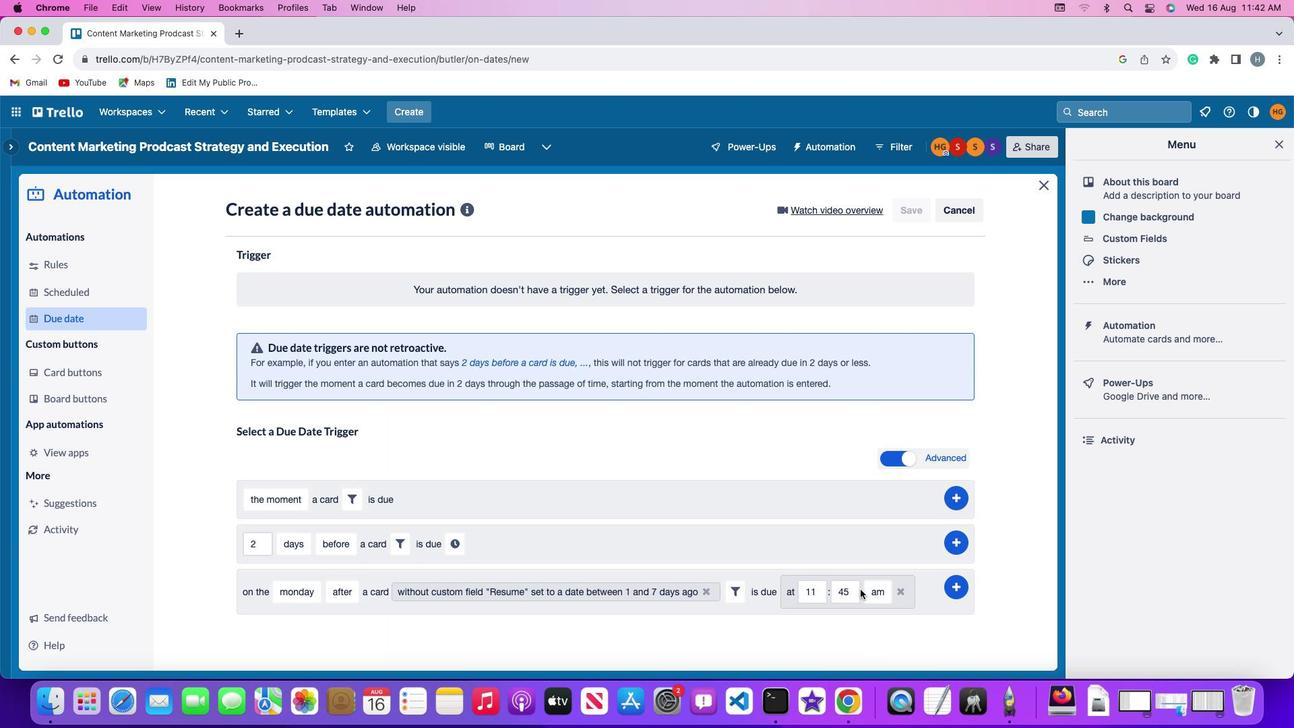 
Action: Mouse moved to (848, 591)
Screenshot: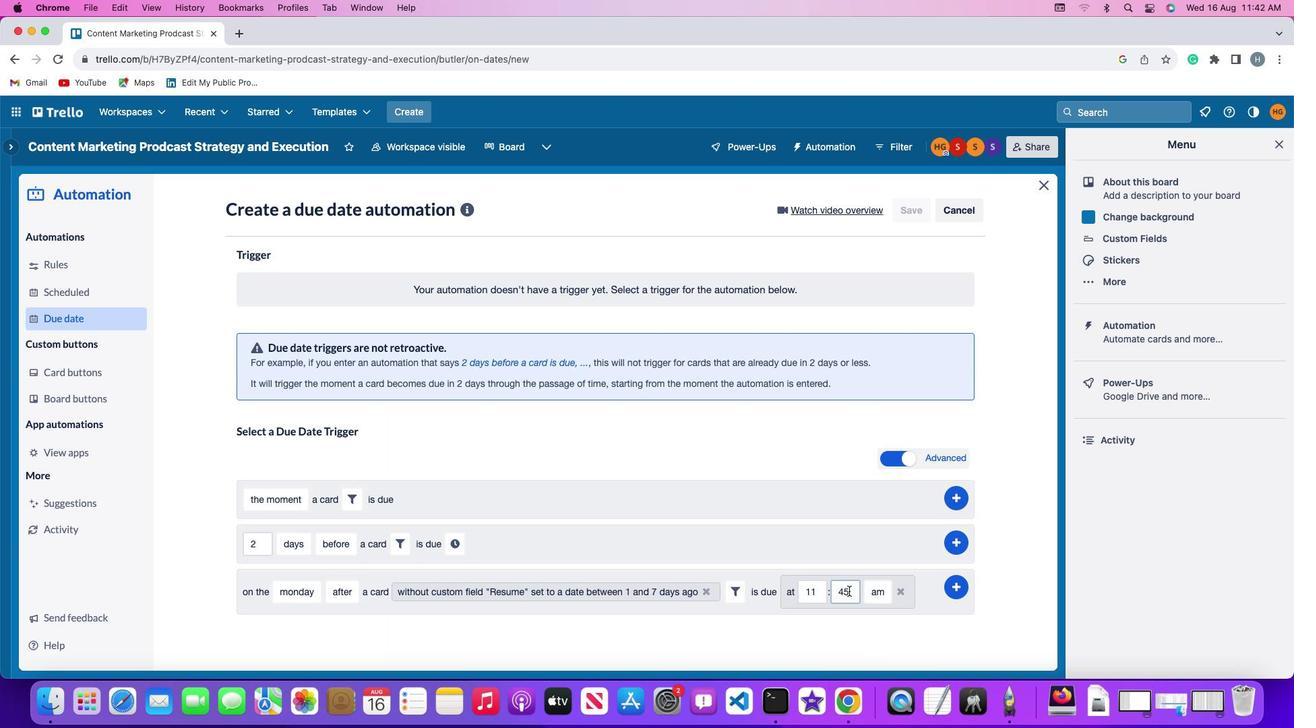 
Action: Mouse pressed left at (848, 591)
Screenshot: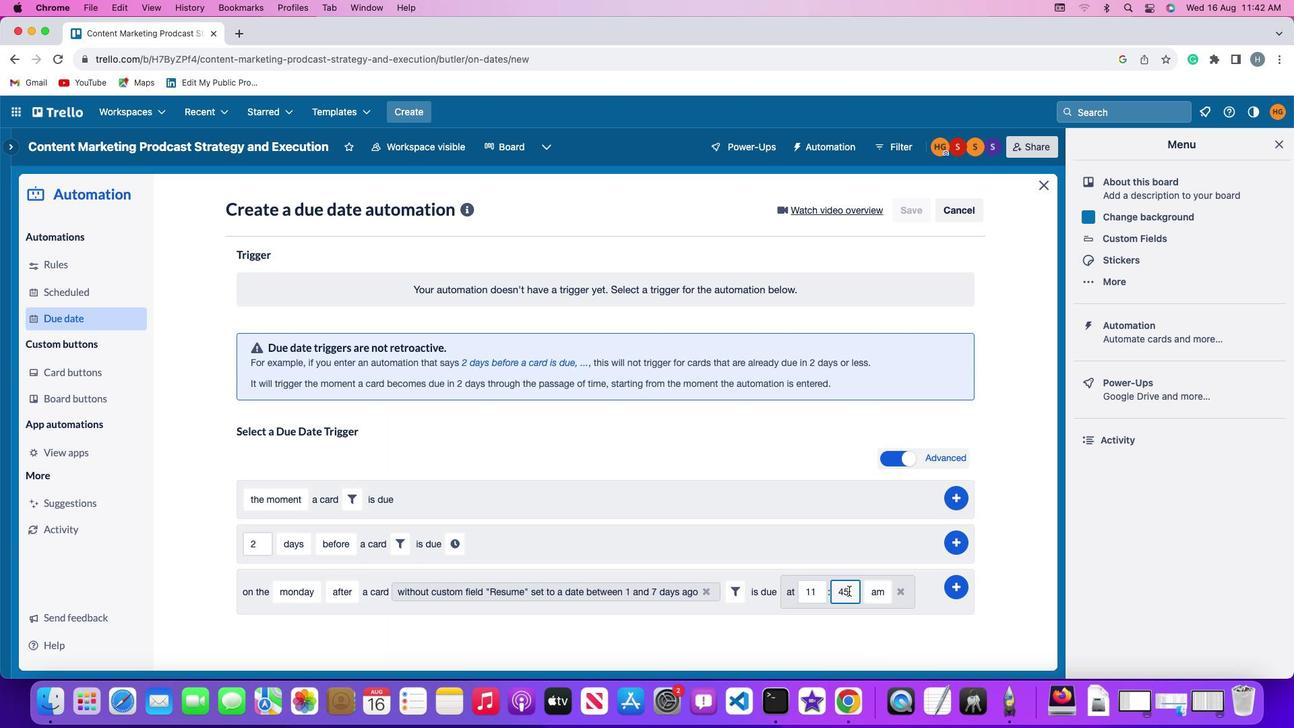 
Action: Key pressed Key.backspaceKey.backspace'0''0'
Screenshot: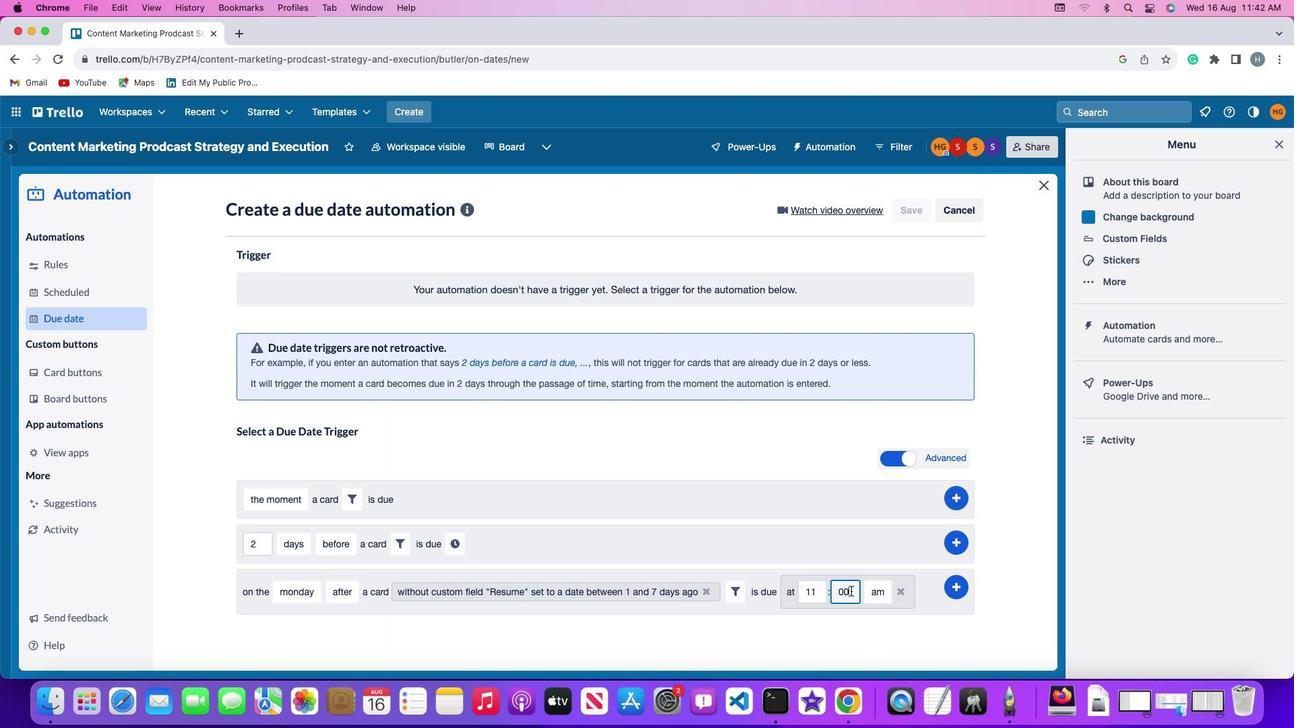 
Action: Mouse moved to (881, 591)
Screenshot: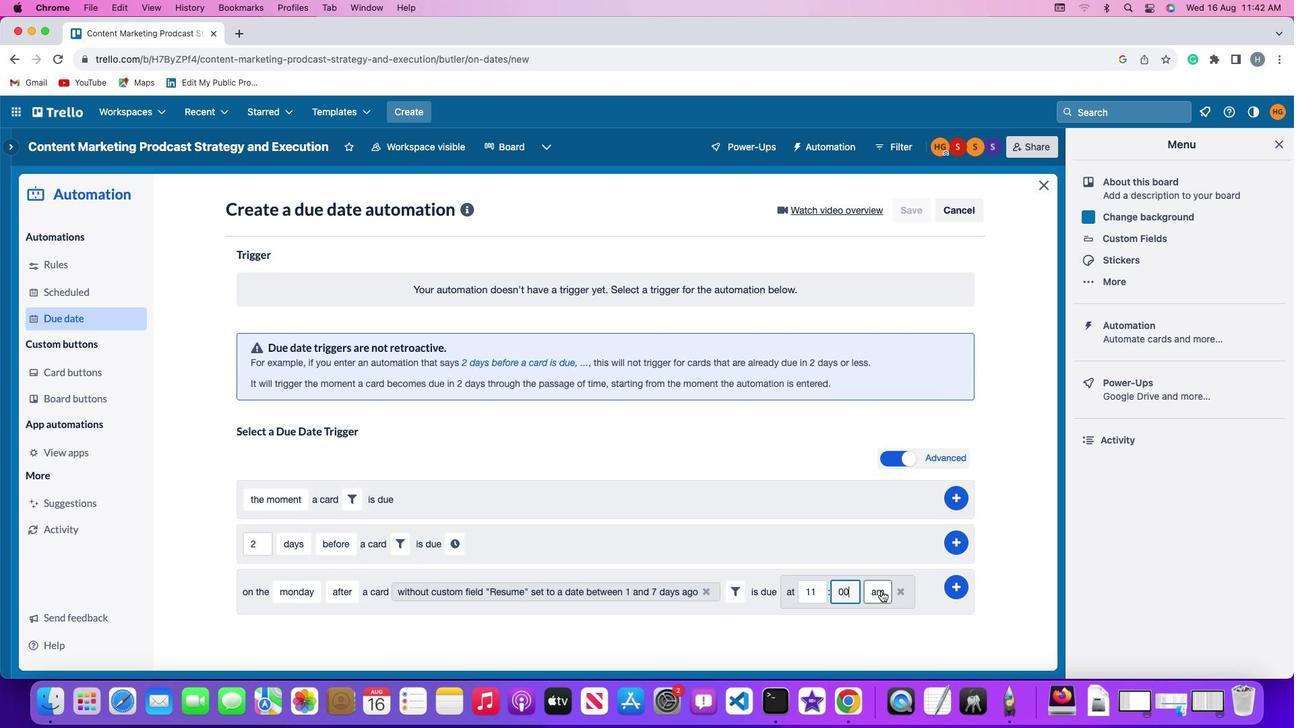 
Action: Mouse pressed left at (881, 591)
Screenshot: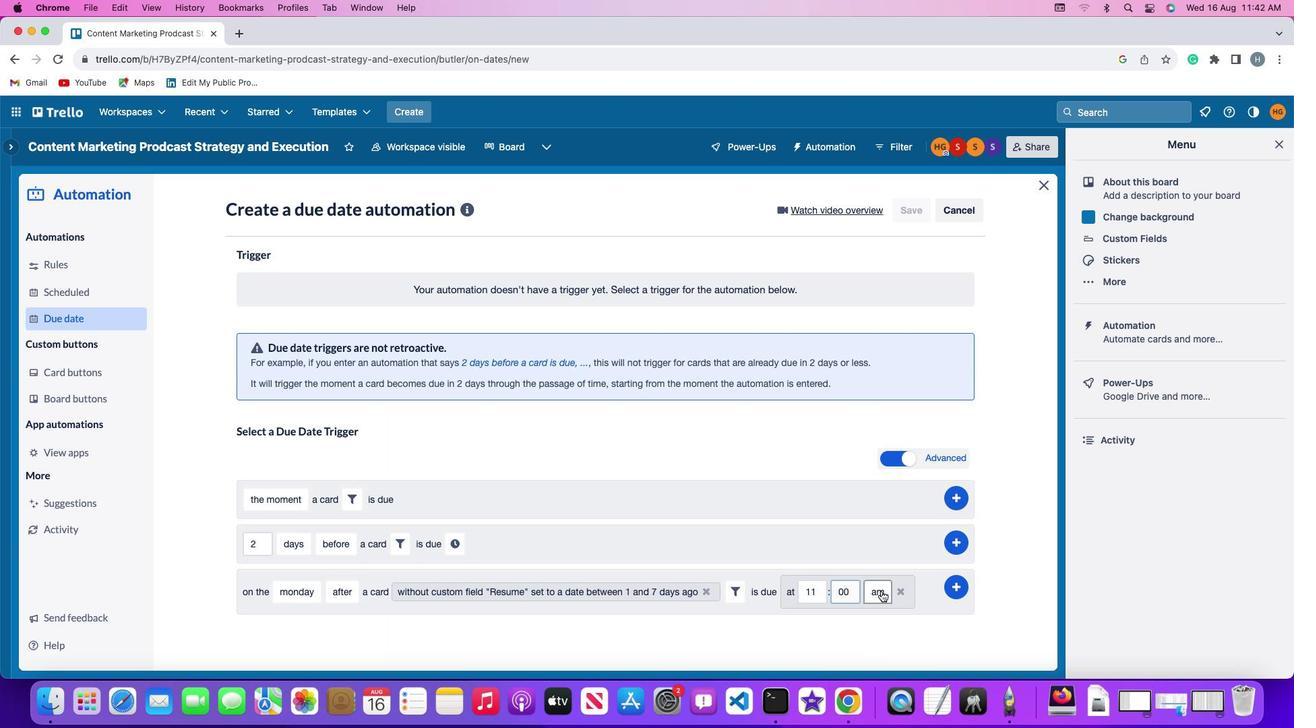 
Action: Mouse moved to (881, 614)
Screenshot: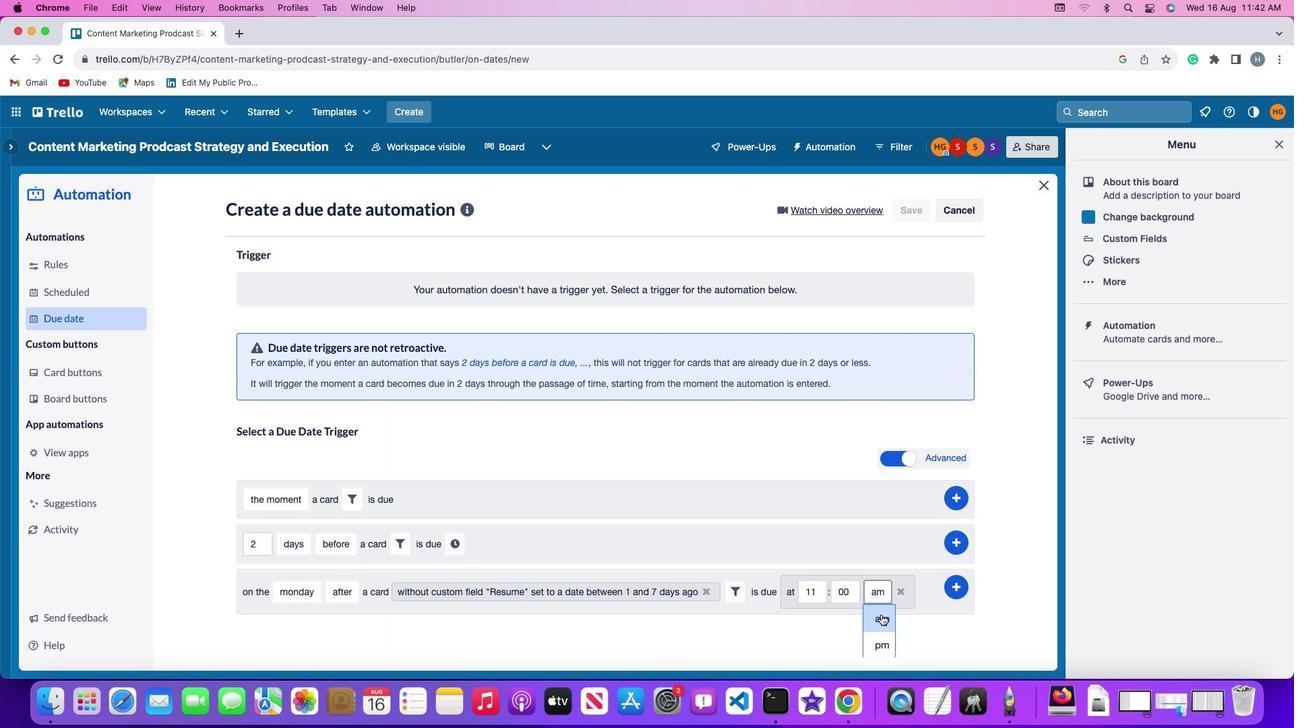 
Action: Mouse pressed left at (881, 614)
Screenshot: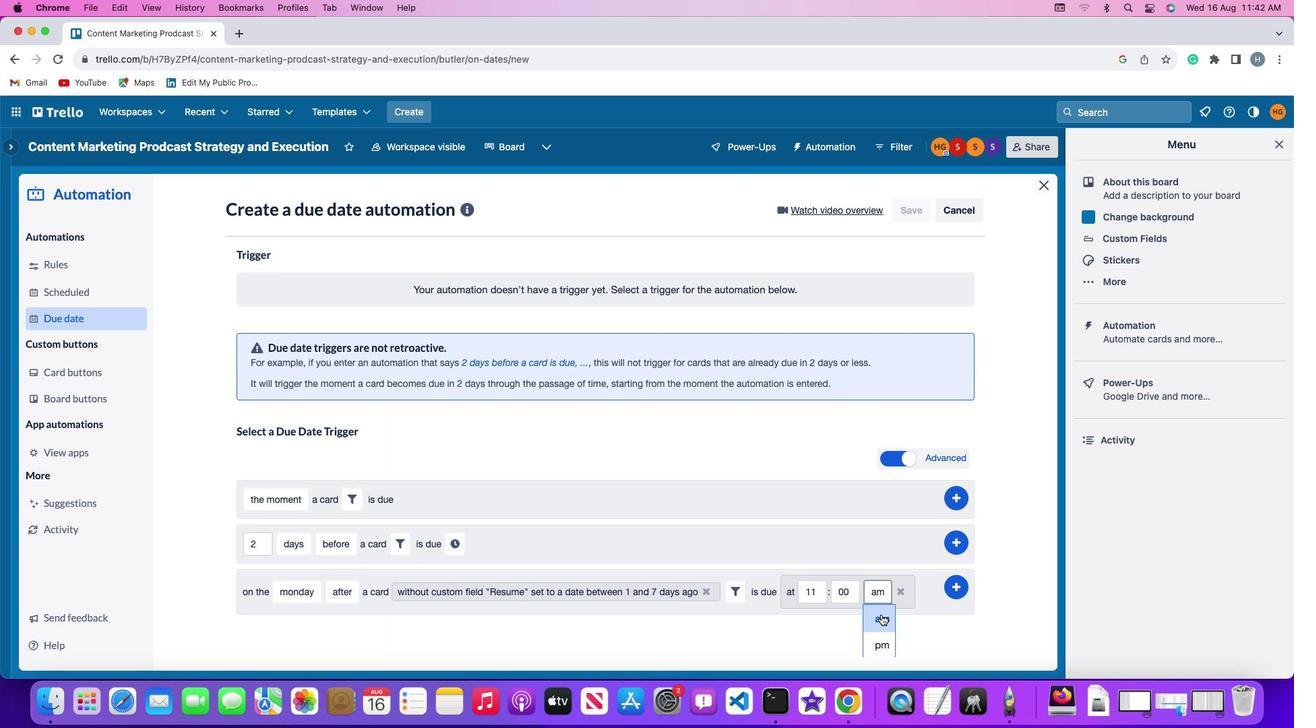 
Action: Mouse moved to (958, 584)
Screenshot: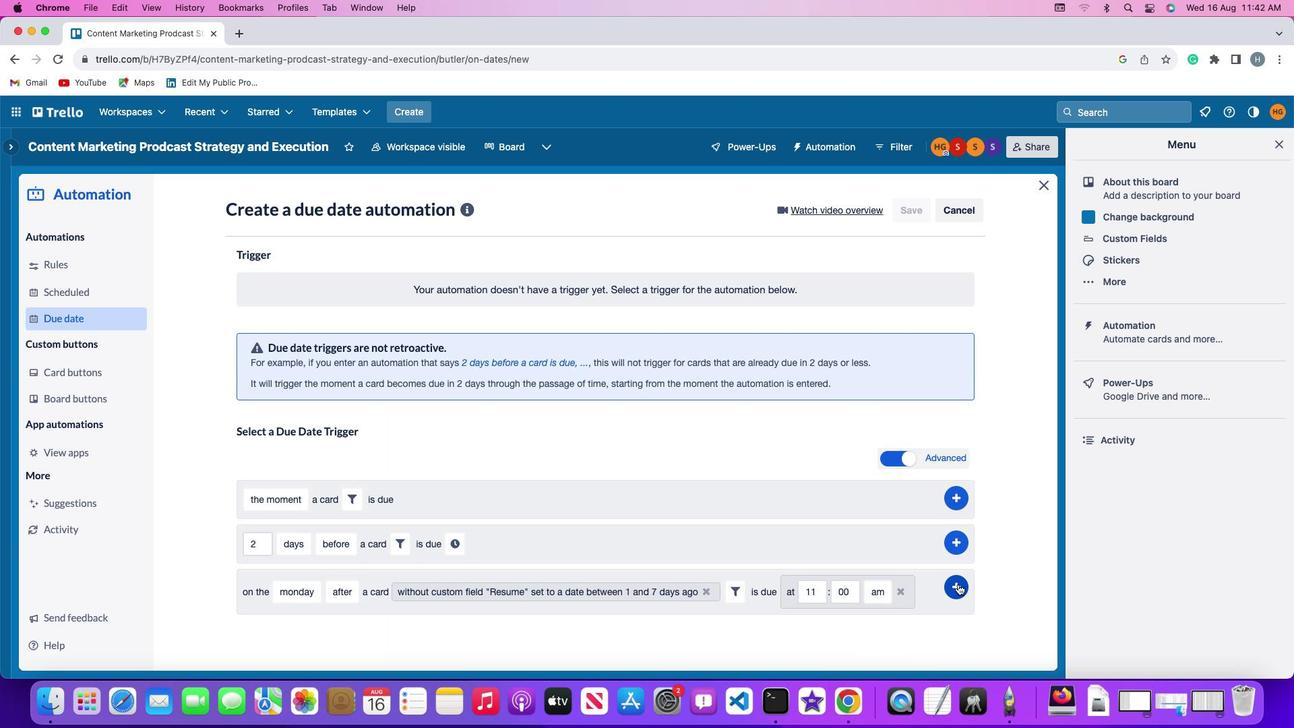 
Action: Mouse pressed left at (958, 584)
Screenshot: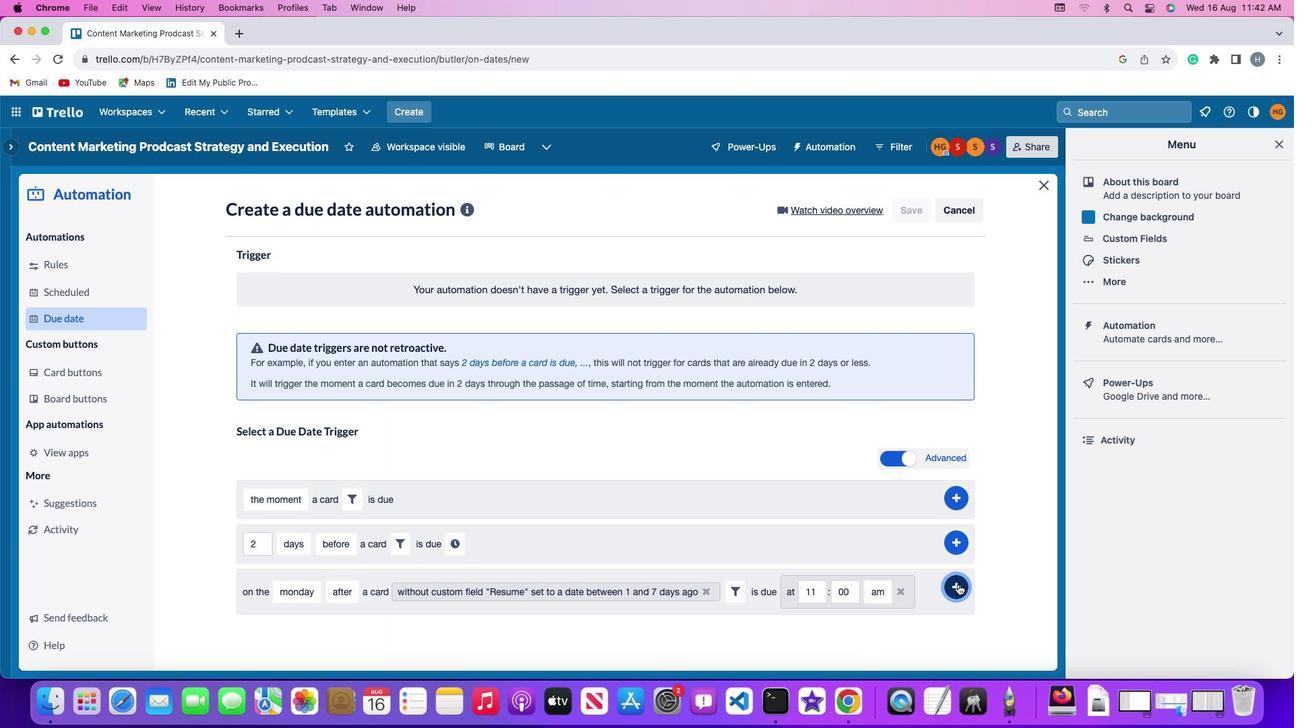 
Action: Mouse moved to (1020, 433)
Screenshot: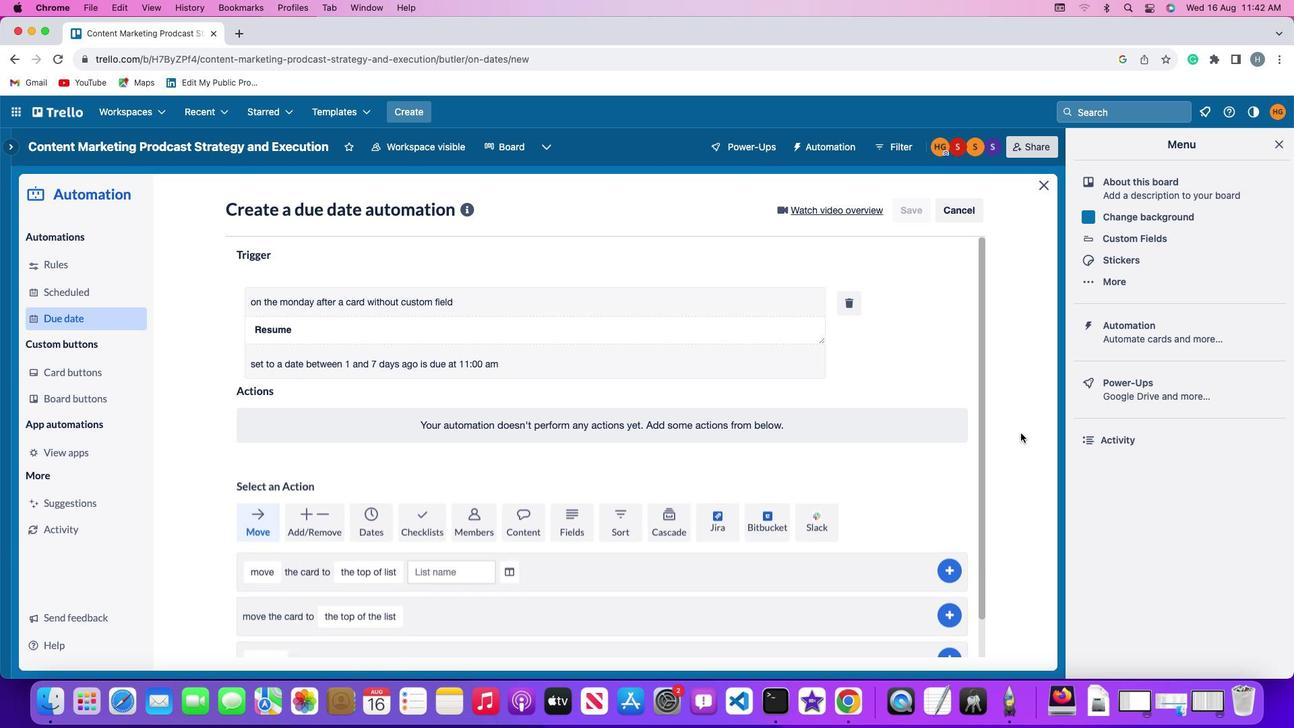 
